 Task: Add a timeline in the project AgileBoost for the epic 'Data Science Process Improvement' from 2024/01/03 to 2024/12/16. Add a timeline in the project AgileBoost for the epic 'Data Visualization Process Improvement' from 2023/01/10 to 2025/07/03. Add a timeline in the project AgileBoost for the epic 'Data Analytics Process Improvement' from 2024/04/19 to 2025/11/04
Action: Mouse moved to (148, 204)
Screenshot: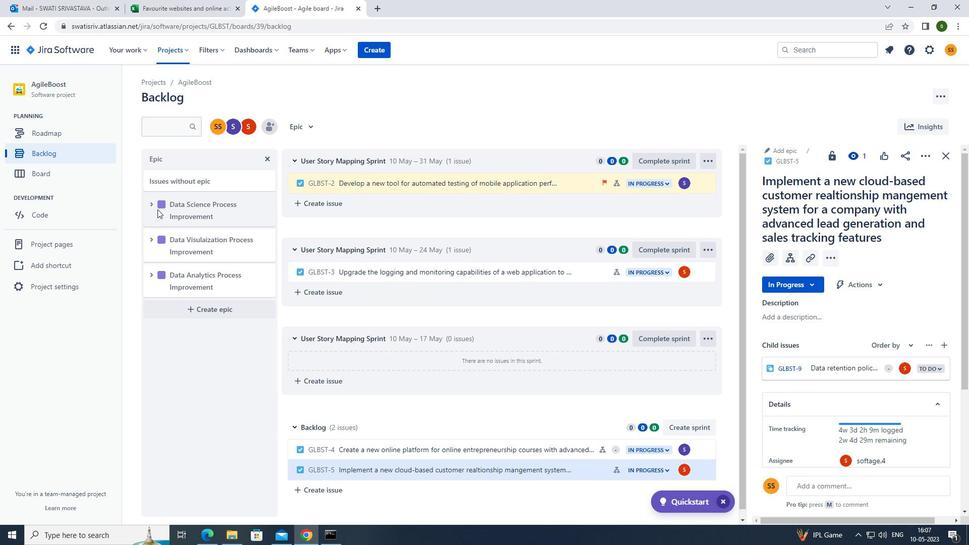 
Action: Mouse pressed left at (148, 204)
Screenshot: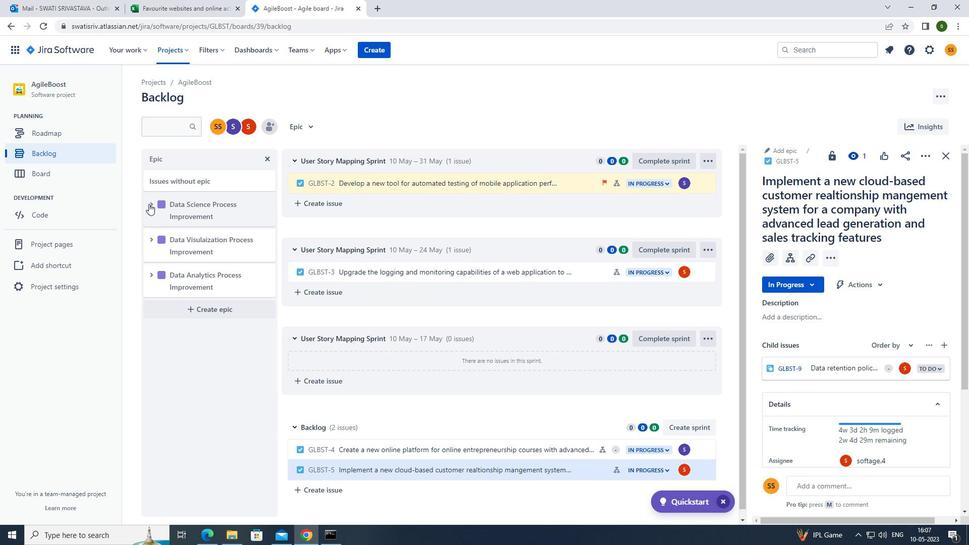 
Action: Mouse moved to (161, 257)
Screenshot: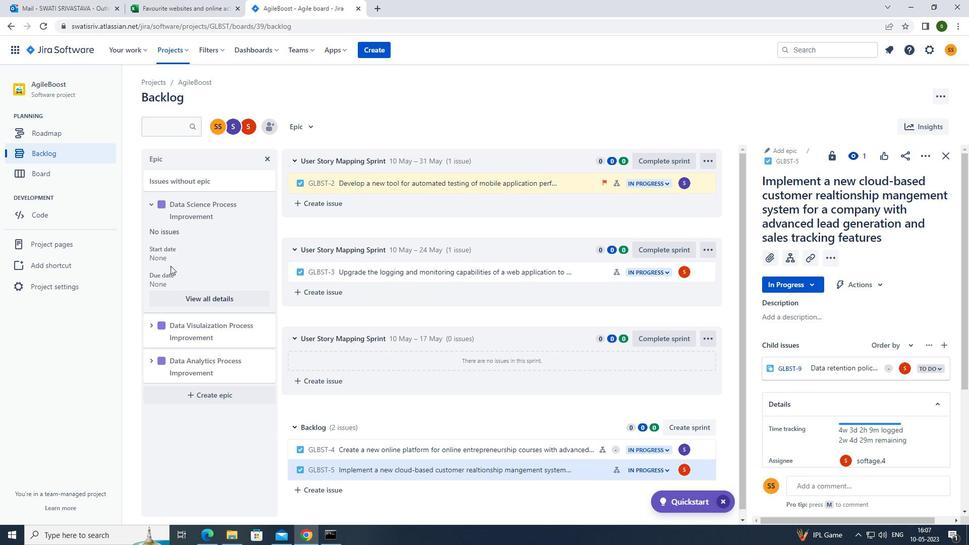 
Action: Mouse pressed left at (161, 257)
Screenshot: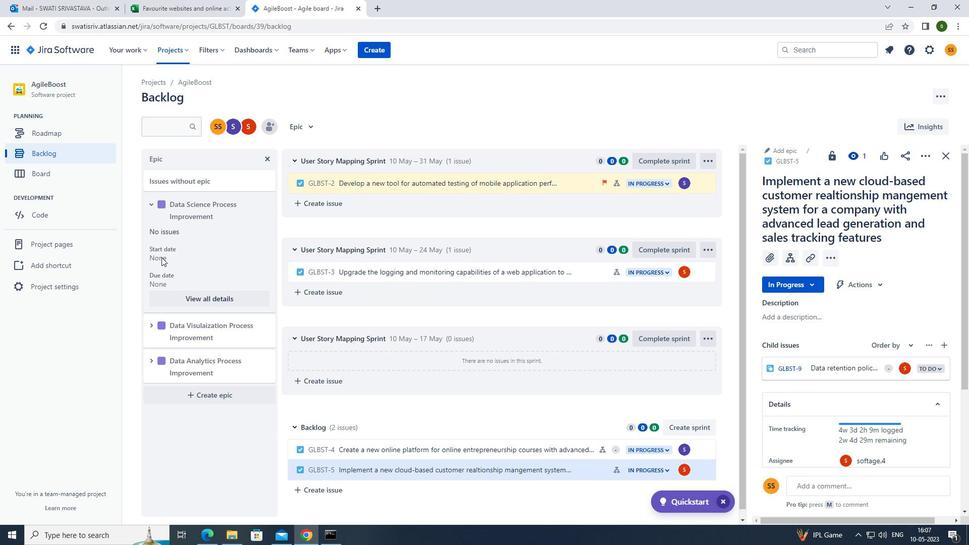 
Action: Mouse moved to (203, 298)
Screenshot: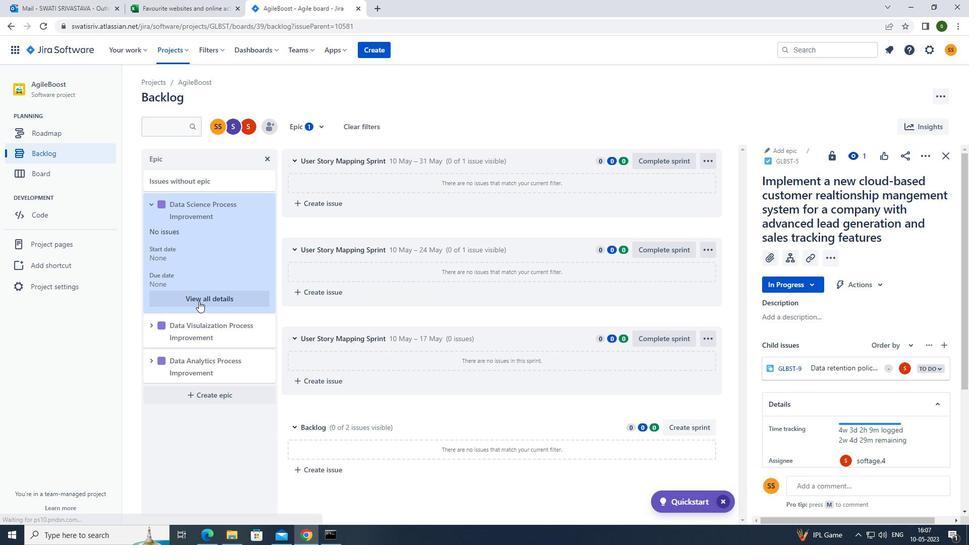 
Action: Mouse pressed left at (203, 298)
Screenshot: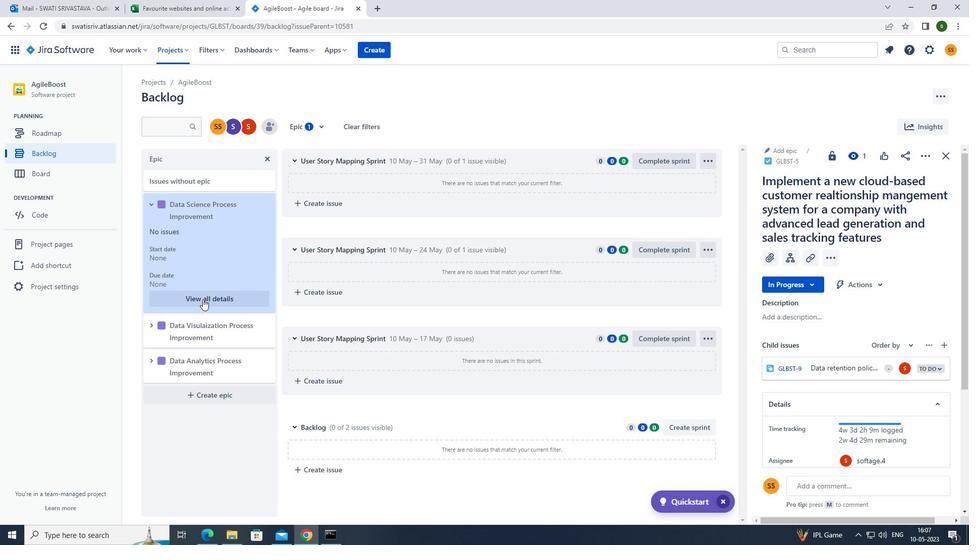 
Action: Mouse moved to (856, 385)
Screenshot: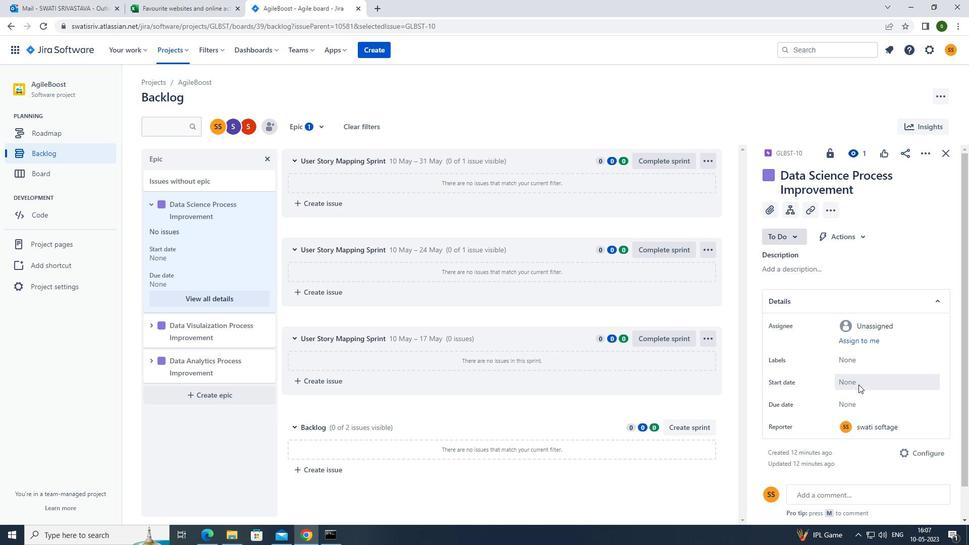 
Action: Mouse pressed left at (856, 385)
Screenshot: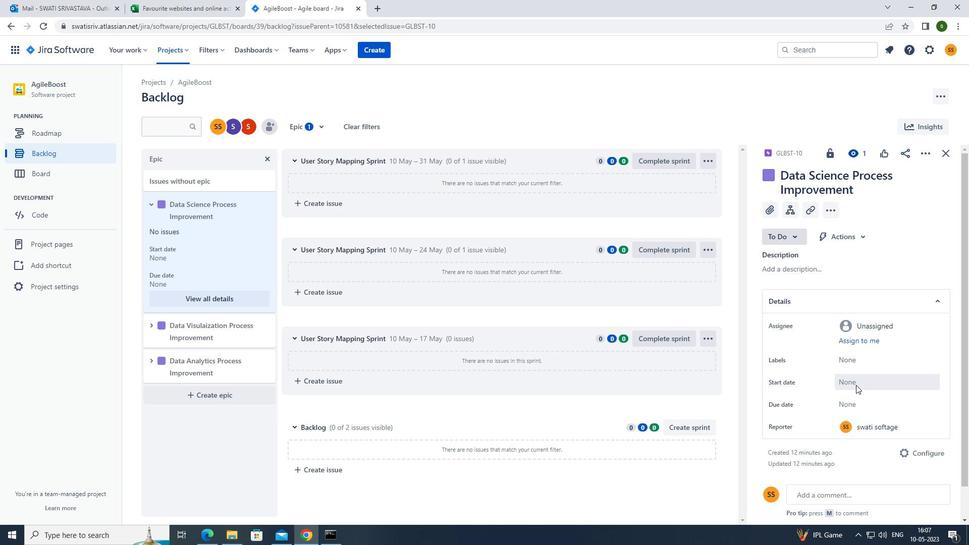 
Action: Mouse moved to (950, 235)
Screenshot: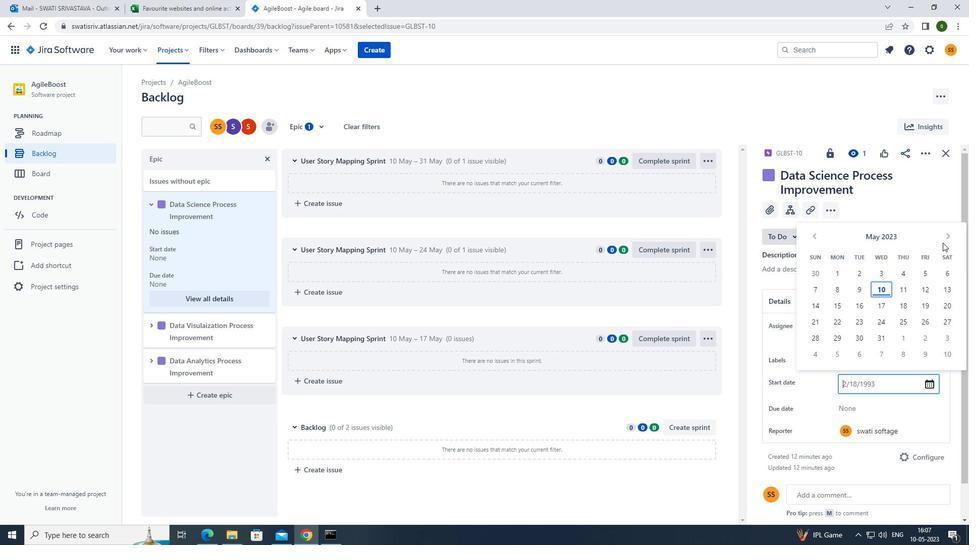 
Action: Mouse pressed left at (950, 235)
Screenshot: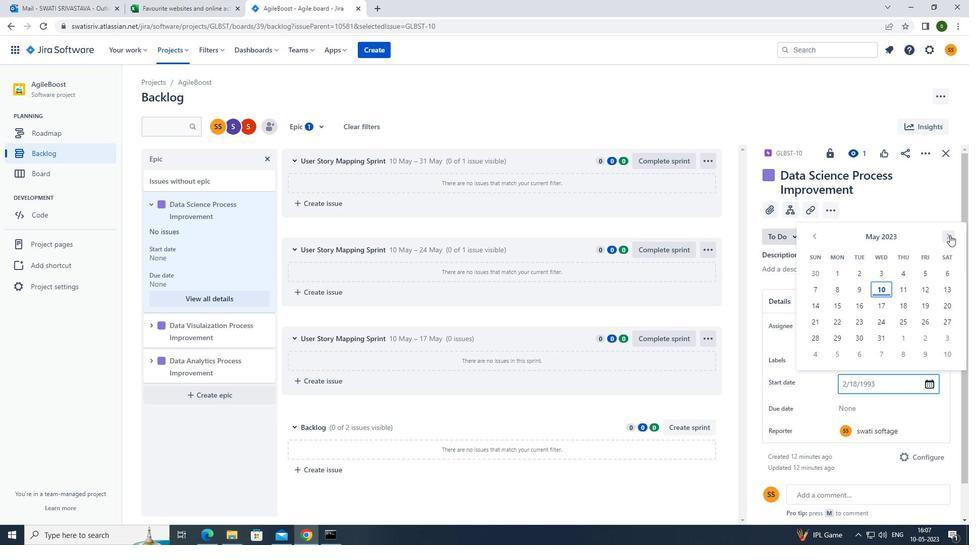 
Action: Mouse moved to (949, 235)
Screenshot: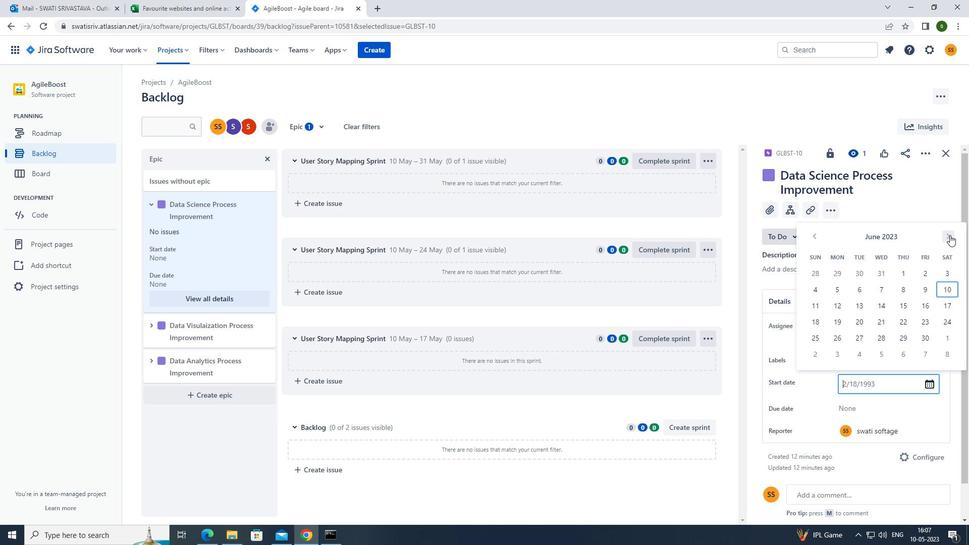 
Action: Mouse pressed left at (949, 235)
Screenshot: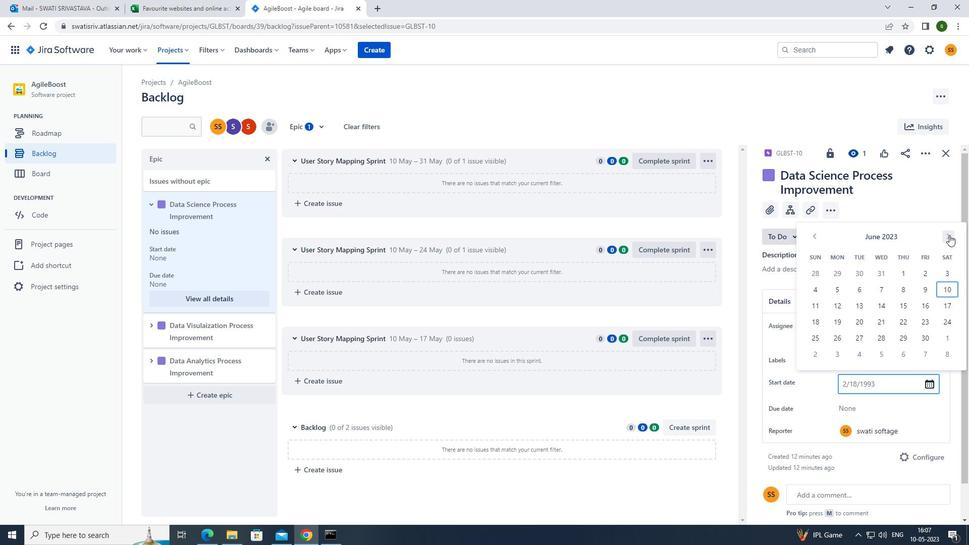
Action: Mouse pressed left at (949, 235)
Screenshot: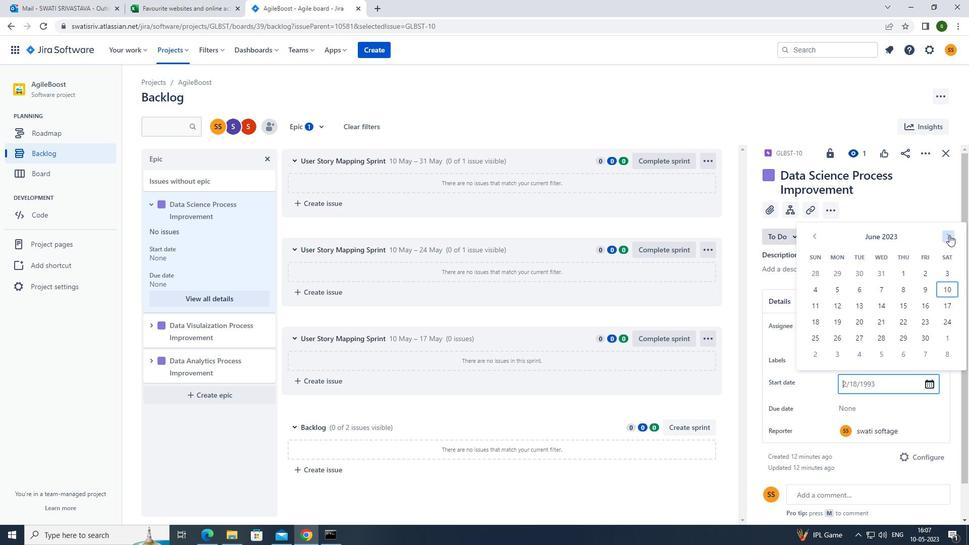 
Action: Mouse pressed left at (949, 235)
Screenshot: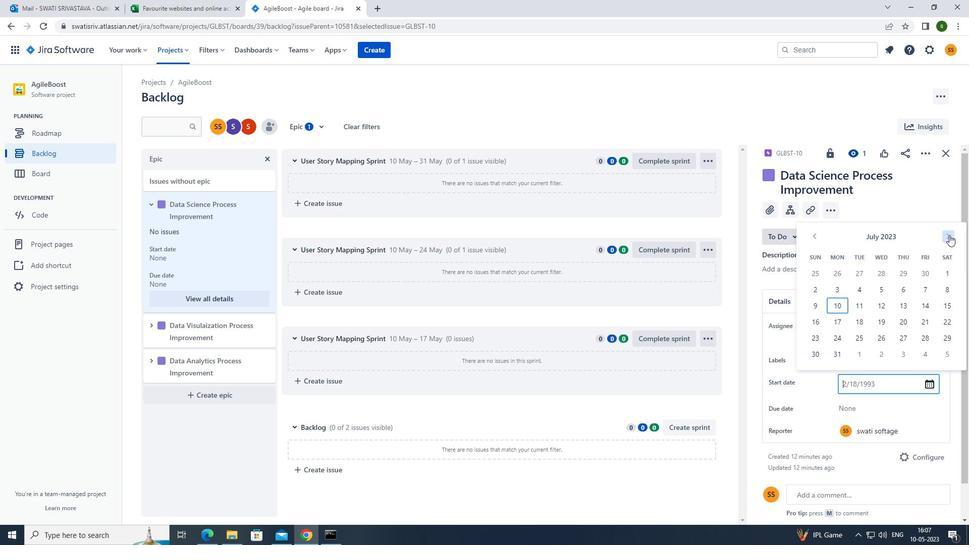 
Action: Mouse pressed left at (949, 235)
Screenshot: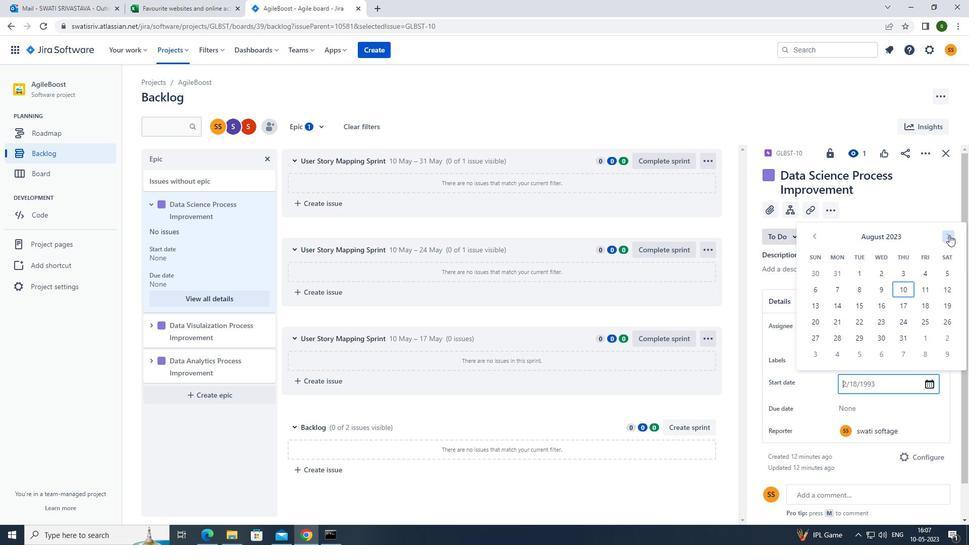 
Action: Mouse pressed left at (949, 235)
Screenshot: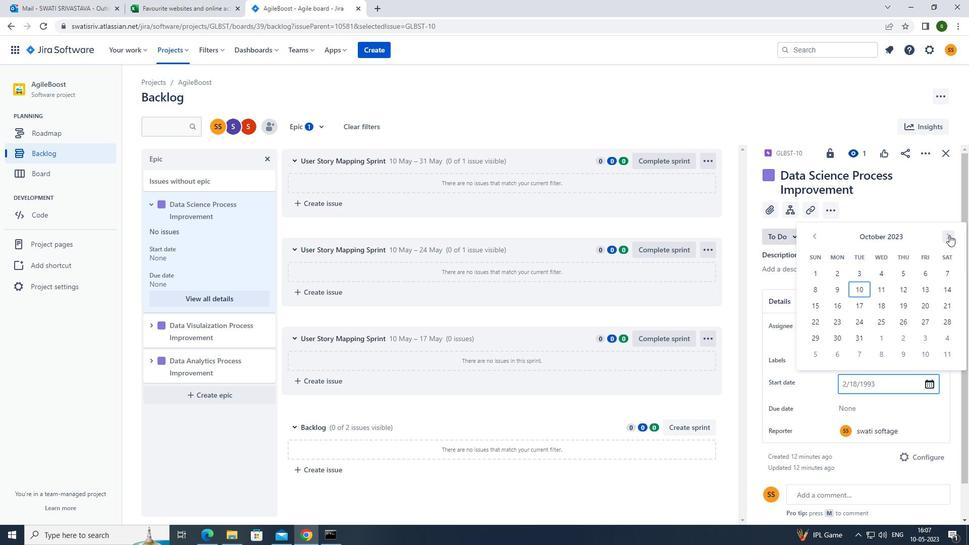 
Action: Mouse pressed left at (949, 235)
Screenshot: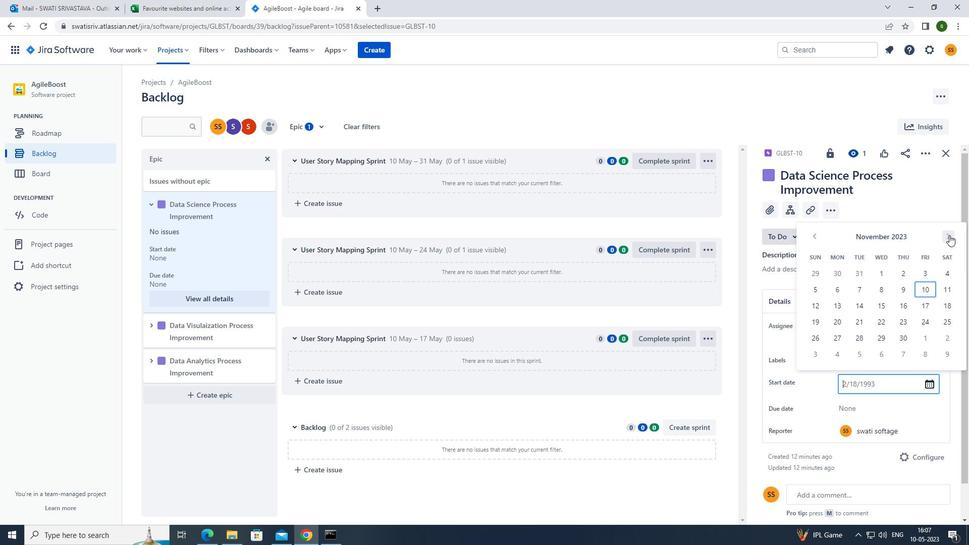 
Action: Mouse pressed left at (949, 235)
Screenshot: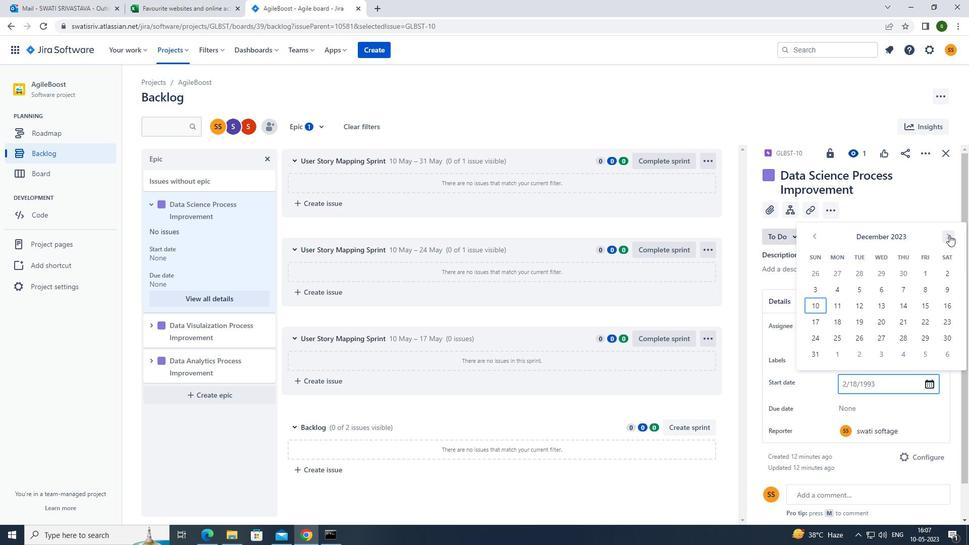
Action: Mouse moved to (883, 270)
Screenshot: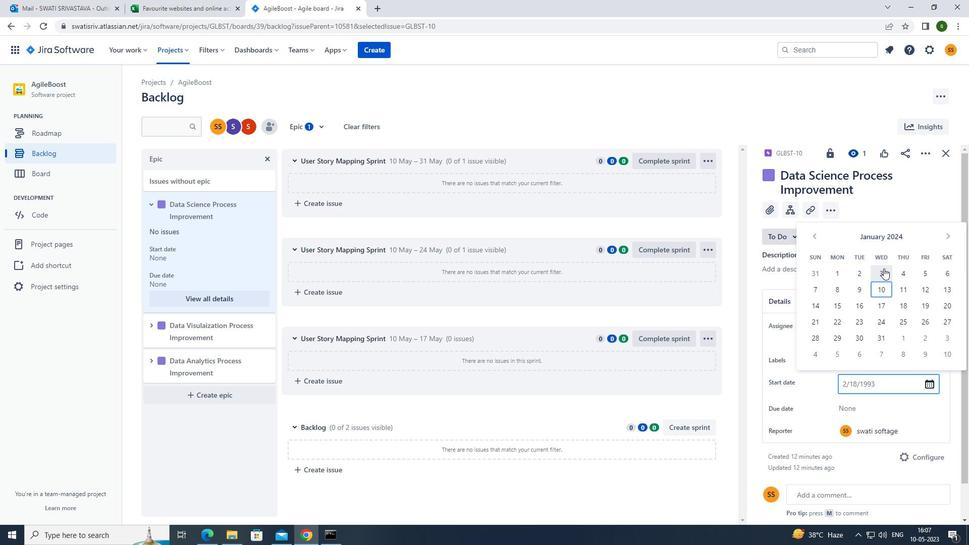 
Action: Mouse pressed left at (883, 270)
Screenshot: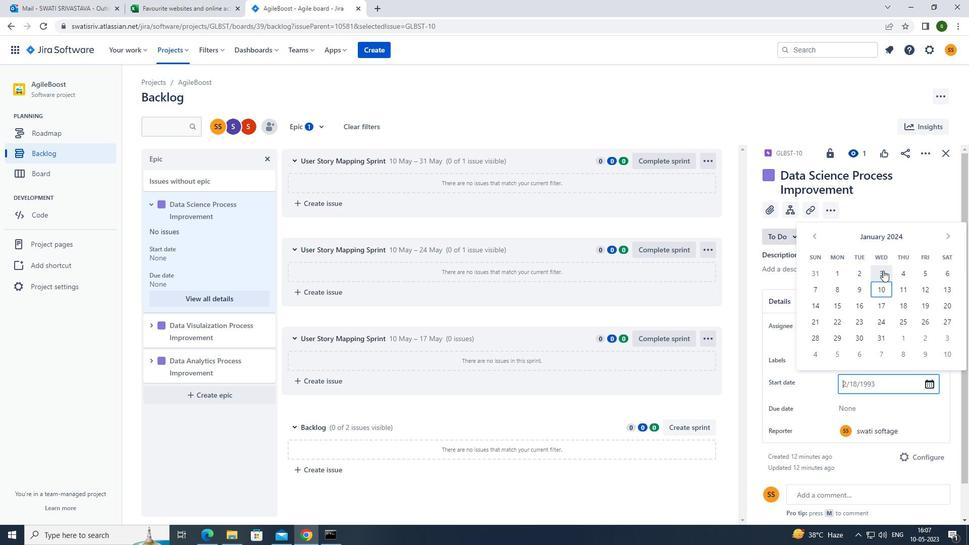 
Action: Mouse moved to (848, 408)
Screenshot: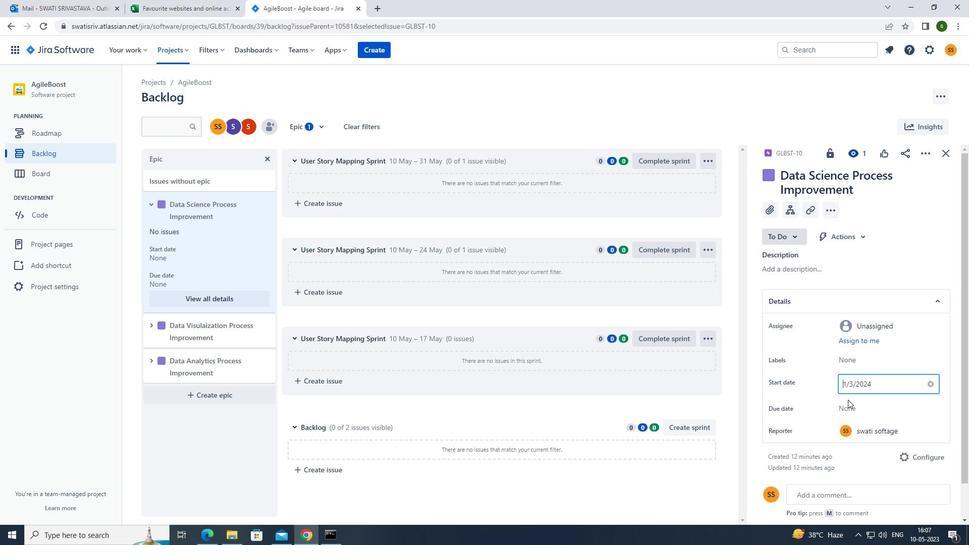 
Action: Mouse pressed left at (848, 408)
Screenshot: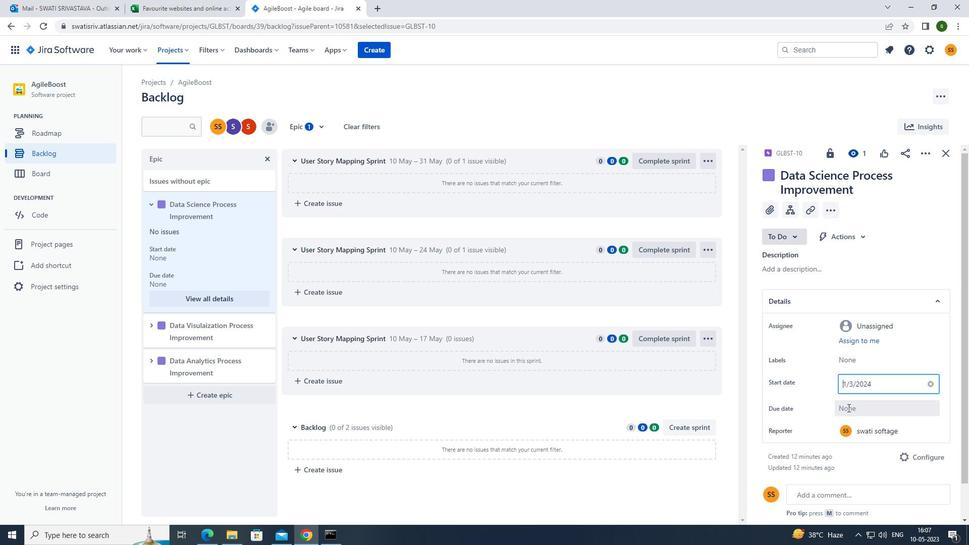 
Action: Mouse moved to (947, 264)
Screenshot: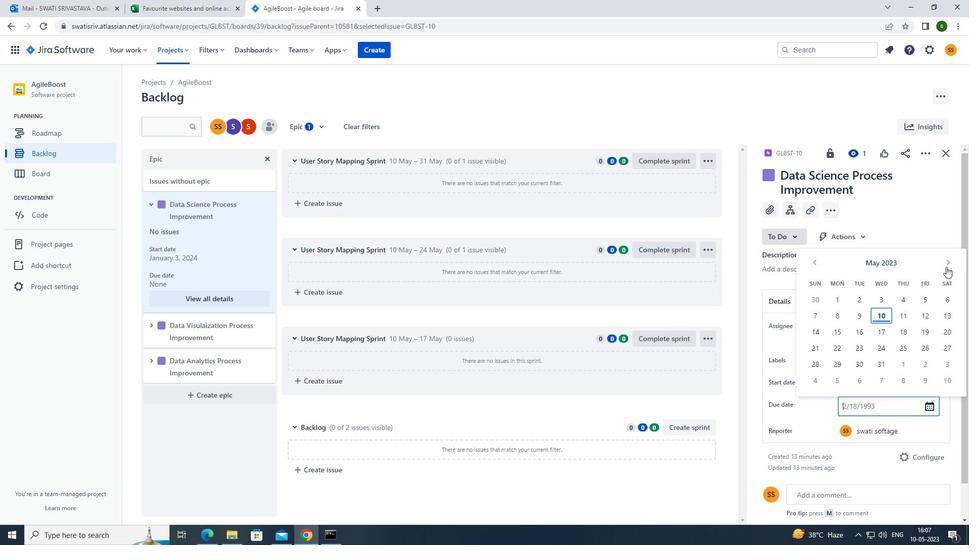 
Action: Mouse pressed left at (947, 264)
Screenshot: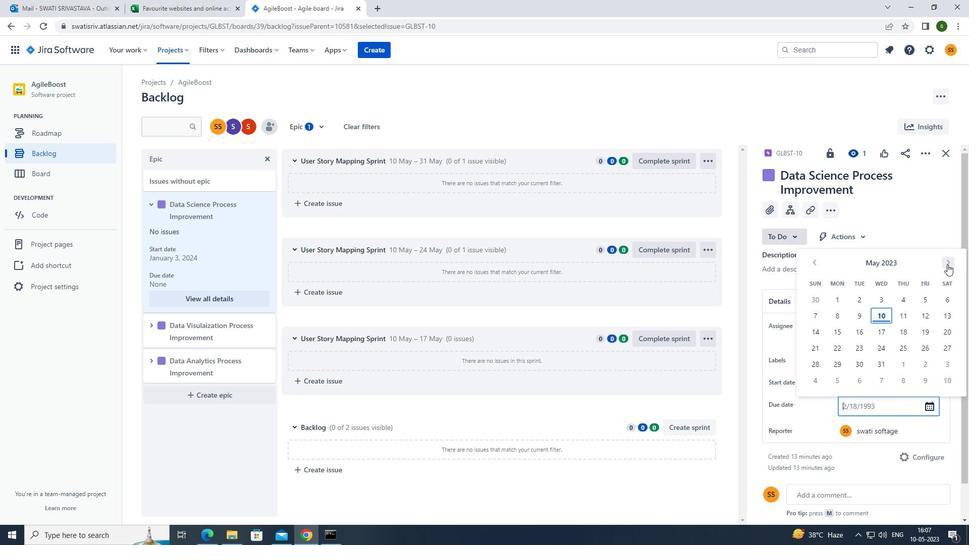 
Action: Mouse pressed left at (947, 264)
Screenshot: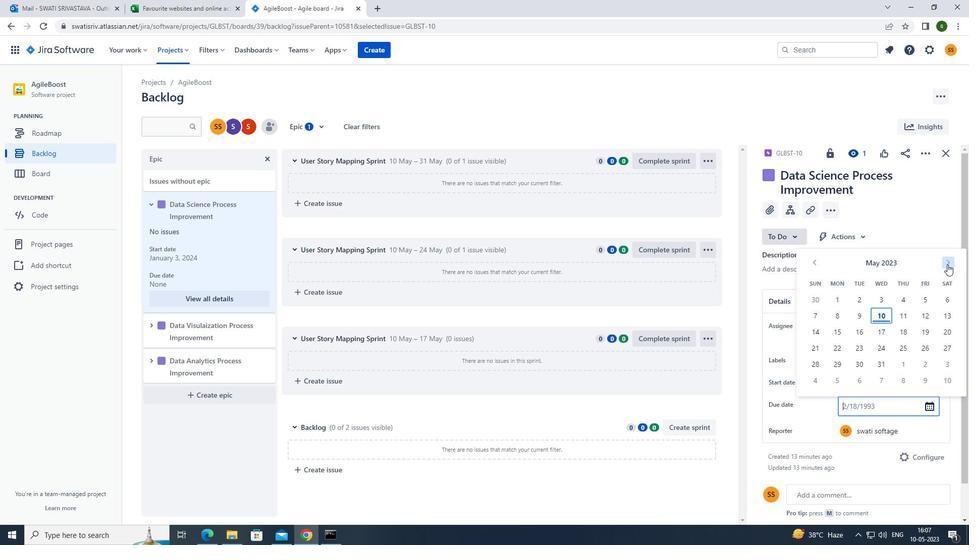 
Action: Mouse pressed left at (947, 264)
Screenshot: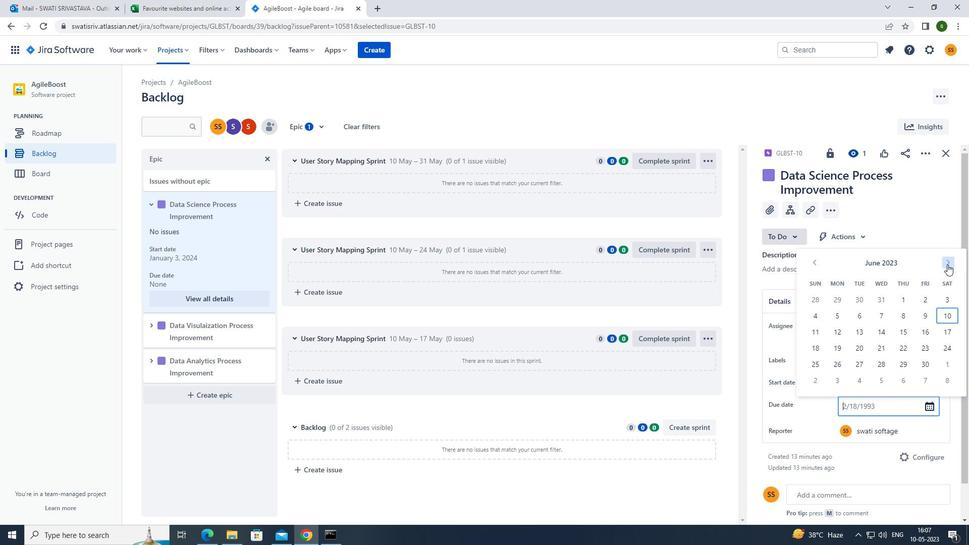 
Action: Mouse pressed left at (947, 264)
Screenshot: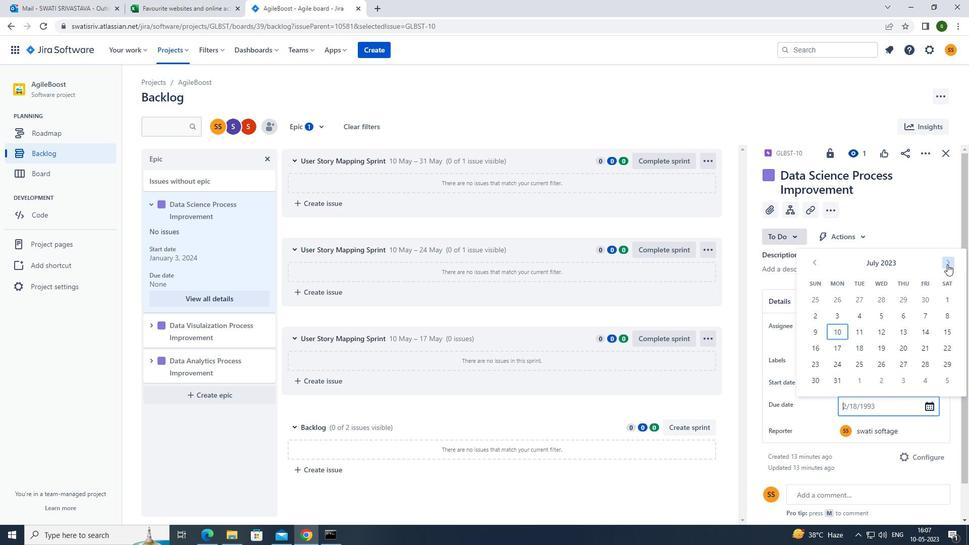 
Action: Mouse pressed left at (947, 264)
Screenshot: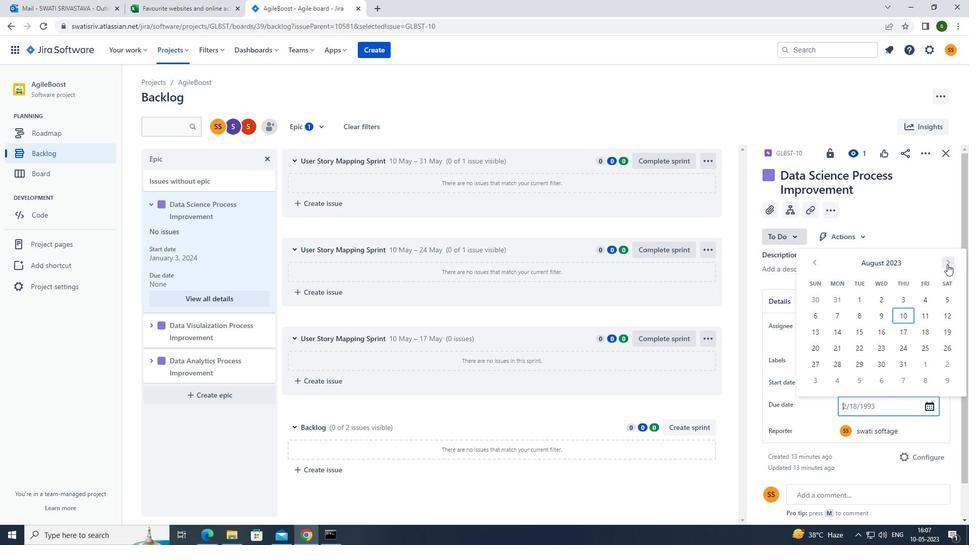 
Action: Mouse pressed left at (947, 264)
Screenshot: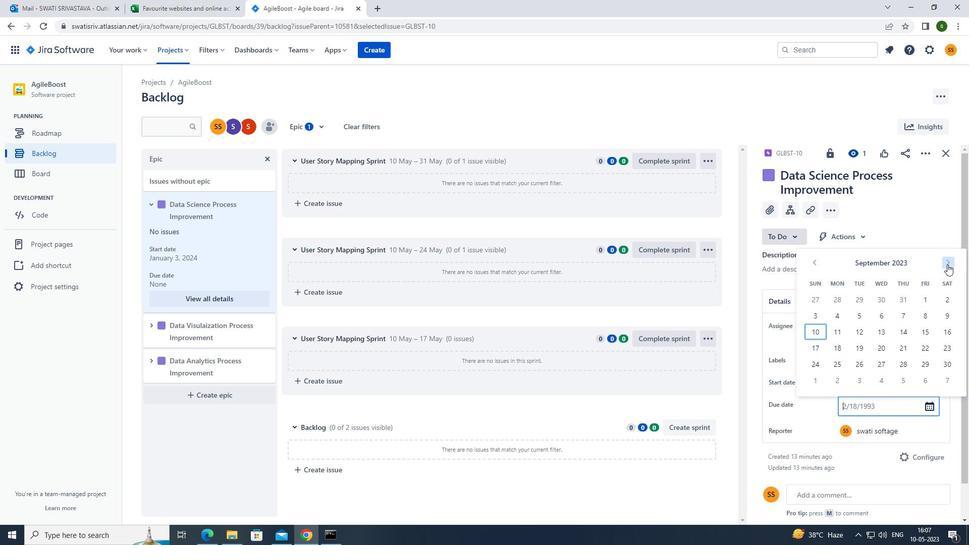 
Action: Mouse pressed left at (947, 264)
Screenshot: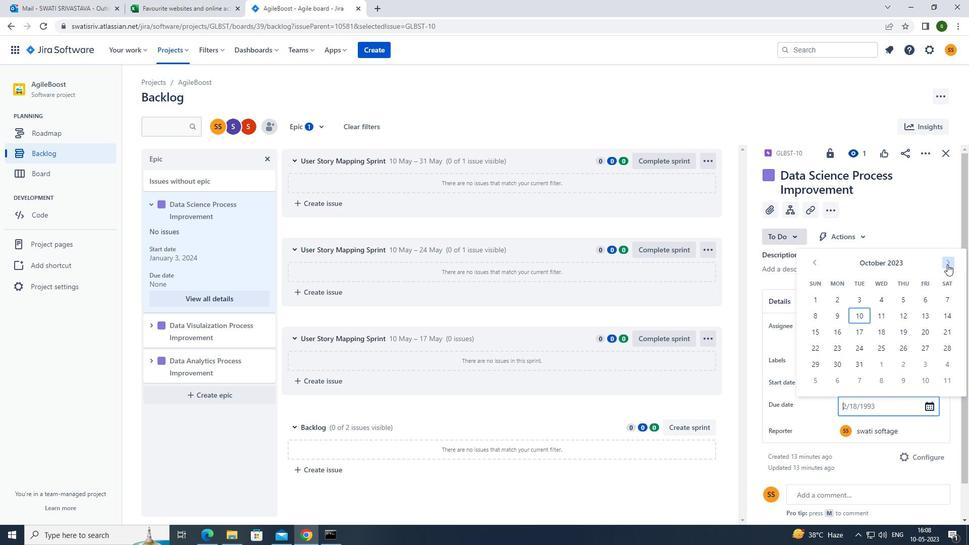 
Action: Mouse pressed left at (947, 264)
Screenshot: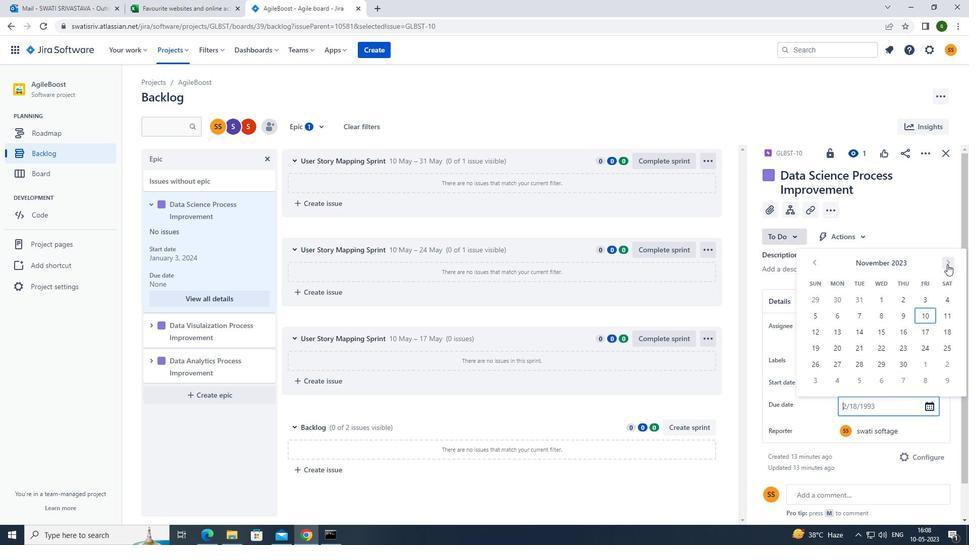 
Action: Mouse pressed left at (947, 264)
Screenshot: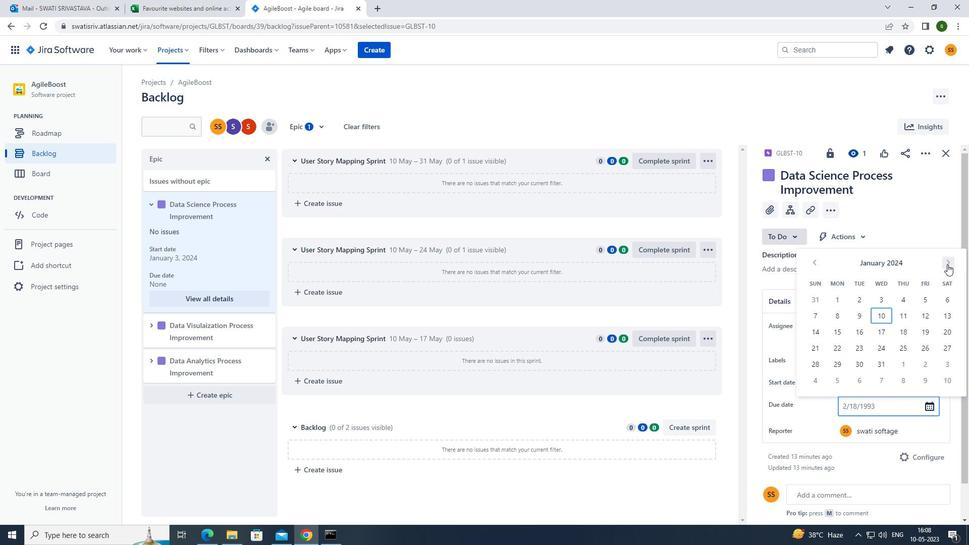 
Action: Mouse pressed left at (947, 264)
Screenshot: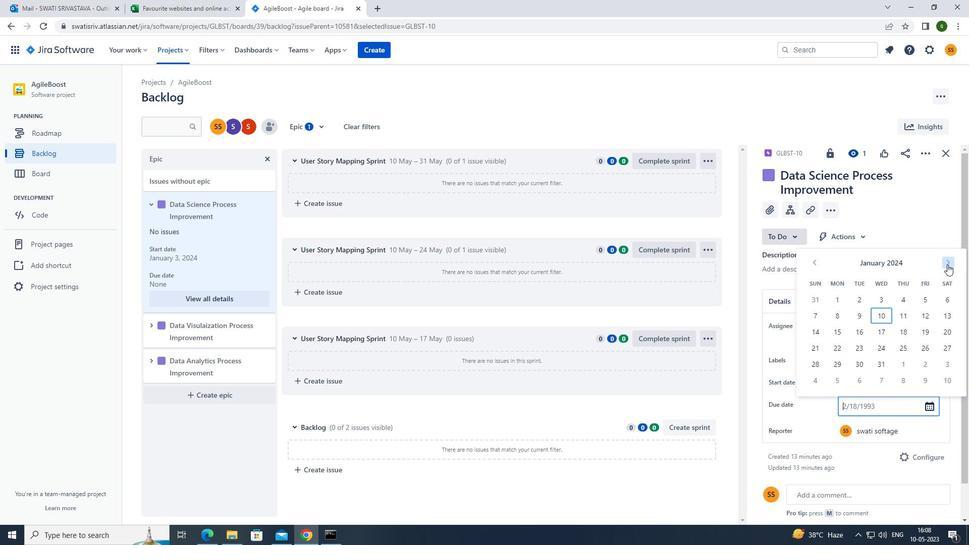 
Action: Mouse pressed left at (947, 264)
Screenshot: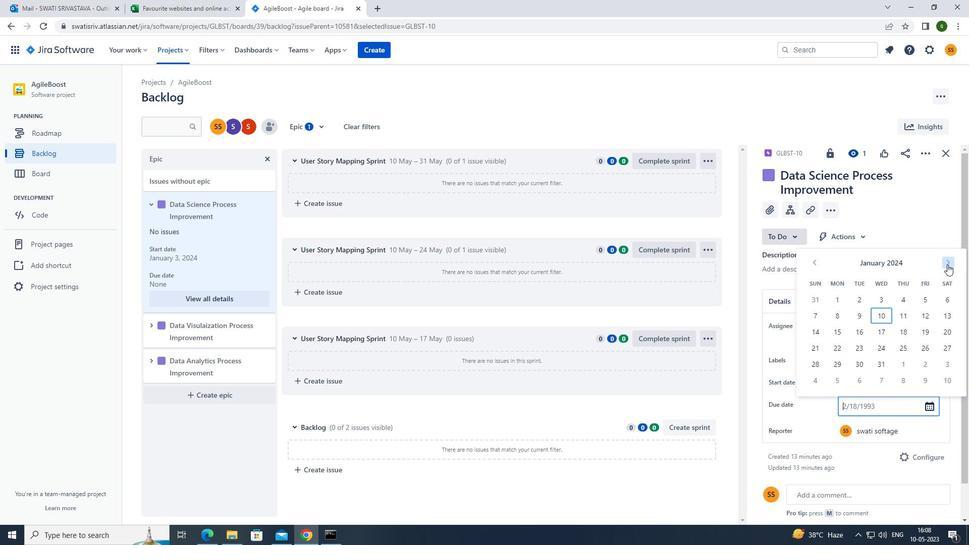 
Action: Mouse pressed left at (947, 264)
Screenshot: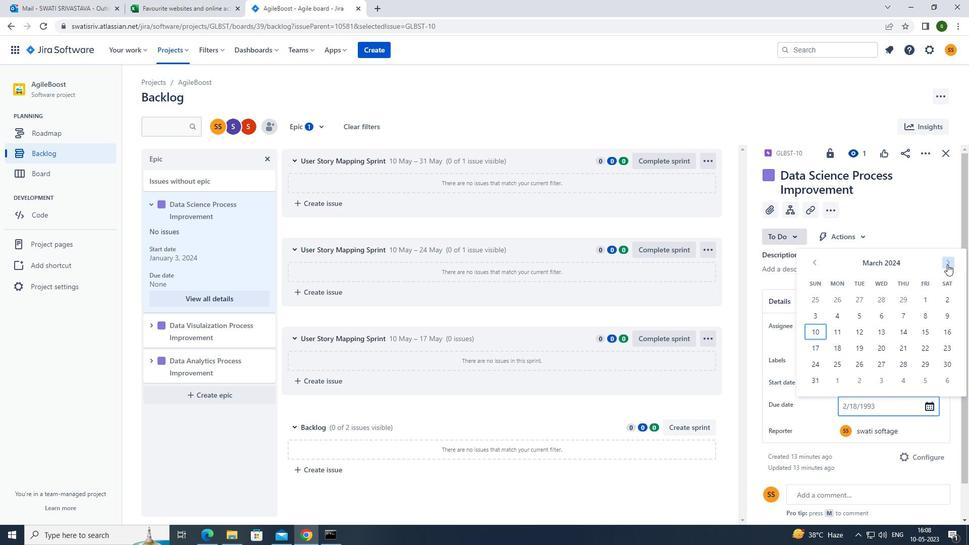
Action: Mouse pressed left at (947, 264)
Screenshot: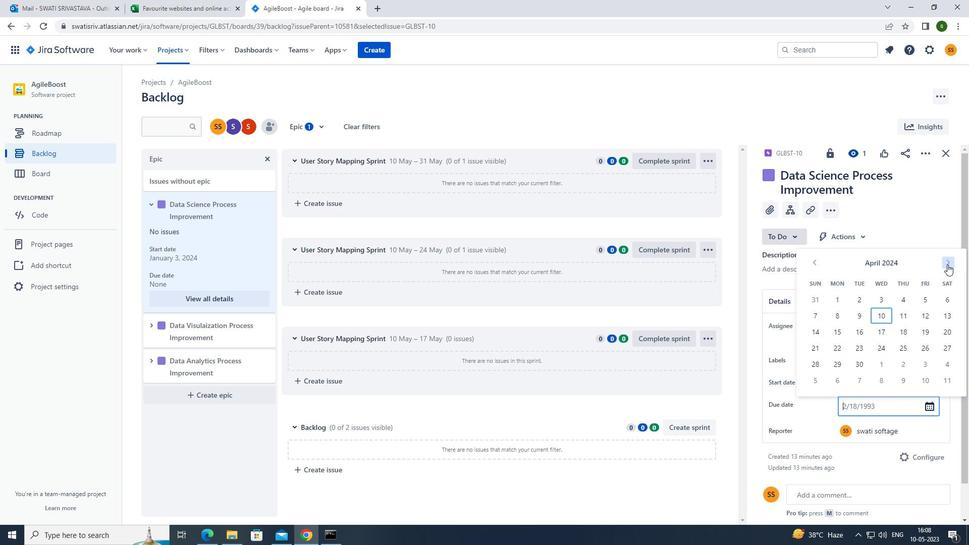 
Action: Mouse pressed left at (947, 264)
Screenshot: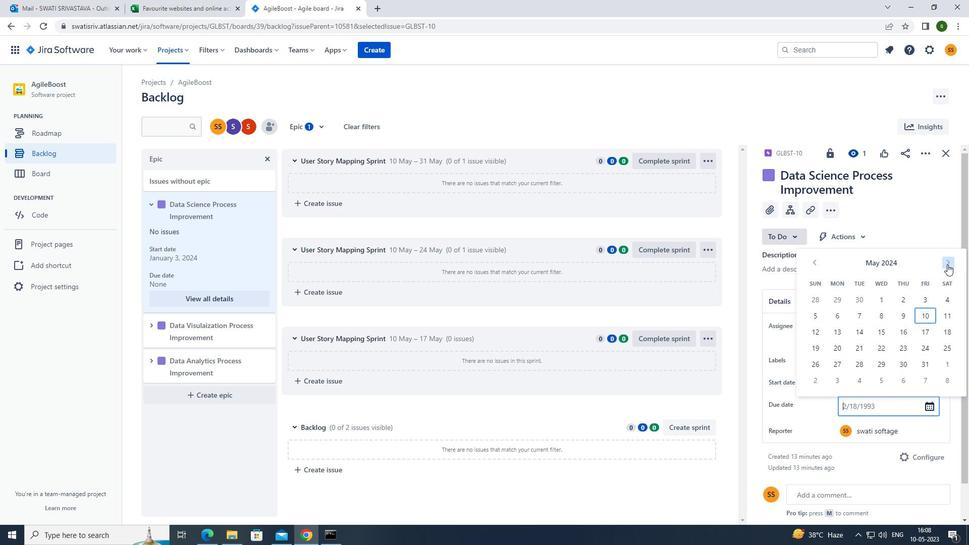 
Action: Mouse pressed left at (947, 264)
Screenshot: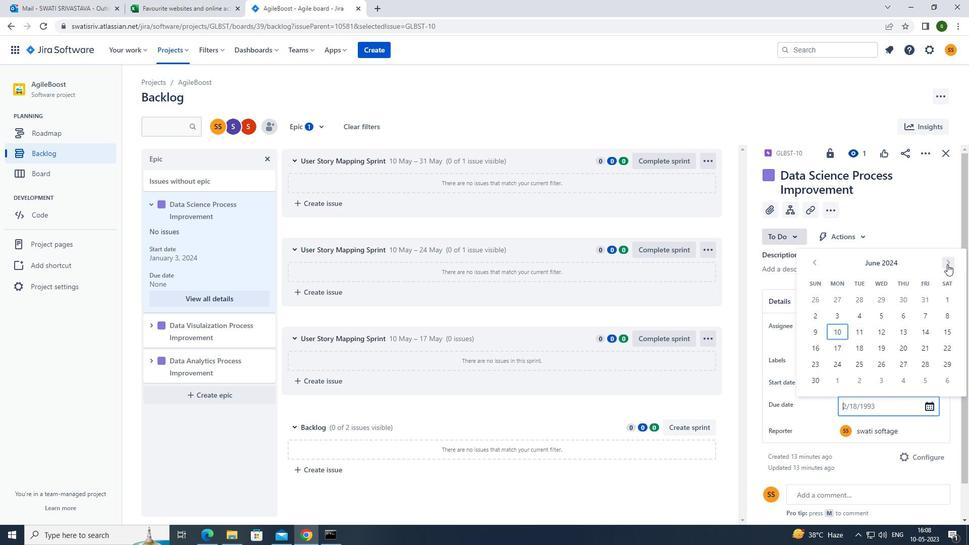 
Action: Mouse pressed left at (947, 264)
Screenshot: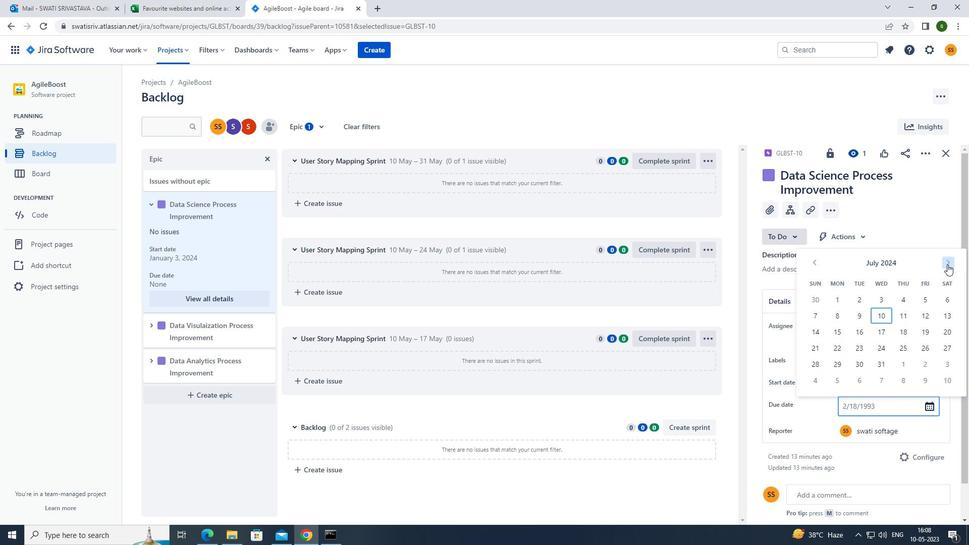 
Action: Mouse pressed left at (947, 264)
Screenshot: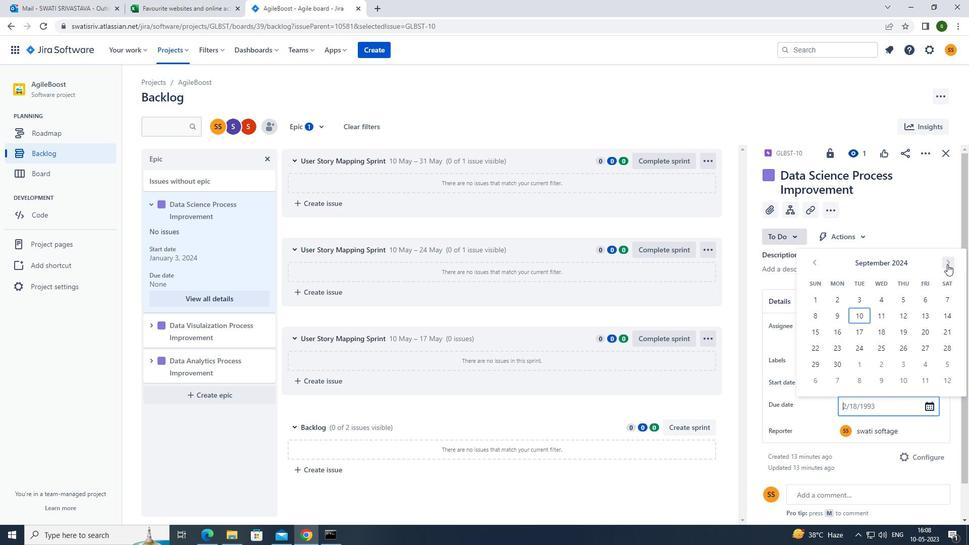 
Action: Mouse pressed left at (947, 264)
Screenshot: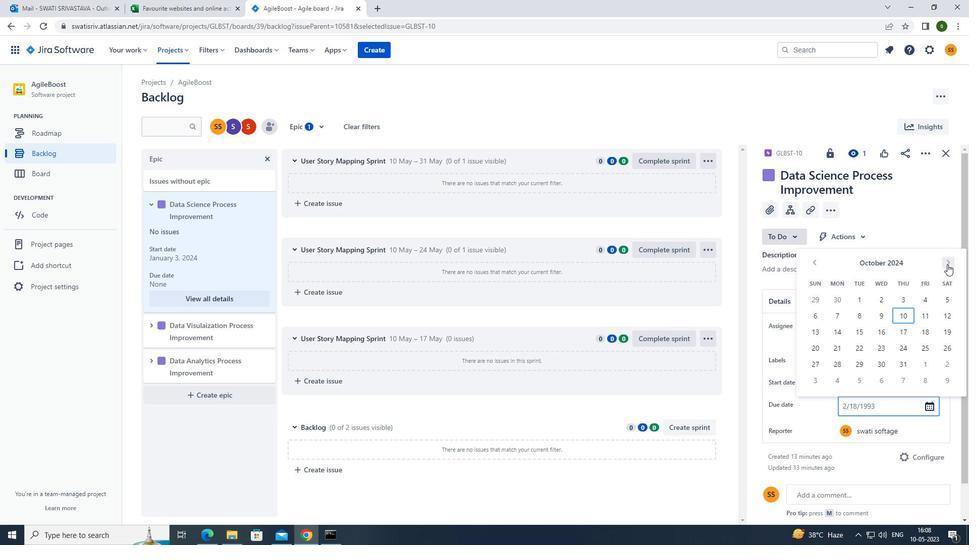 
Action: Mouse pressed left at (947, 264)
Screenshot: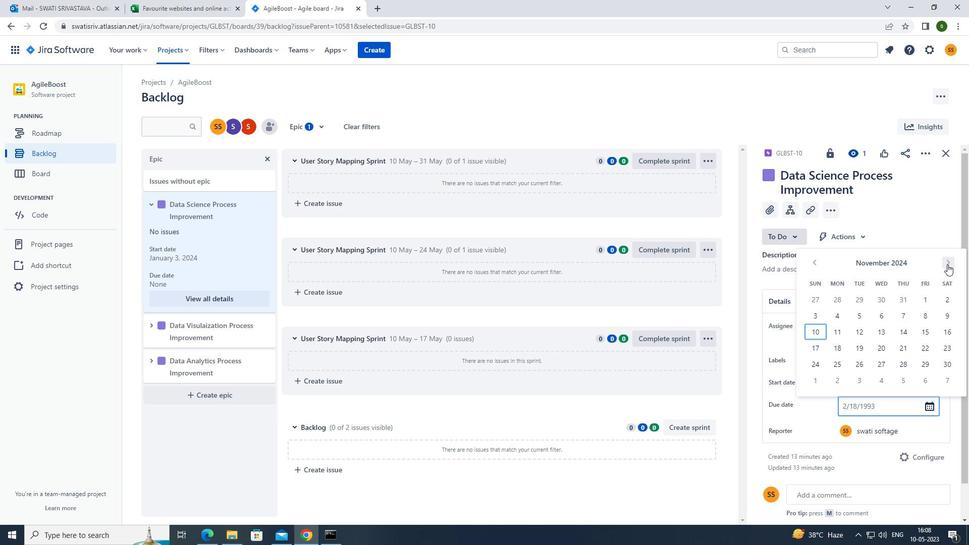 
Action: Mouse moved to (841, 335)
Screenshot: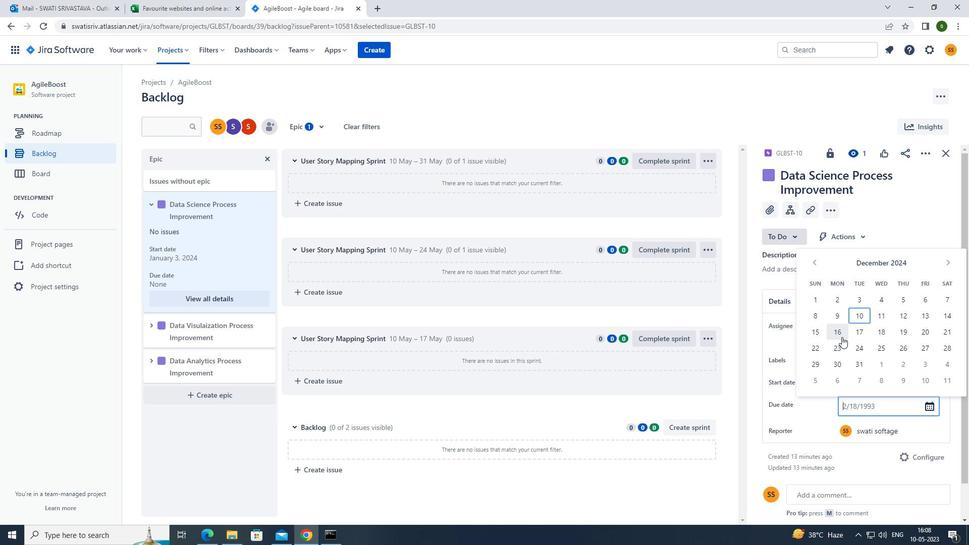 
Action: Mouse pressed left at (841, 335)
Screenshot: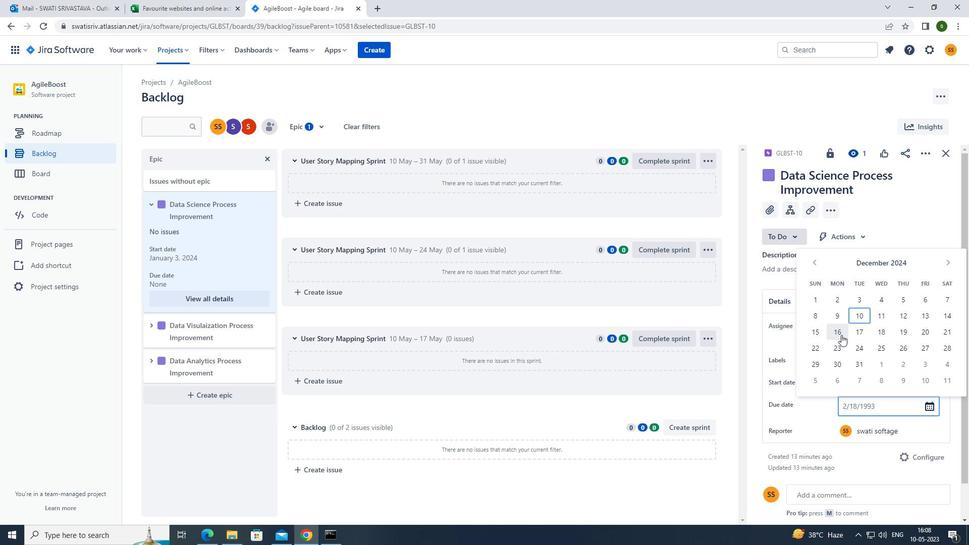
Action: Mouse moved to (148, 326)
Screenshot: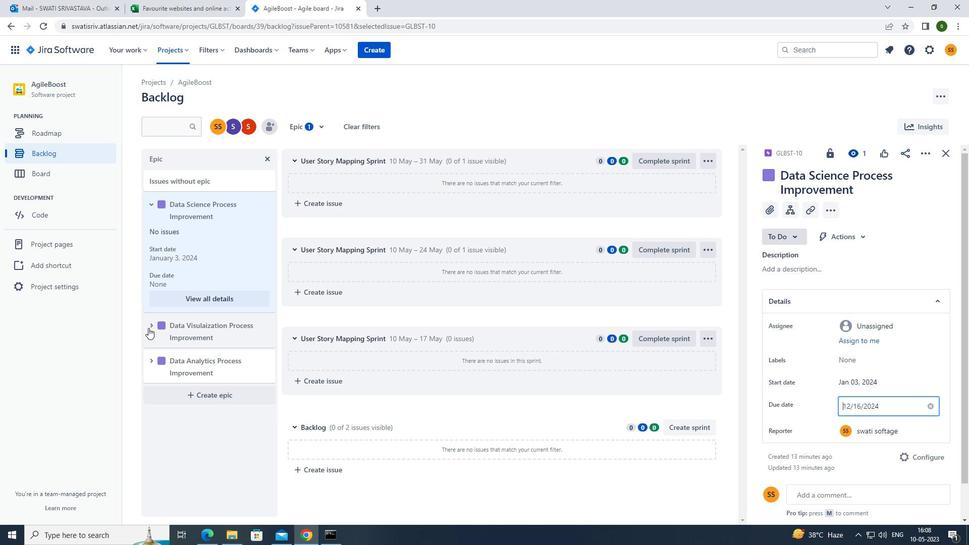 
Action: Mouse pressed left at (148, 326)
Screenshot: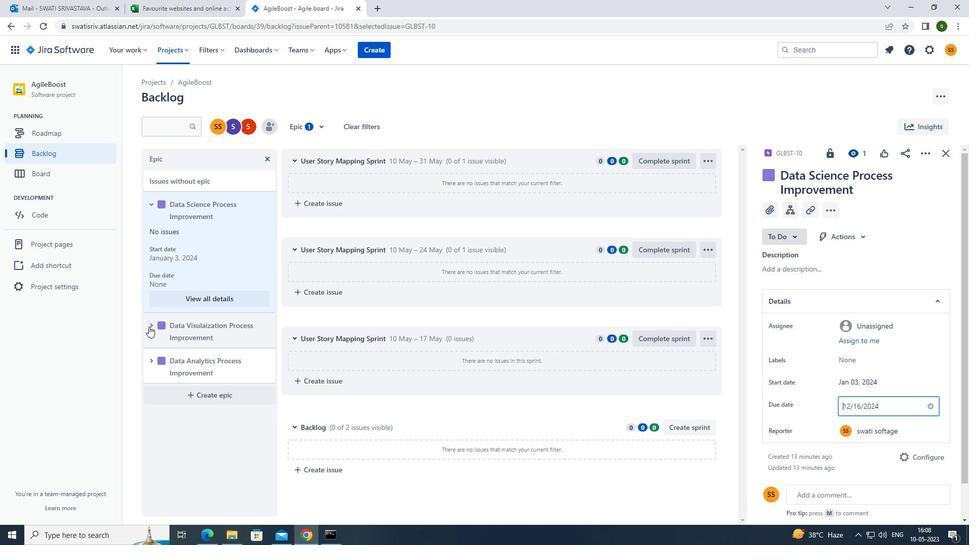 
Action: Mouse moved to (173, 378)
Screenshot: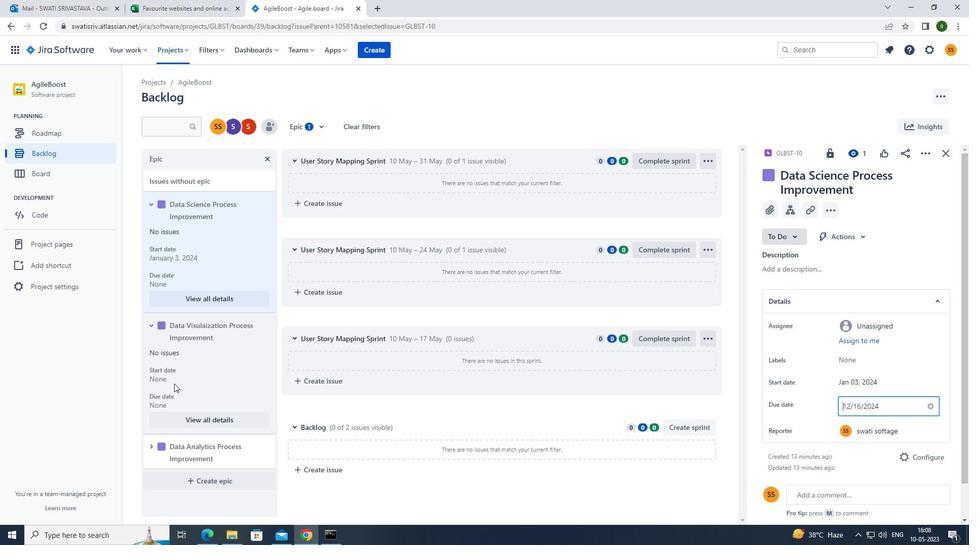 
Action: Mouse pressed left at (173, 378)
Screenshot: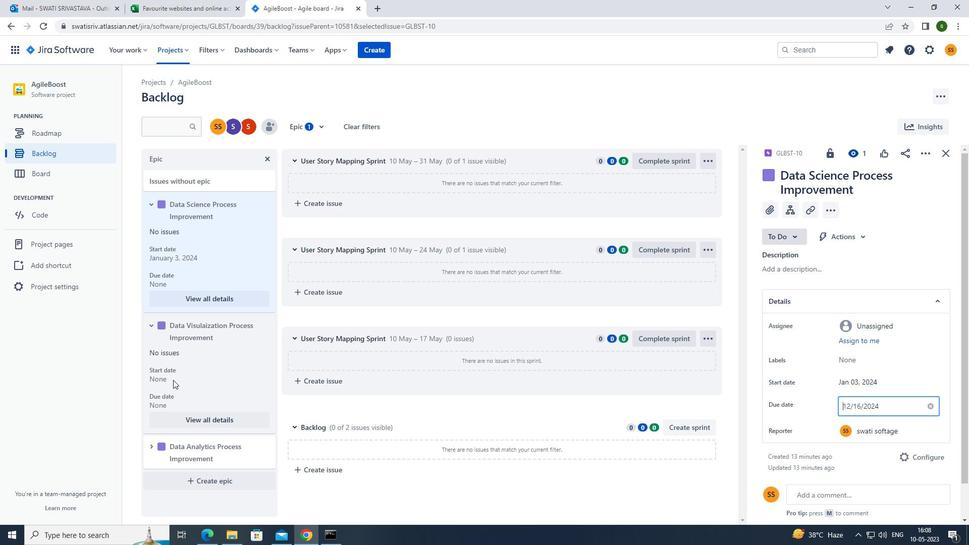 
Action: Mouse moved to (215, 419)
Screenshot: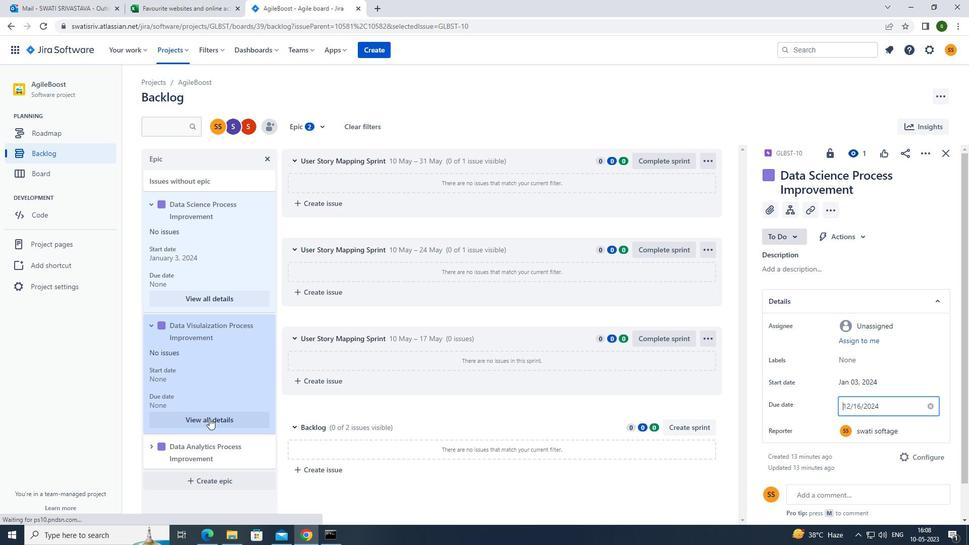 
Action: Mouse pressed left at (215, 419)
Screenshot: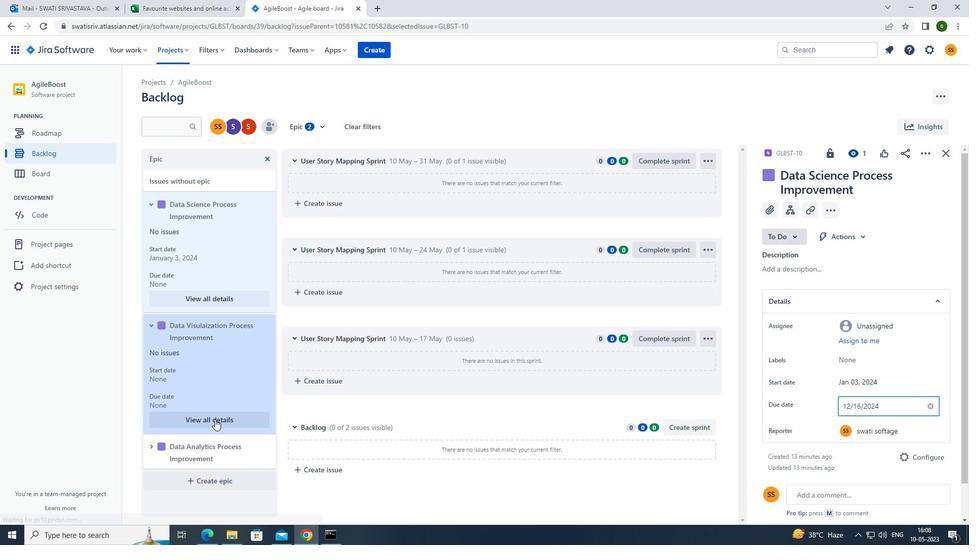
Action: Mouse moved to (857, 385)
Screenshot: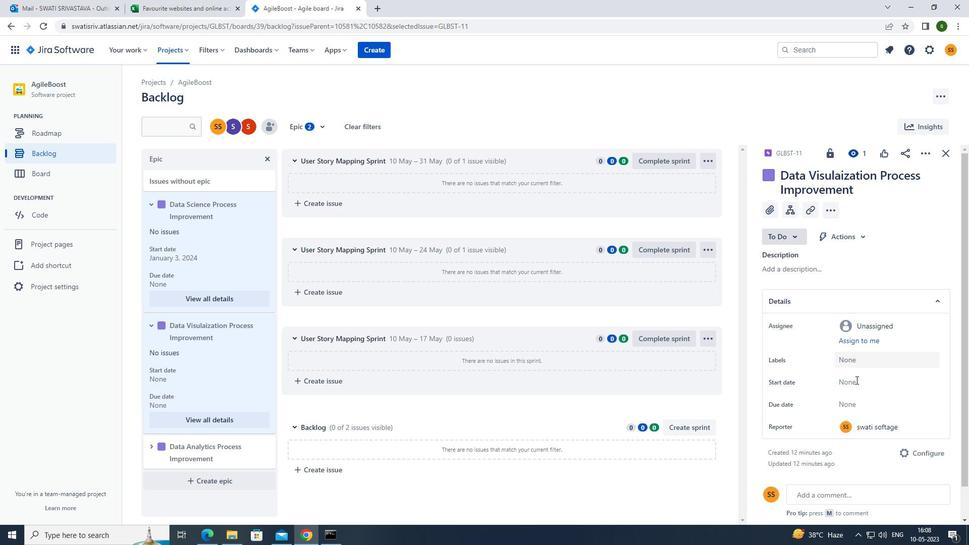 
Action: Mouse pressed left at (857, 385)
Screenshot: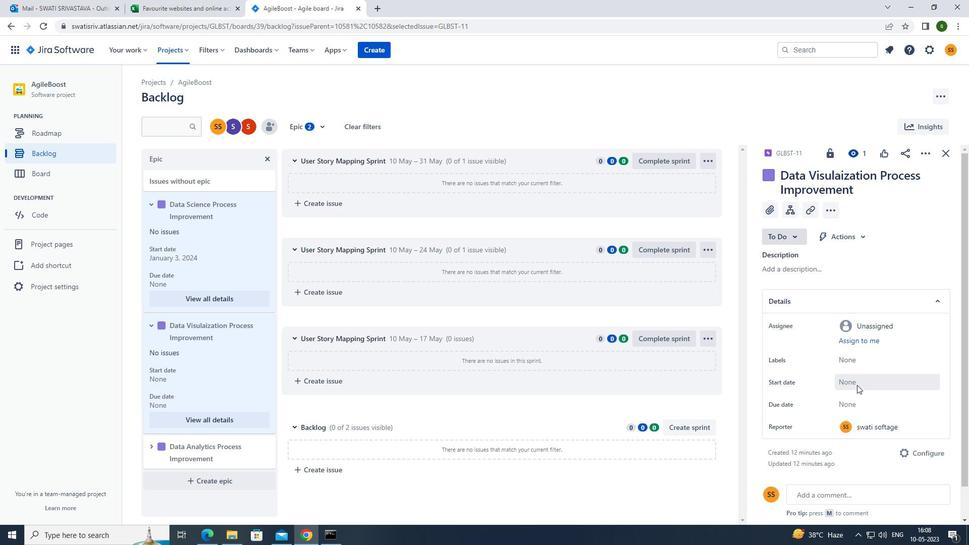 
Action: Mouse moved to (949, 235)
Screenshot: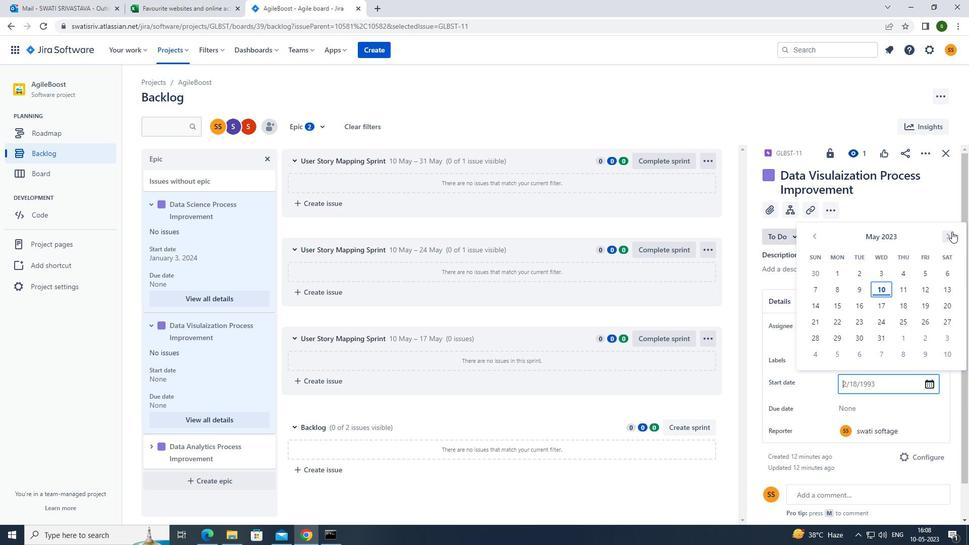 
Action: Mouse pressed left at (949, 235)
Screenshot: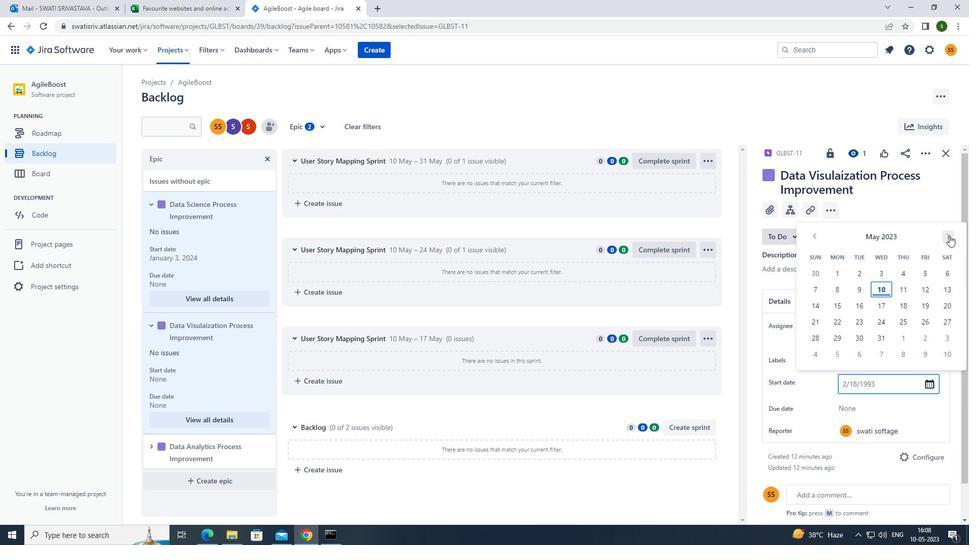 
Action: Mouse moved to (813, 235)
Screenshot: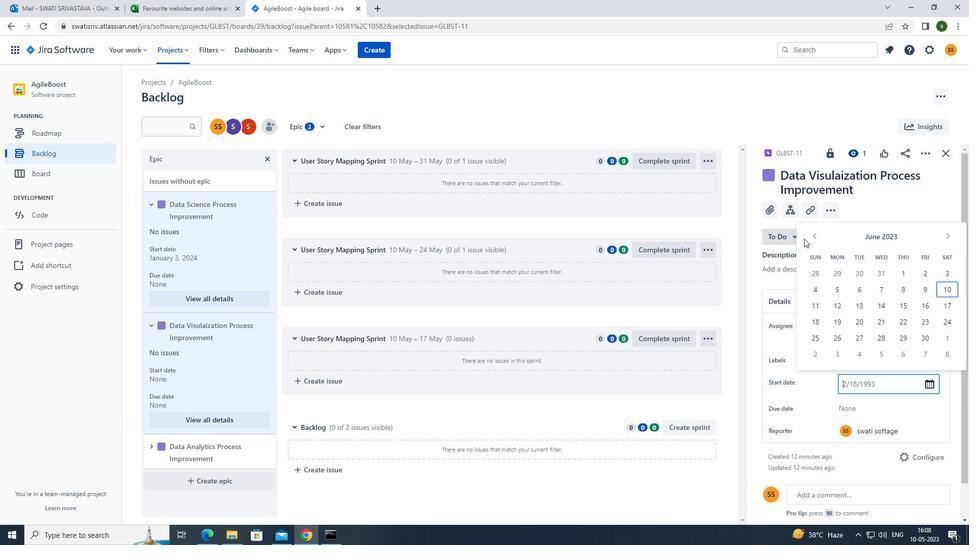 
Action: Mouse pressed left at (813, 235)
Screenshot: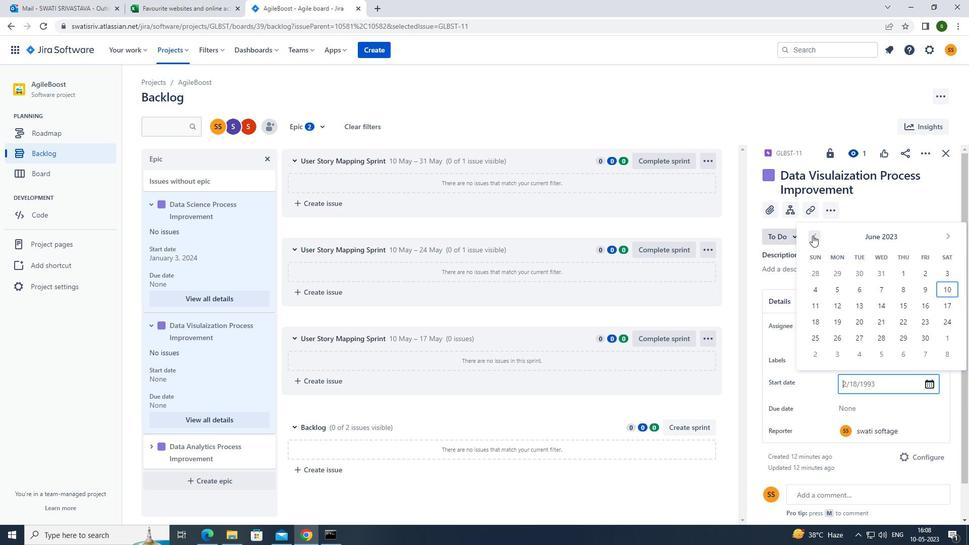 
Action: Mouse pressed left at (813, 235)
Screenshot: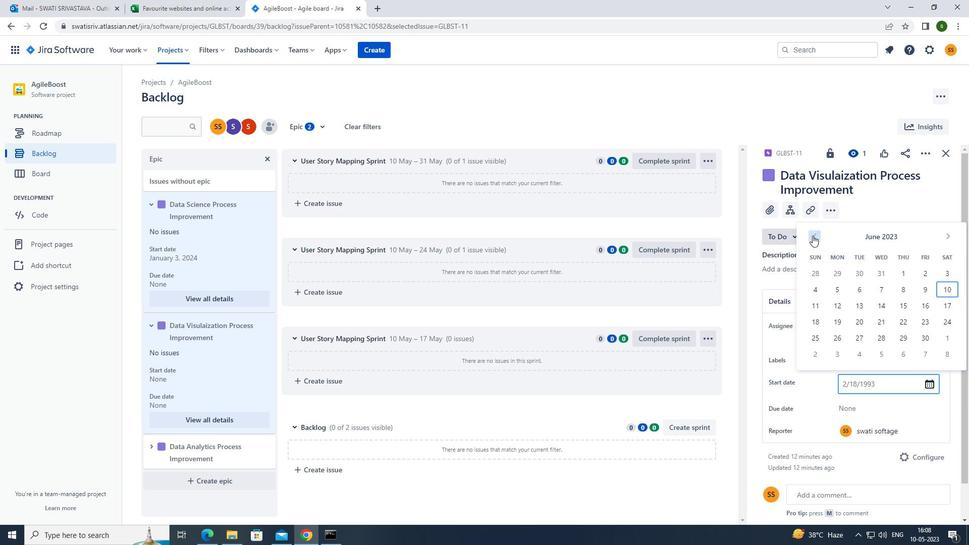 
Action: Mouse pressed left at (813, 235)
Screenshot: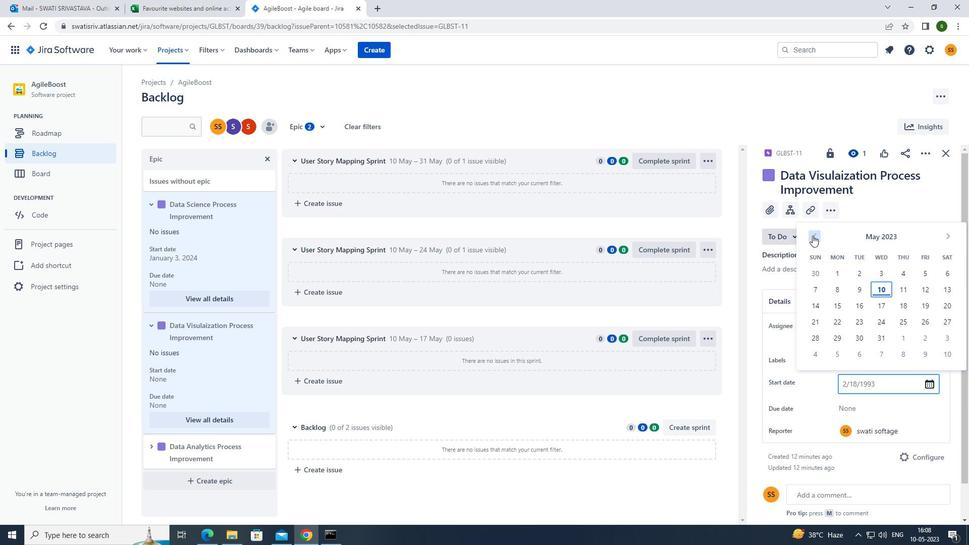 
Action: Mouse pressed left at (813, 235)
Screenshot: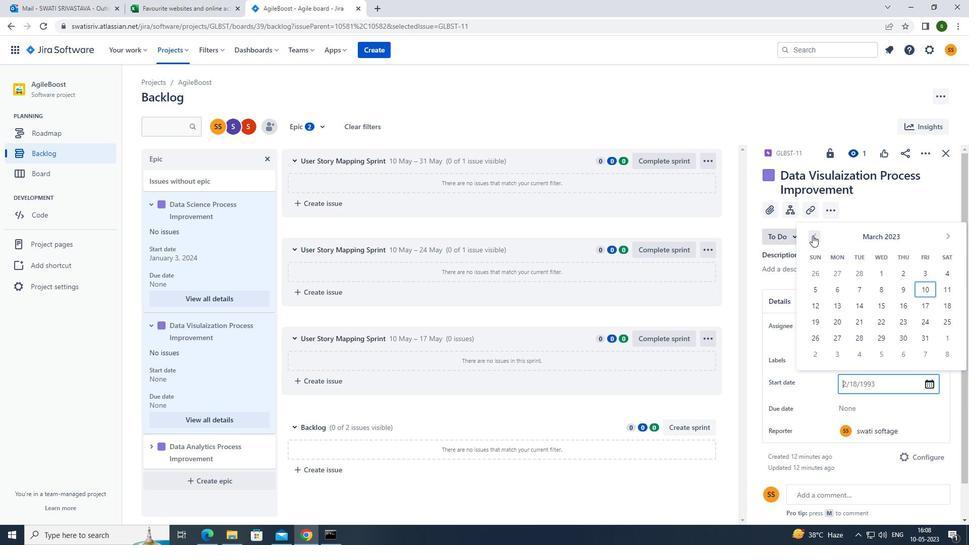 
Action: Mouse pressed left at (813, 235)
Screenshot: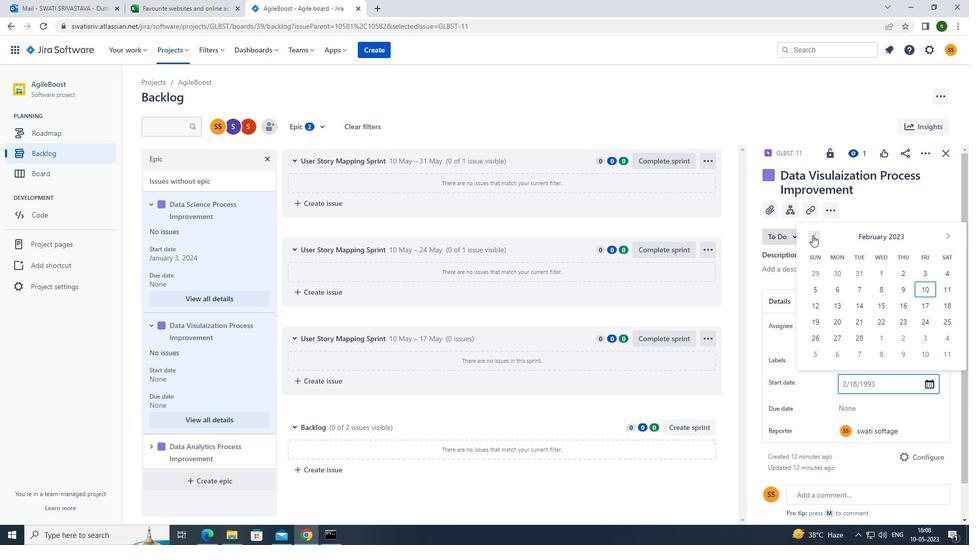 
Action: Mouse moved to (863, 285)
Screenshot: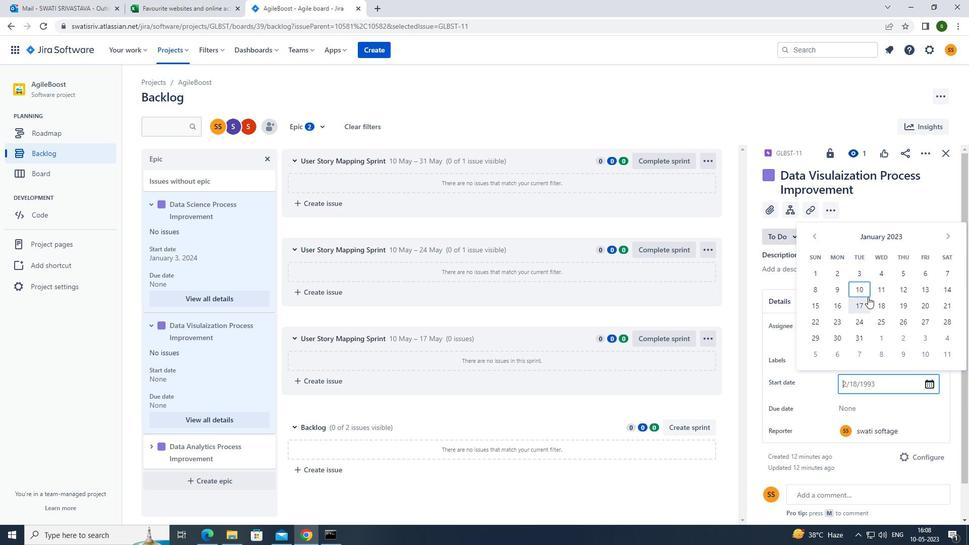 
Action: Mouse pressed left at (863, 285)
Screenshot: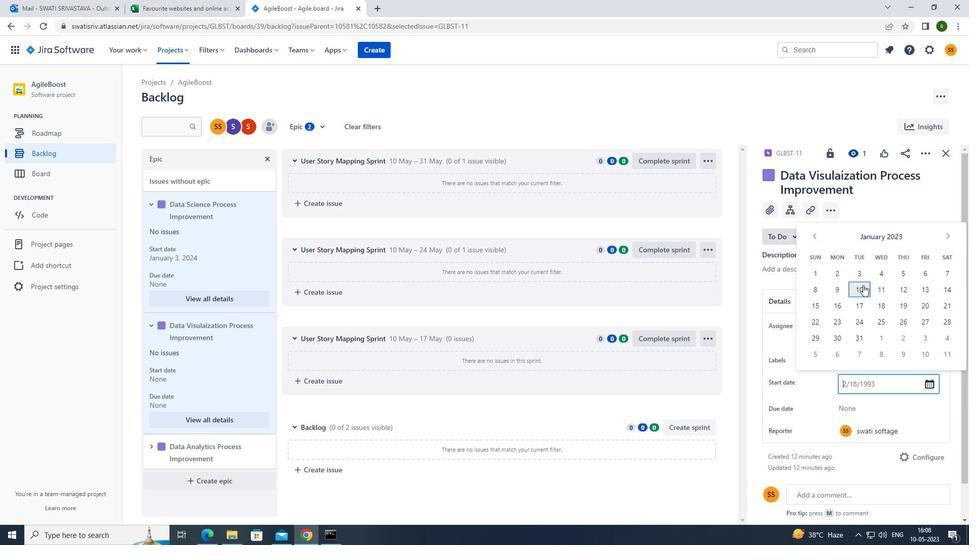 
Action: Mouse moved to (860, 410)
Screenshot: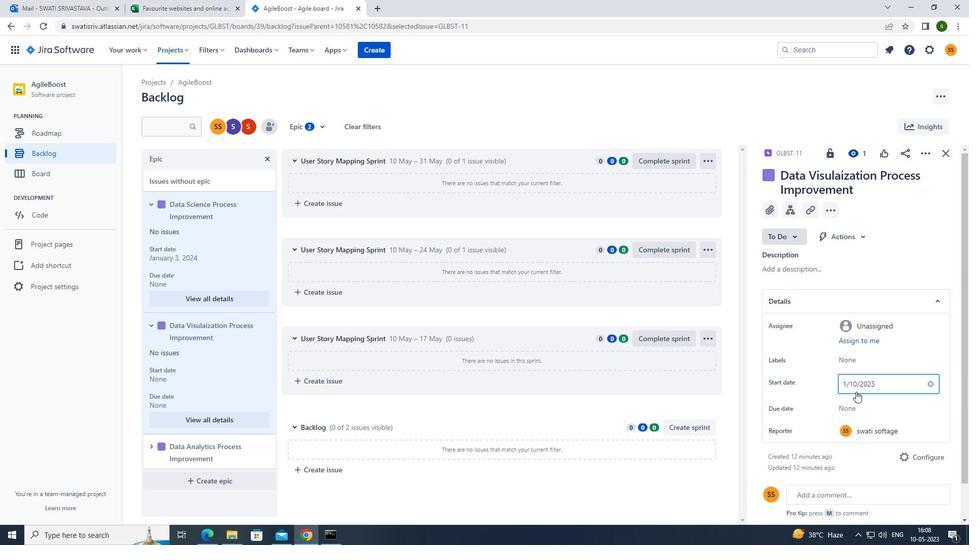 
Action: Mouse pressed left at (860, 410)
Screenshot: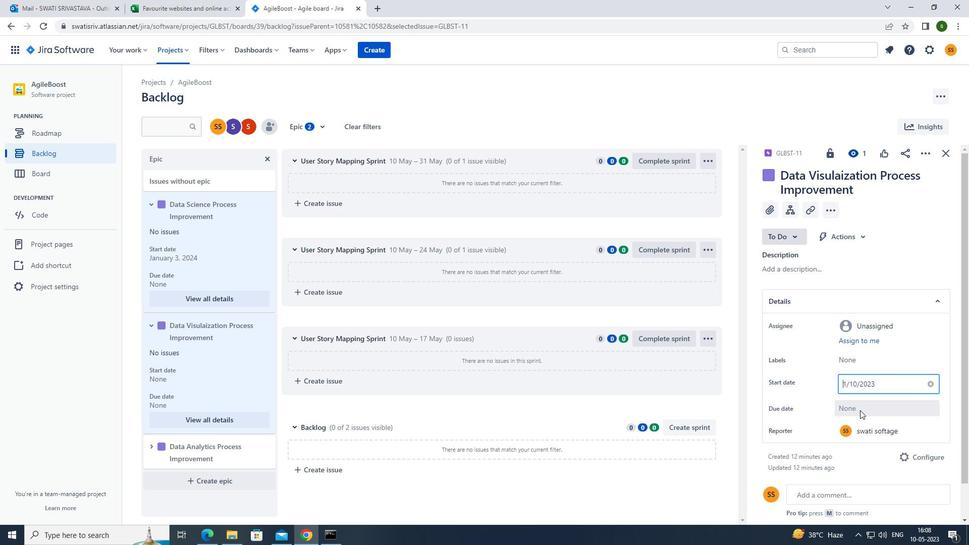 
Action: Mouse moved to (948, 261)
Screenshot: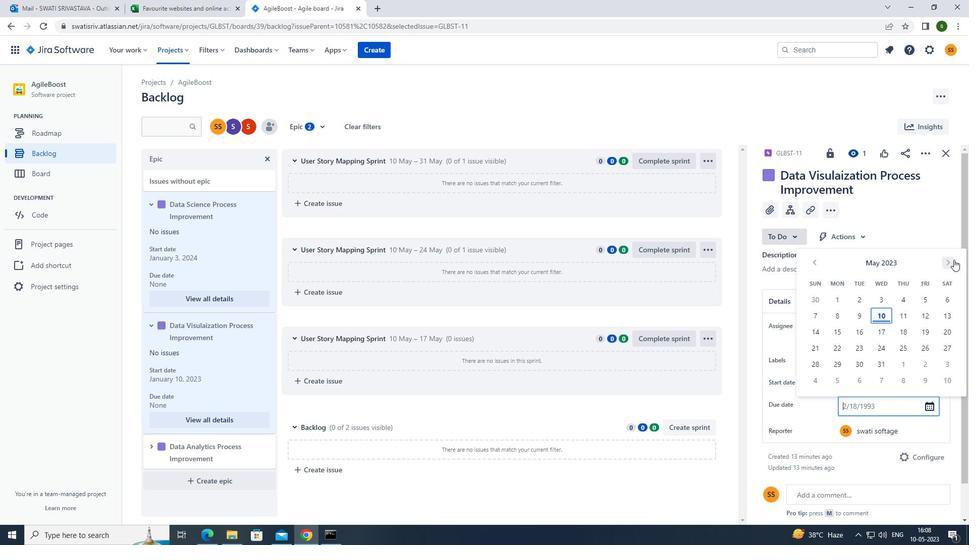 
Action: Mouse pressed left at (948, 261)
Screenshot: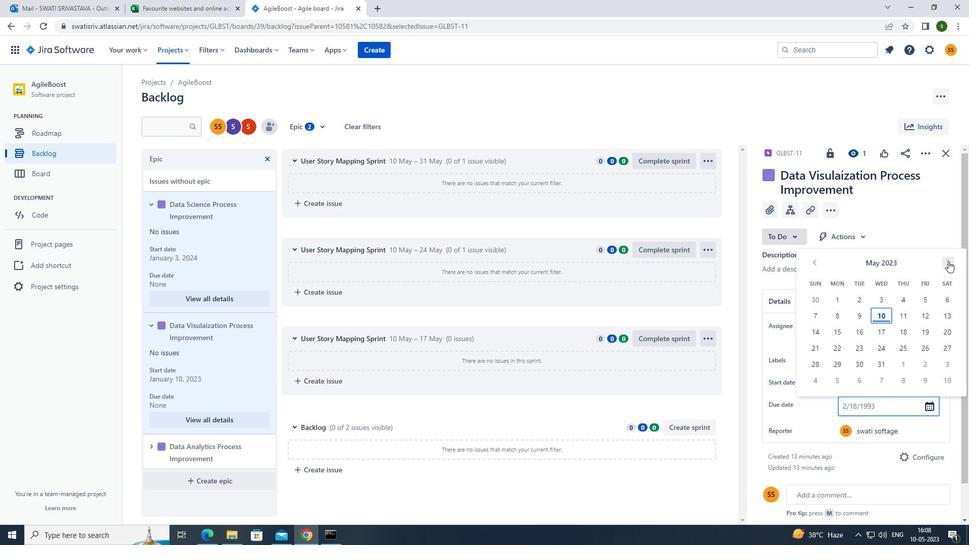
Action: Mouse pressed left at (948, 261)
Screenshot: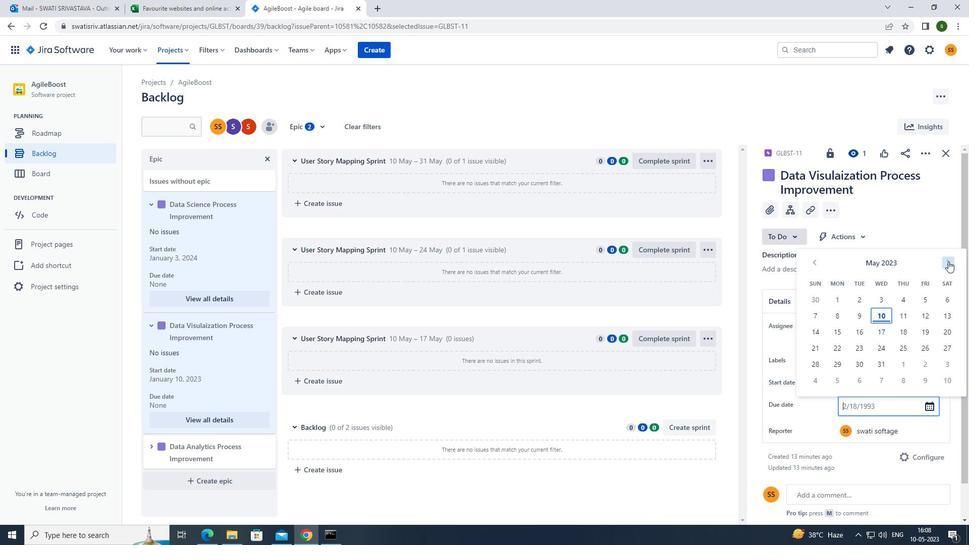 
Action: Mouse pressed left at (948, 261)
Screenshot: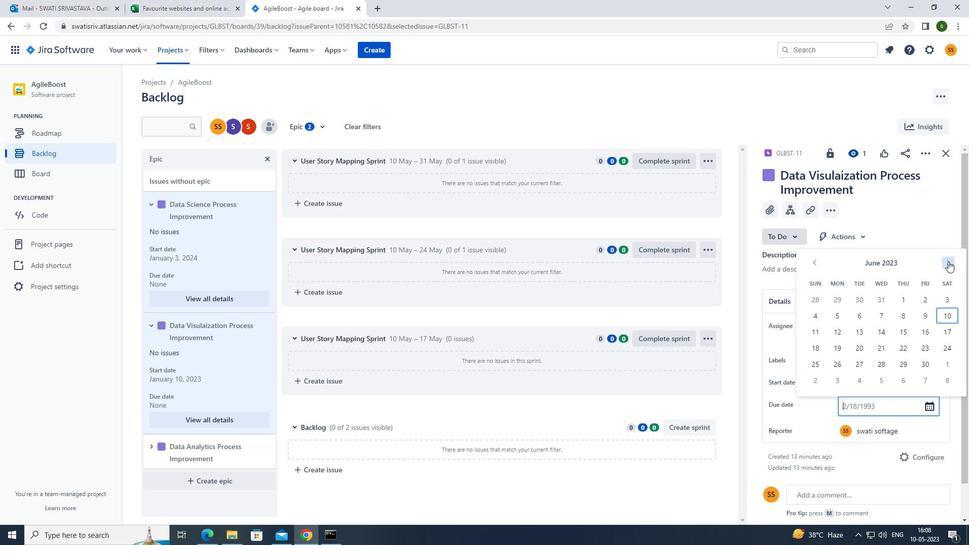 
Action: Mouse pressed left at (948, 261)
Screenshot: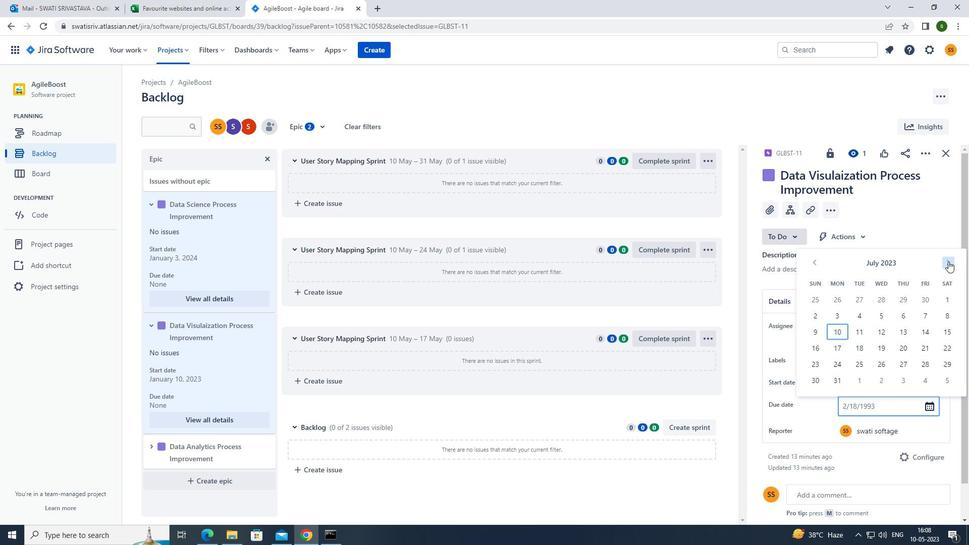 
Action: Mouse moved to (948, 262)
Screenshot: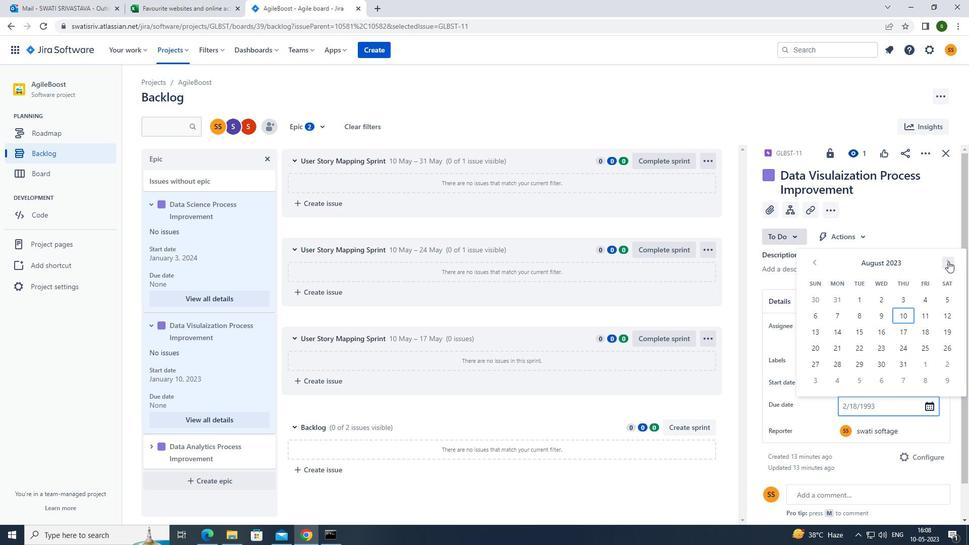
Action: Mouse pressed left at (948, 262)
Screenshot: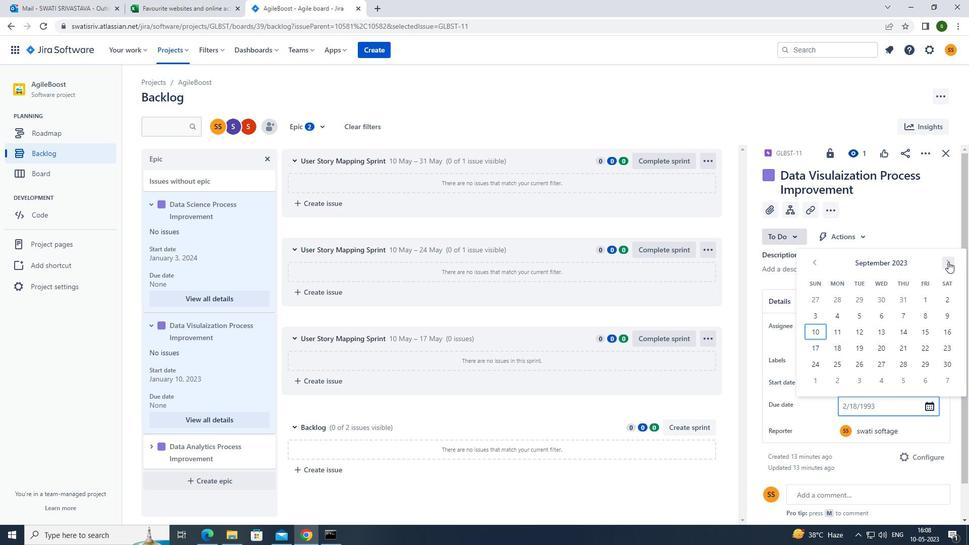 
Action: Mouse pressed left at (948, 262)
Screenshot: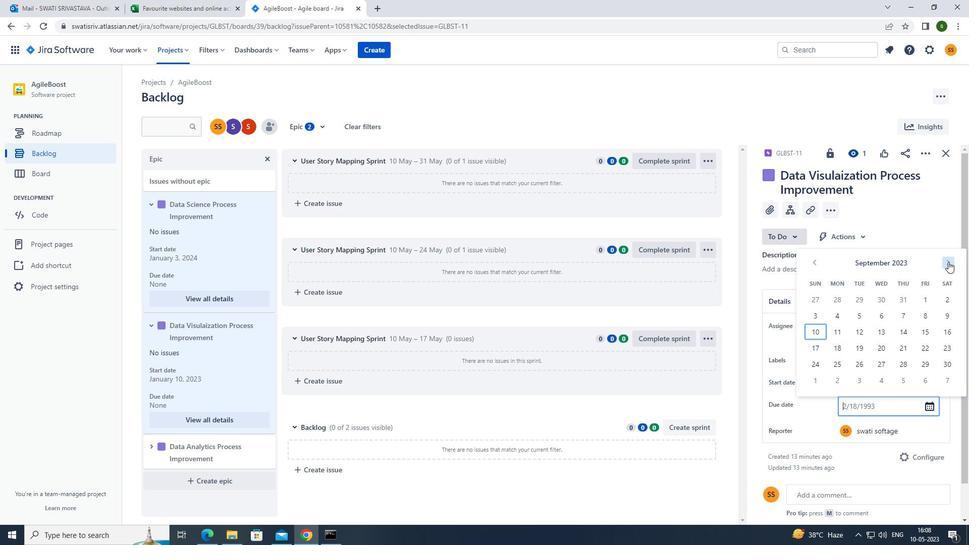 
Action: Mouse pressed left at (948, 262)
Screenshot: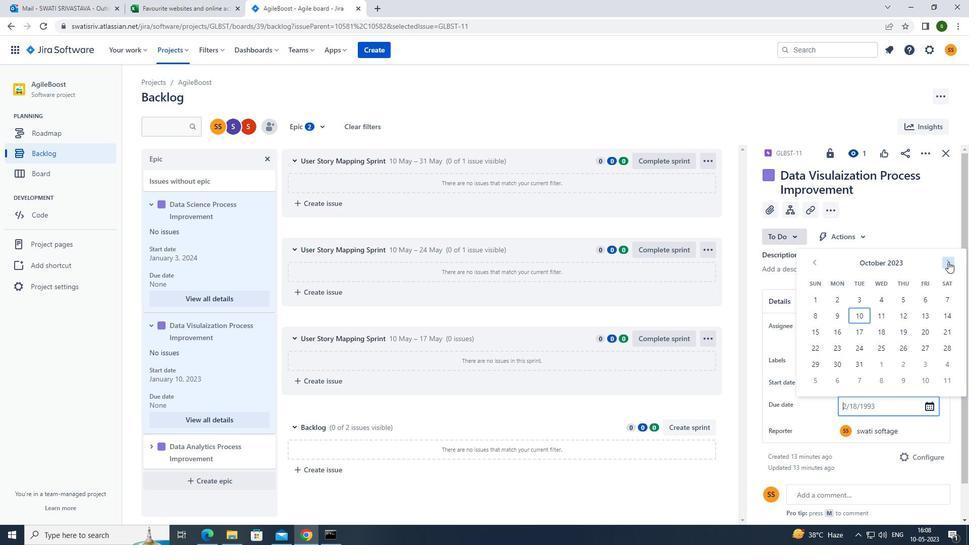 
Action: Mouse pressed left at (948, 262)
Screenshot: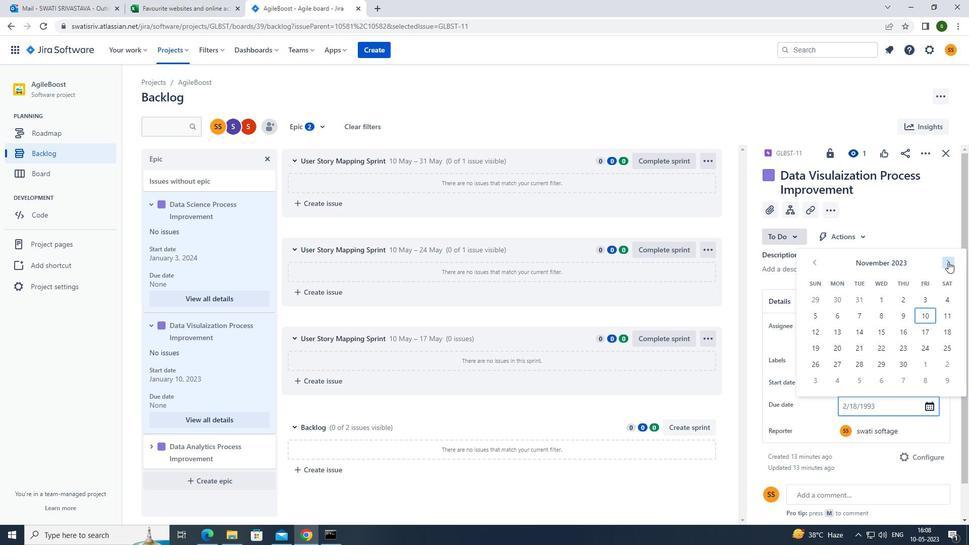 
Action: Mouse pressed left at (948, 262)
Screenshot: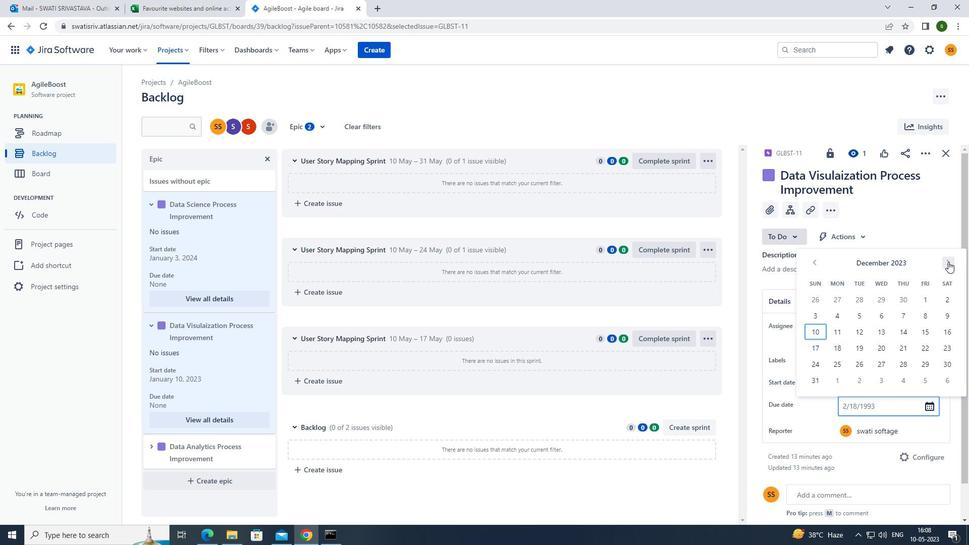 
Action: Mouse pressed left at (948, 262)
Screenshot: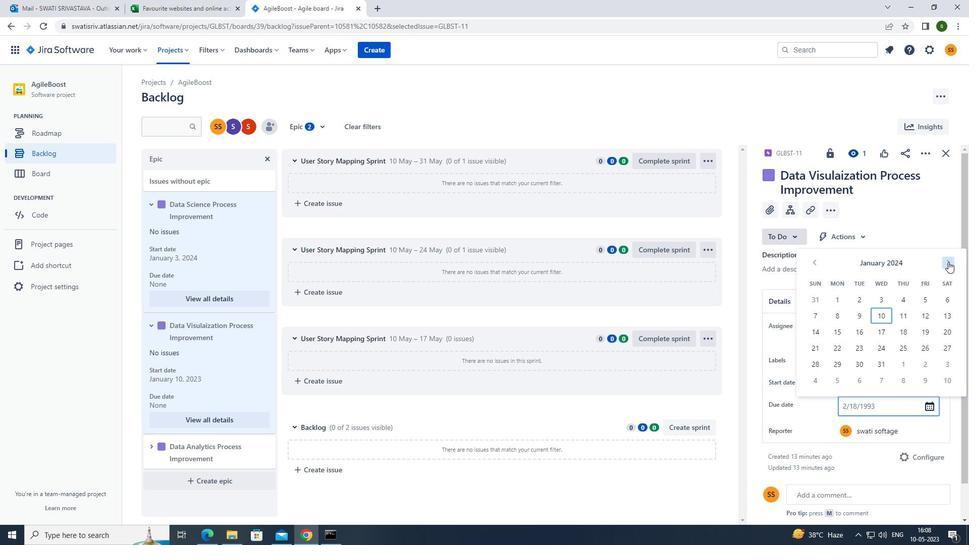 
Action: Mouse pressed left at (948, 262)
Screenshot: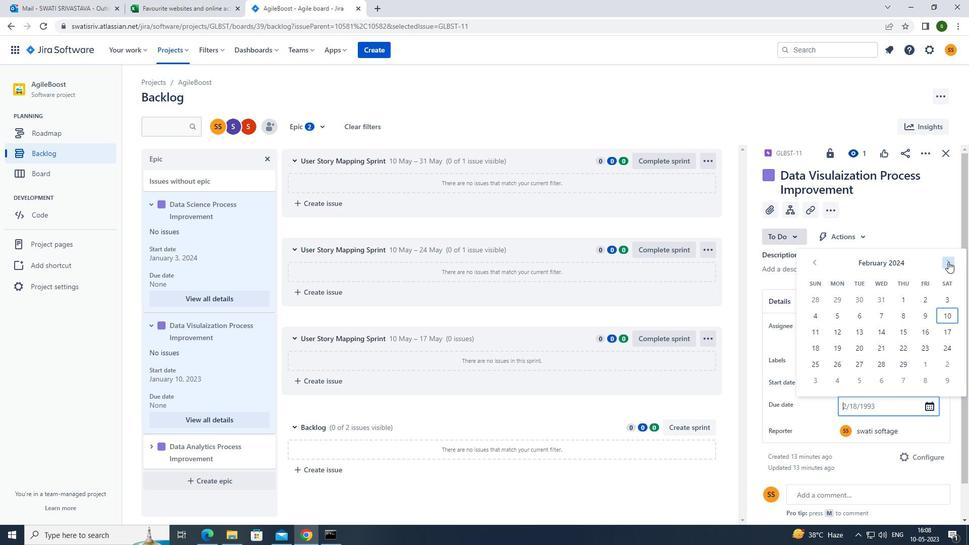 
Action: Mouse pressed left at (948, 262)
Screenshot: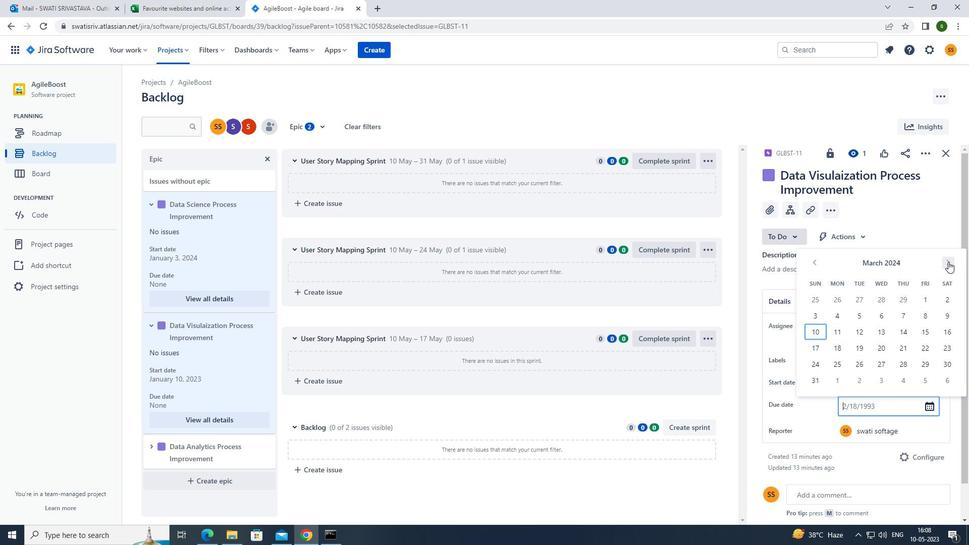 
Action: Mouse pressed left at (948, 262)
Screenshot: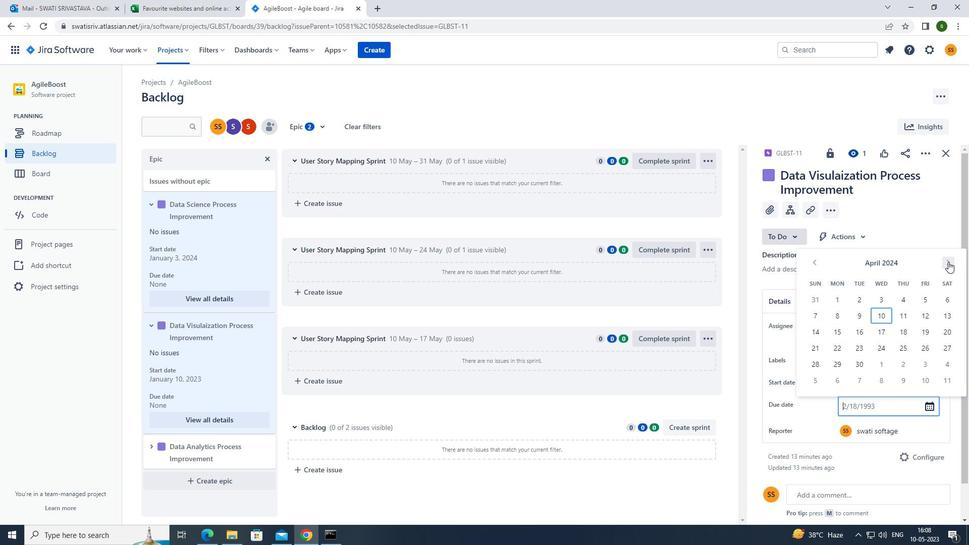 
Action: Mouse pressed left at (948, 262)
Screenshot: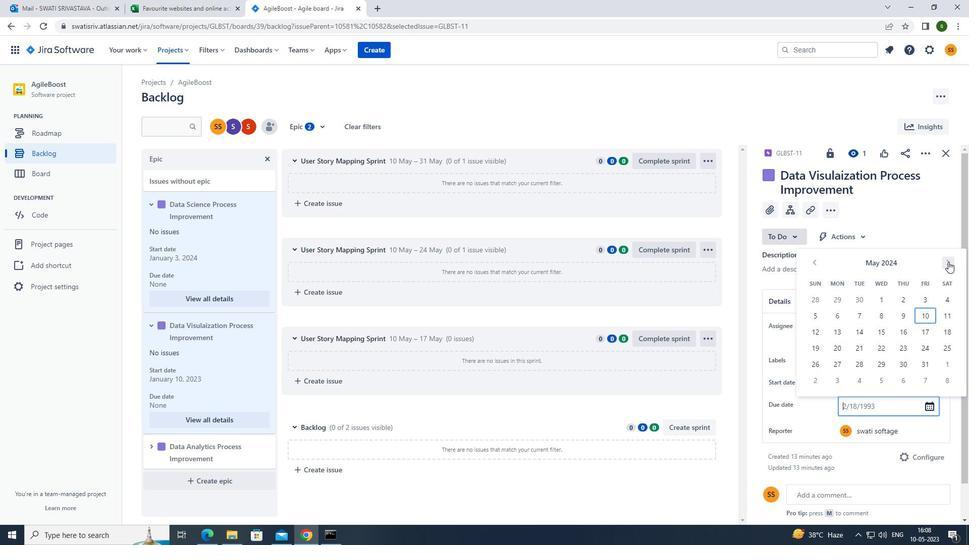 
Action: Mouse pressed left at (948, 262)
Screenshot: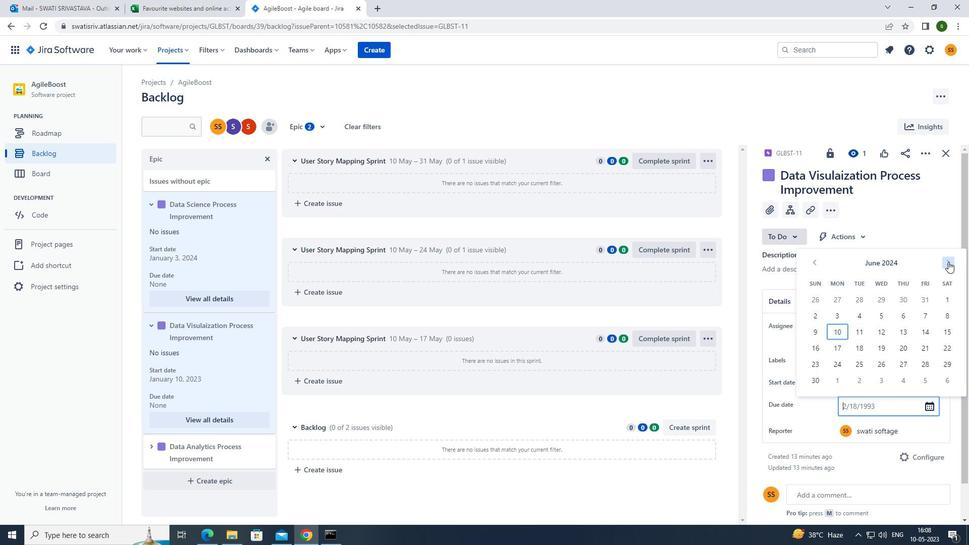 
Action: Mouse pressed left at (948, 262)
Screenshot: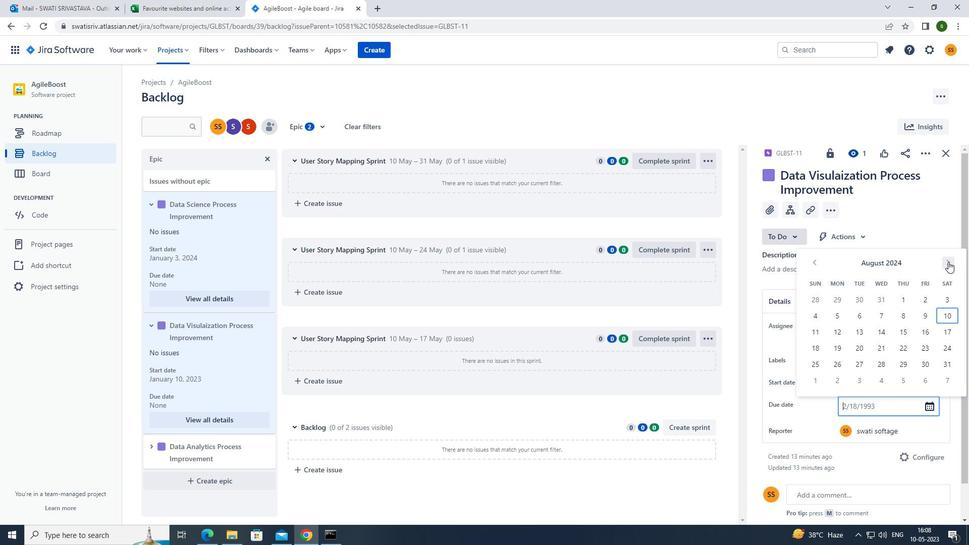 
Action: Mouse pressed left at (948, 262)
Screenshot: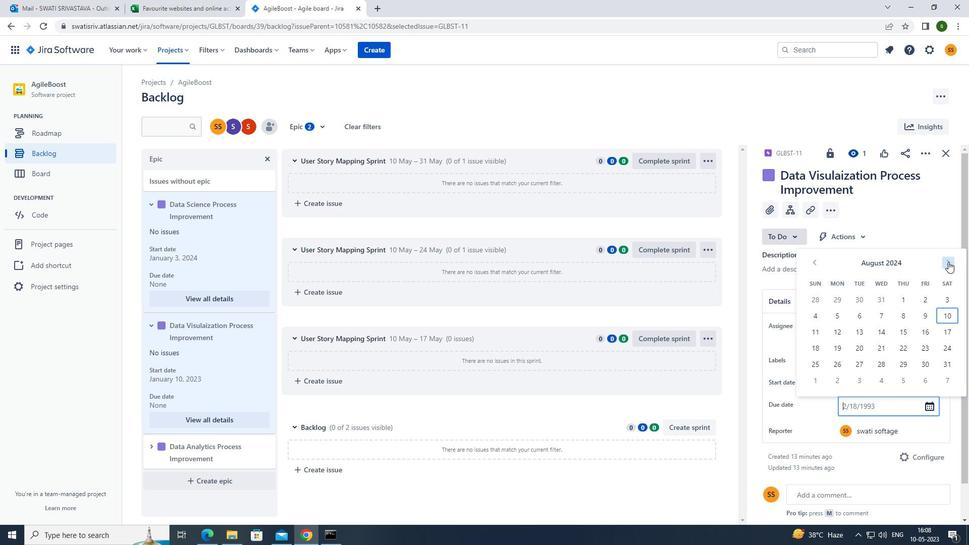 
Action: Mouse pressed left at (948, 262)
Screenshot: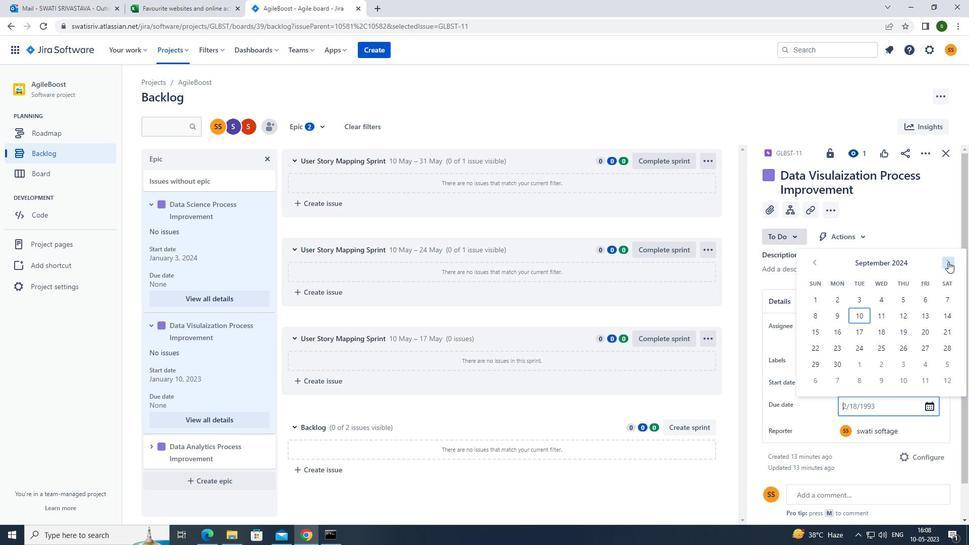 
Action: Mouse pressed left at (948, 262)
Screenshot: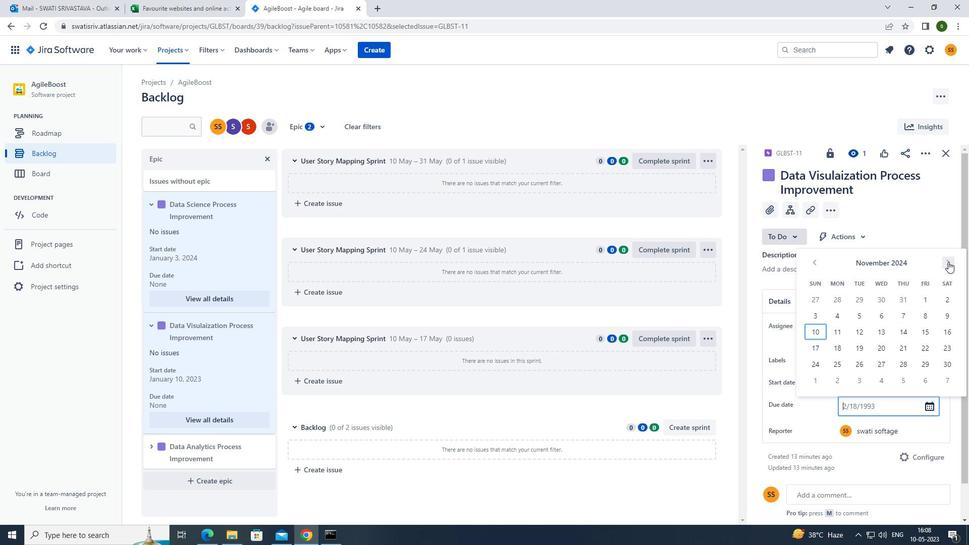 
Action: Mouse pressed left at (948, 262)
Screenshot: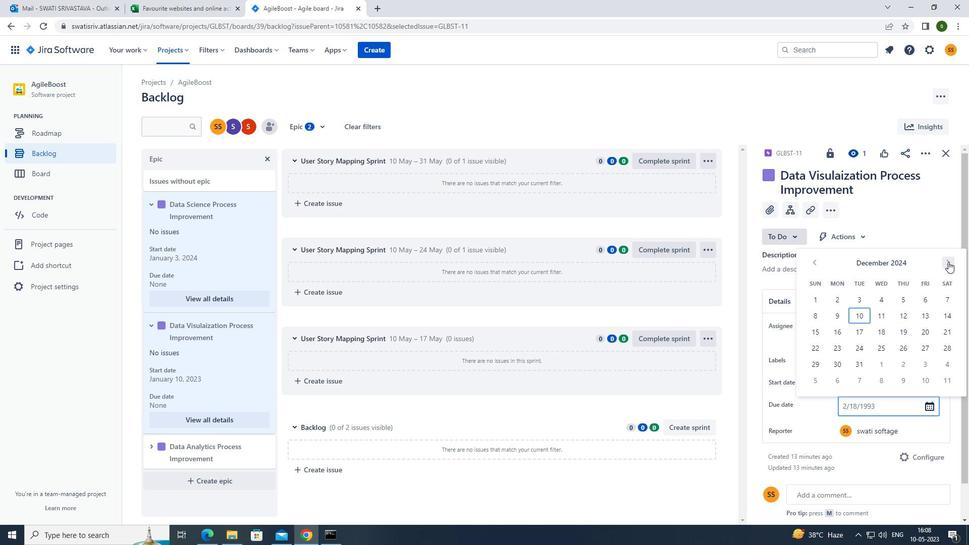 
Action: Mouse pressed left at (948, 262)
Screenshot: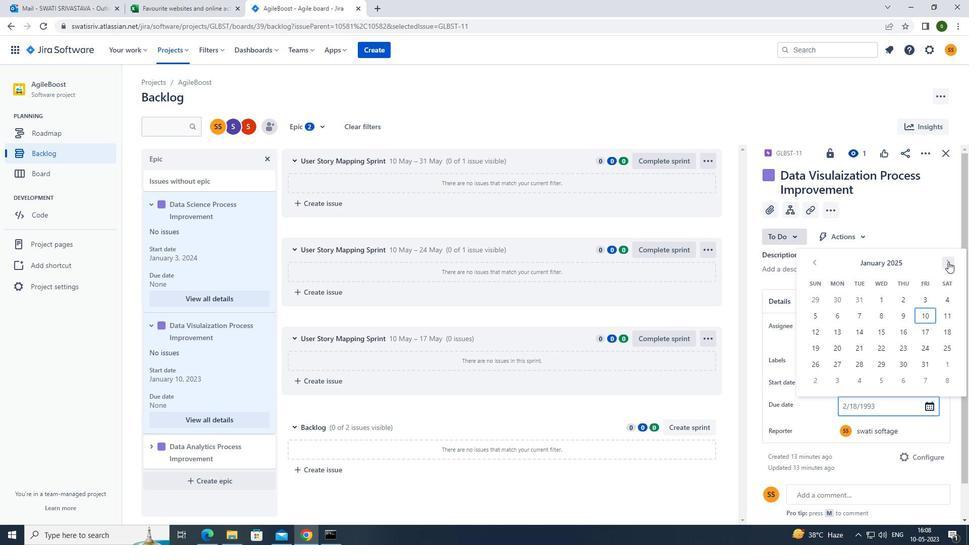 
Action: Mouse pressed left at (948, 262)
Screenshot: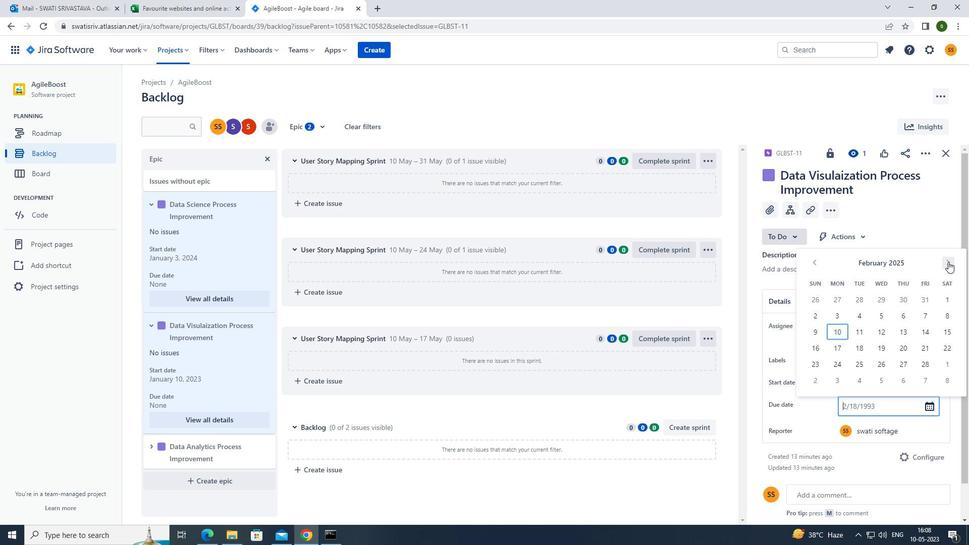 
Action: Mouse moved to (841, 317)
Screenshot: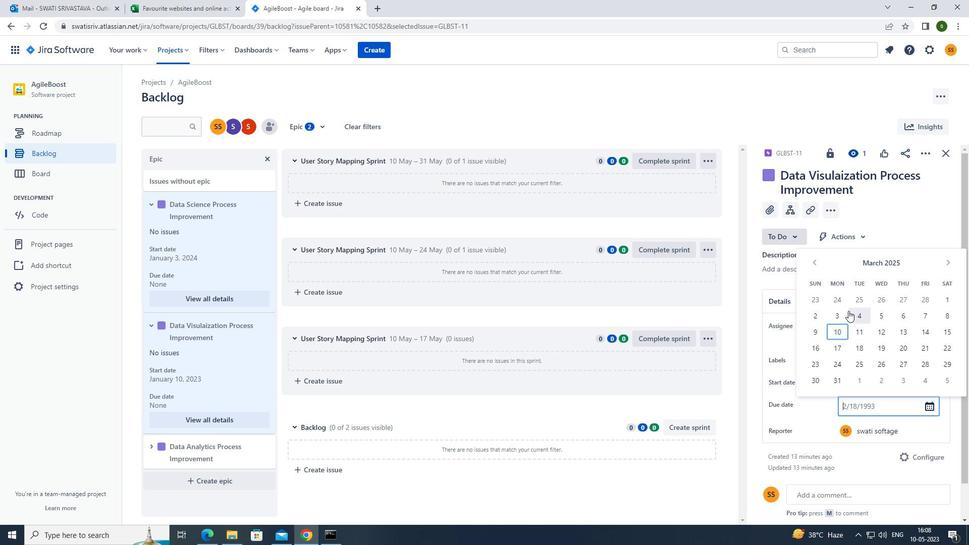 
Action: Mouse pressed left at (841, 317)
Screenshot: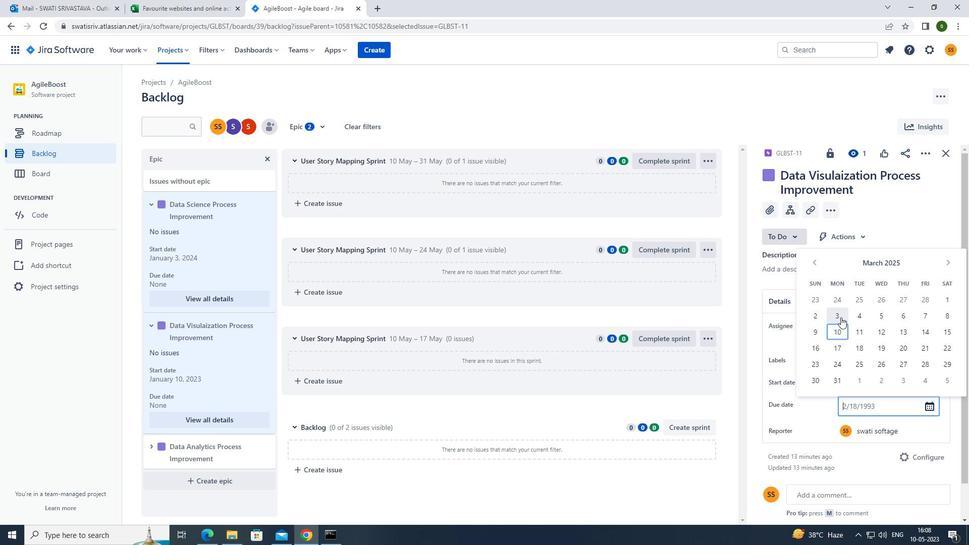 
Action: Mouse moved to (155, 446)
Screenshot: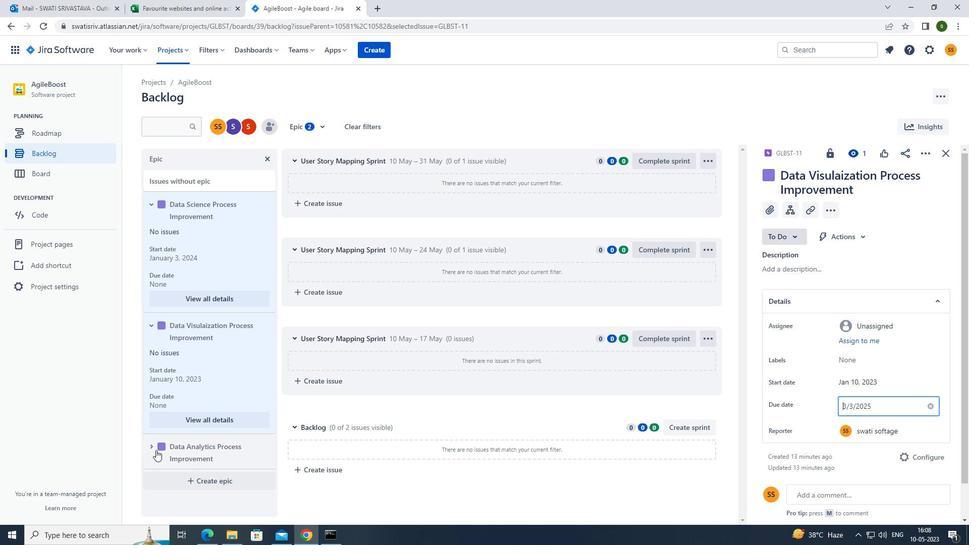 
Action: Mouse pressed left at (155, 446)
Screenshot: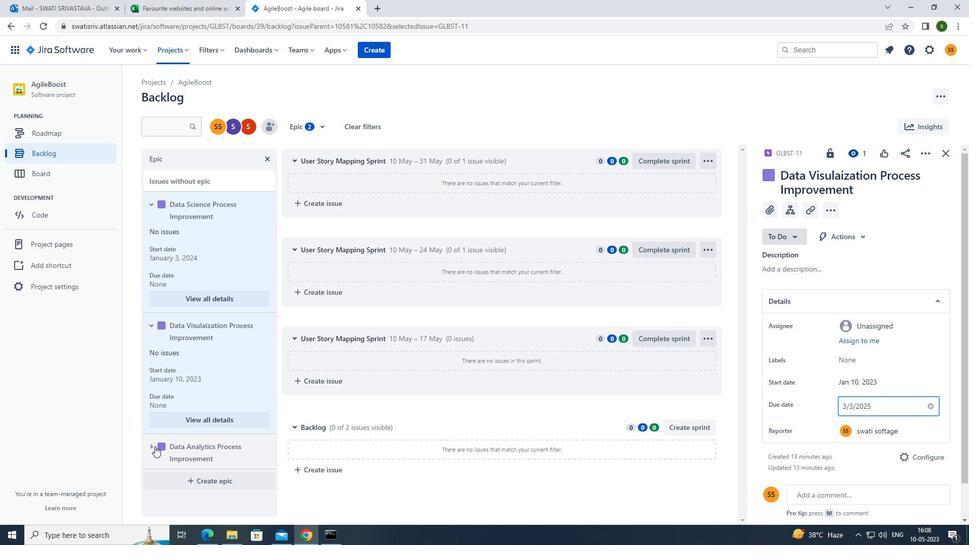 
Action: Mouse moved to (215, 443)
Screenshot: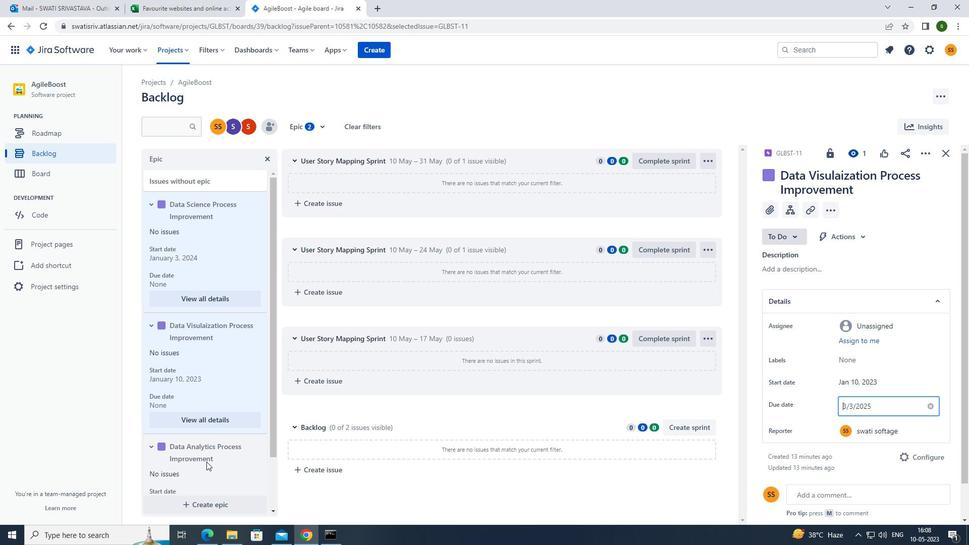 
Action: Mouse scrolled (215, 442) with delta (0, 0)
Screenshot: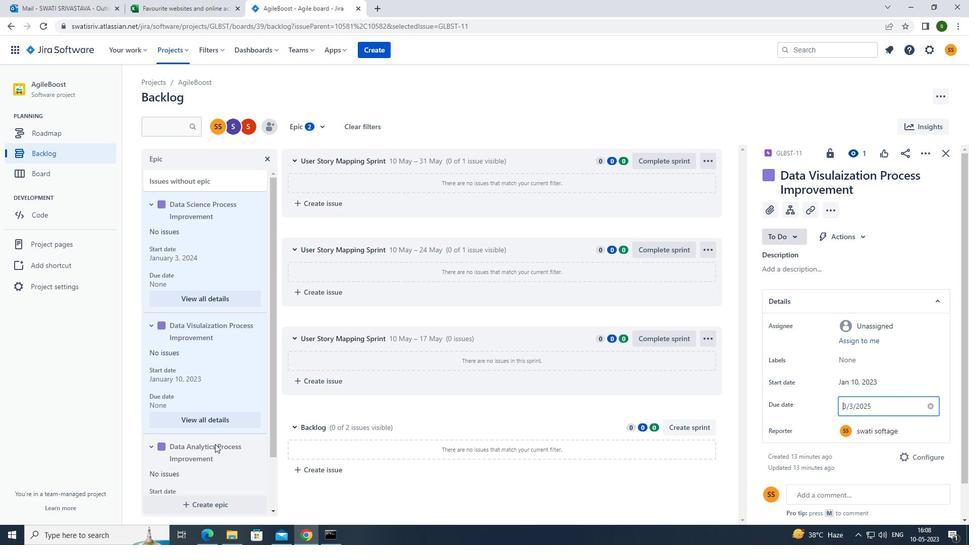 
Action: Mouse scrolled (215, 442) with delta (0, 0)
Screenshot: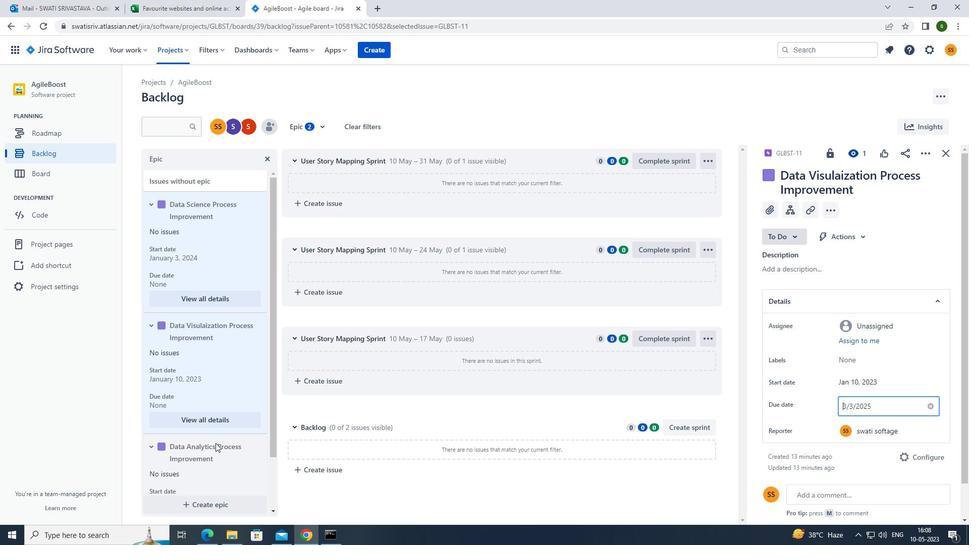 
Action: Mouse scrolled (215, 442) with delta (0, 0)
Screenshot: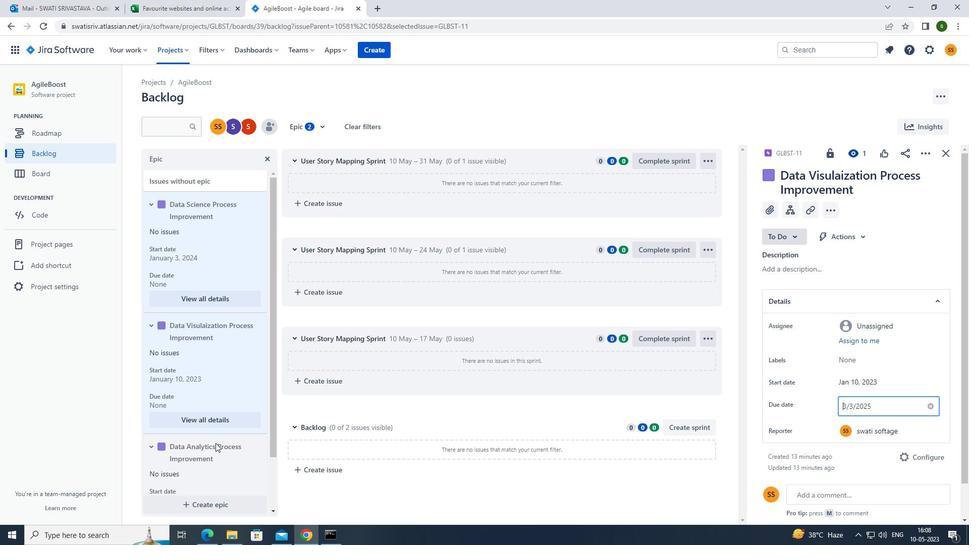 
Action: Mouse moved to (211, 478)
Screenshot: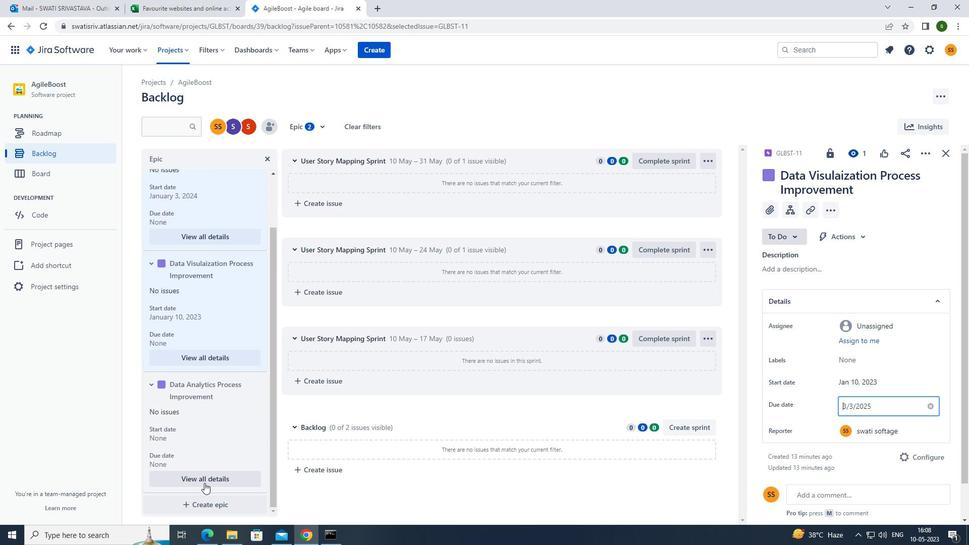 
Action: Mouse pressed left at (211, 478)
Screenshot: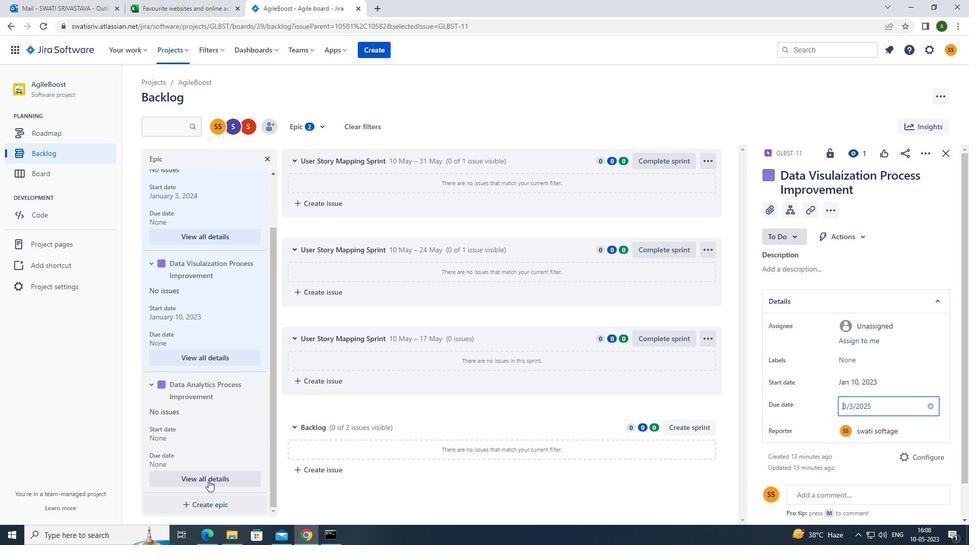 
Action: Mouse moved to (864, 383)
Screenshot: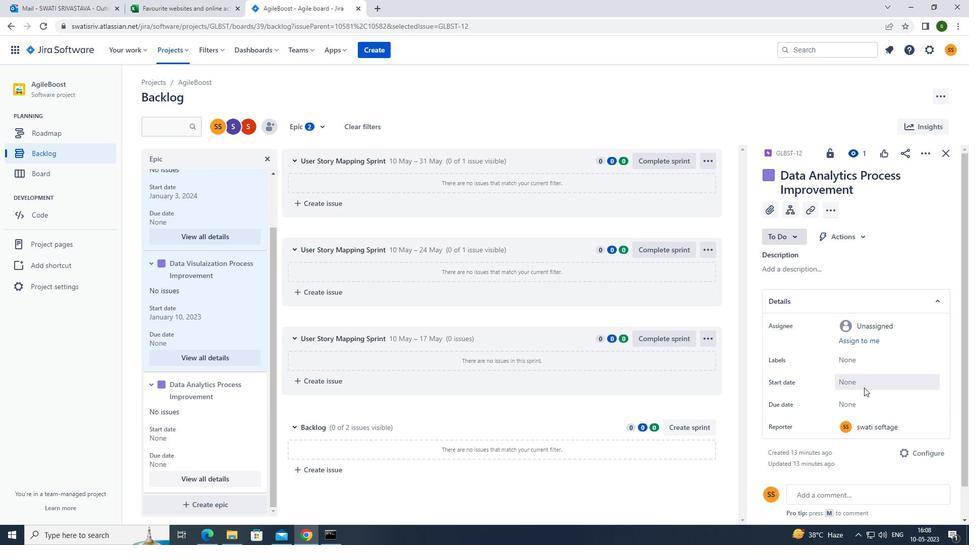 
Action: Mouse pressed left at (864, 383)
Screenshot: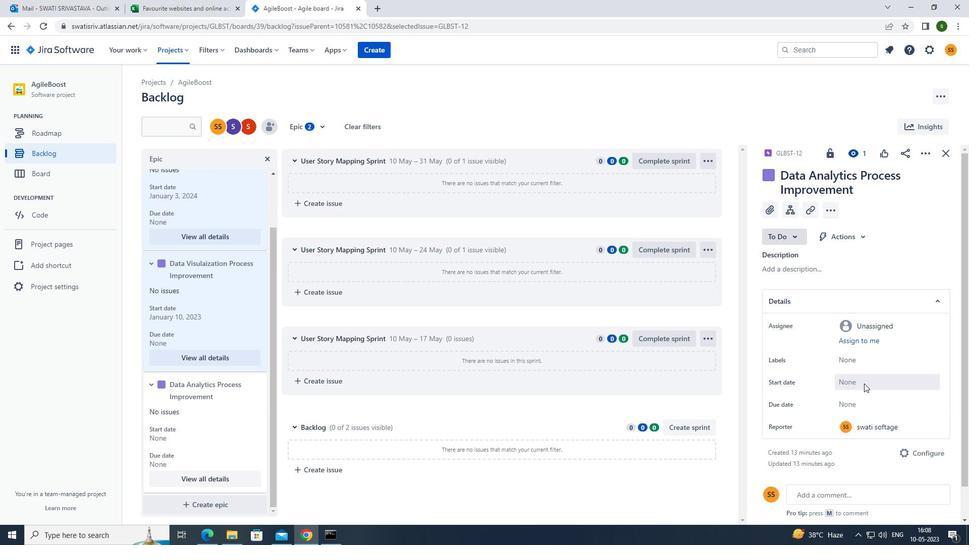 
Action: Mouse moved to (948, 239)
Screenshot: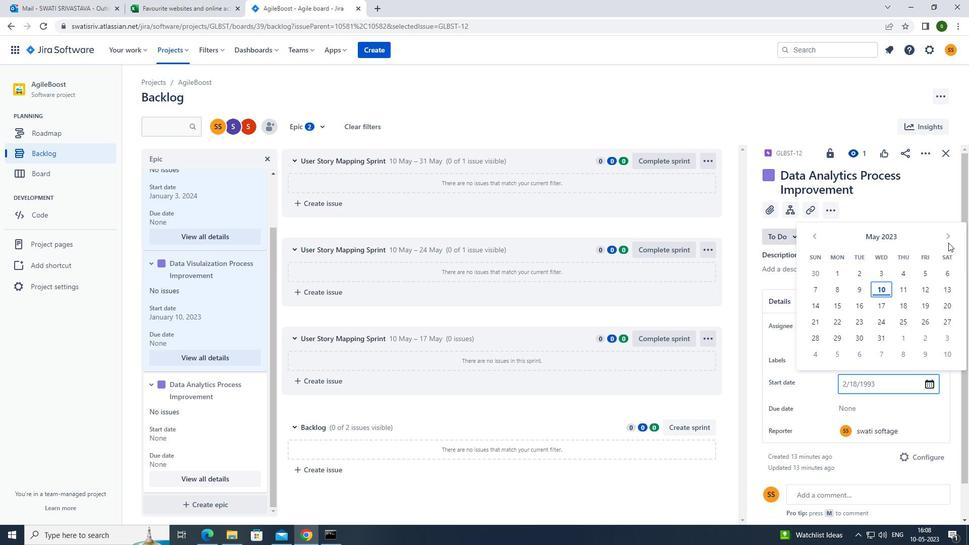 
Action: Mouse pressed left at (948, 239)
Screenshot: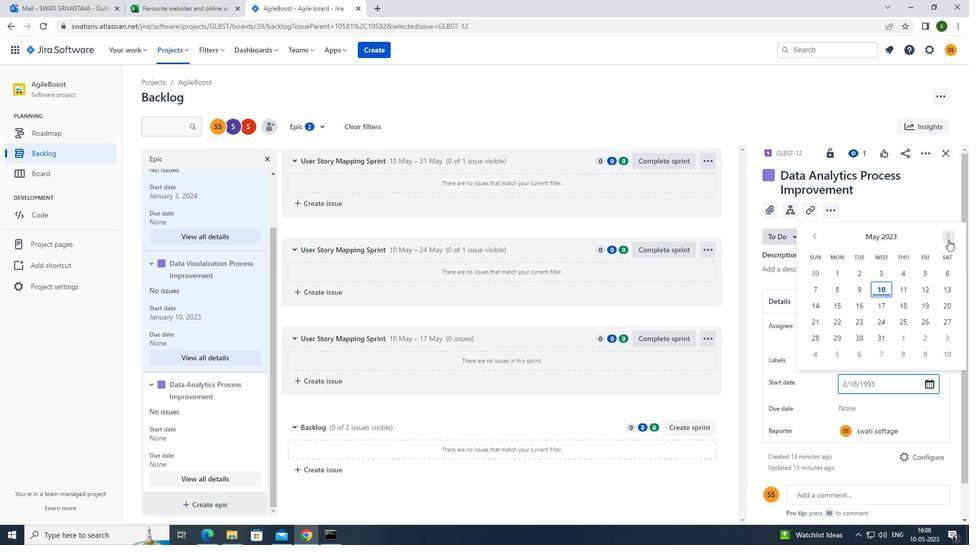 
Action: Mouse pressed left at (948, 239)
Screenshot: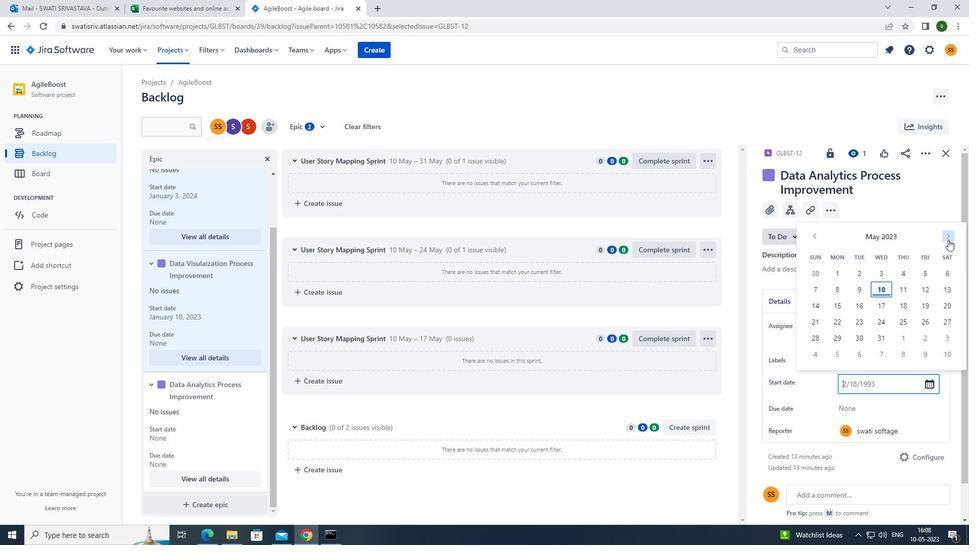 
Action: Mouse pressed left at (948, 239)
Screenshot: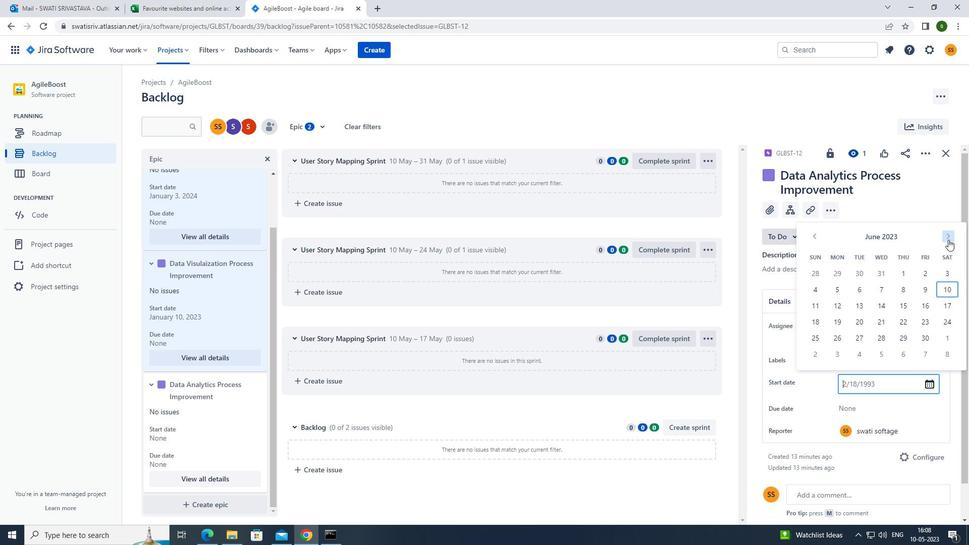 
Action: Mouse pressed left at (948, 239)
Screenshot: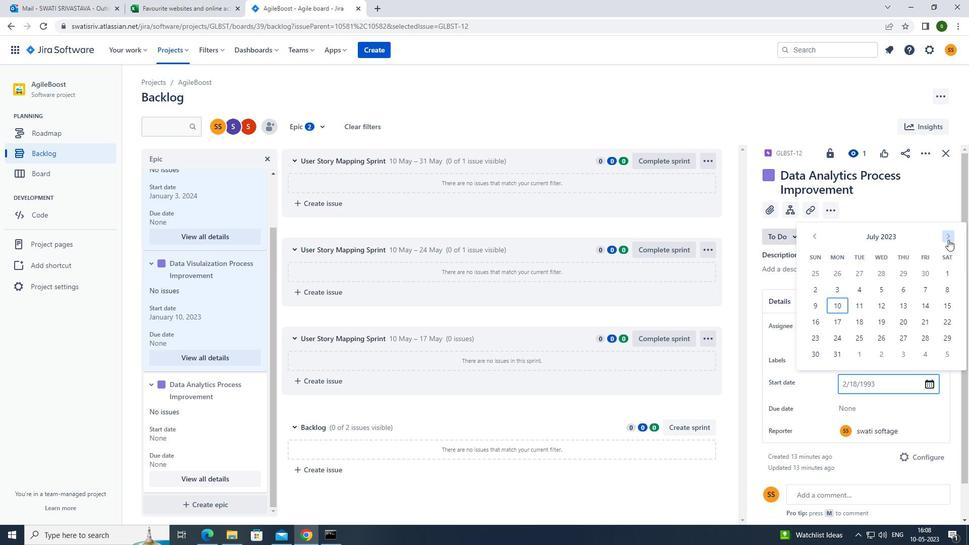 
Action: Mouse moved to (948, 239)
Screenshot: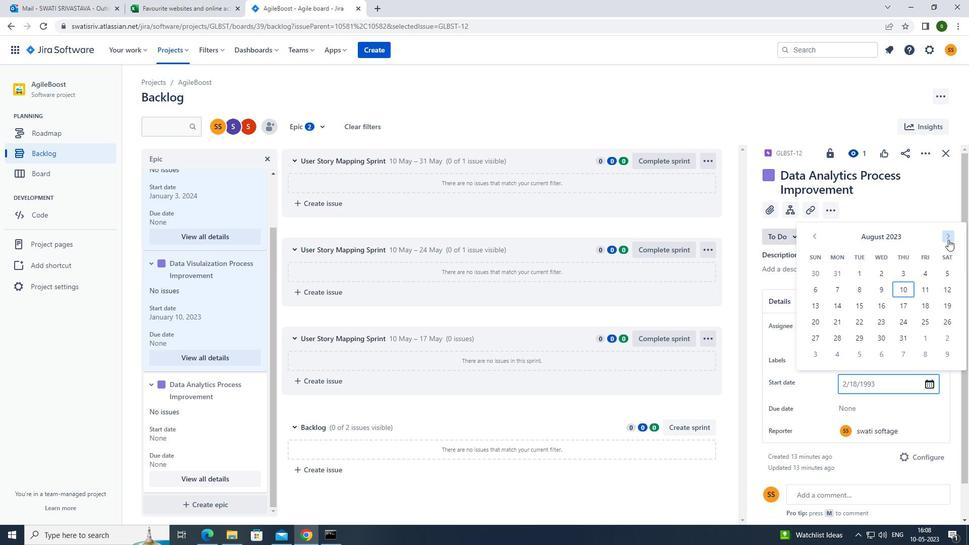 
Action: Mouse pressed left at (948, 239)
Screenshot: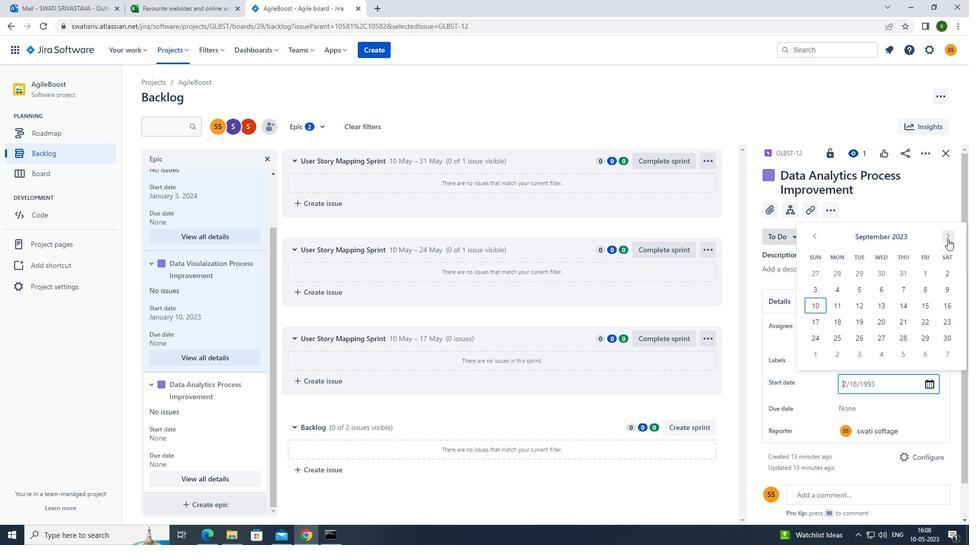 
Action: Mouse pressed left at (948, 239)
Screenshot: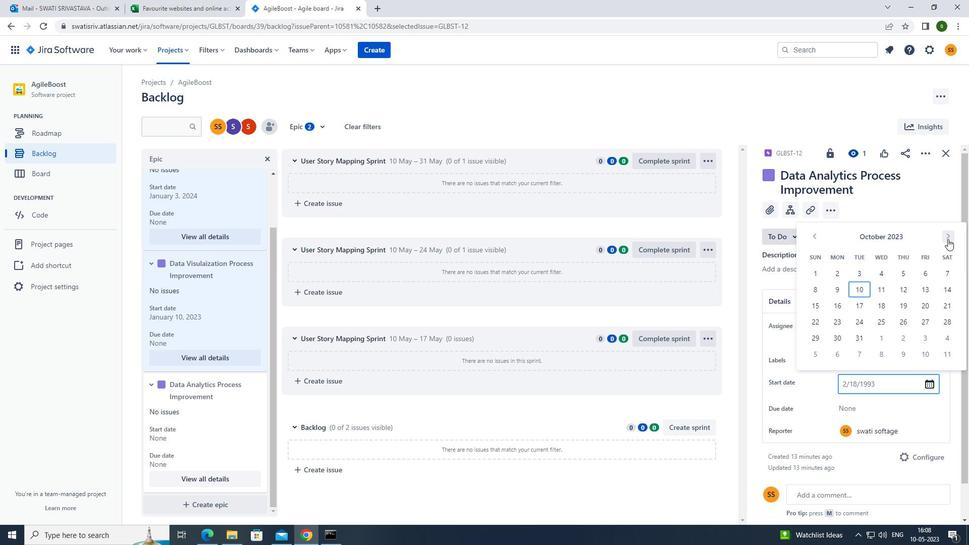 
Action: Mouse pressed left at (948, 239)
Screenshot: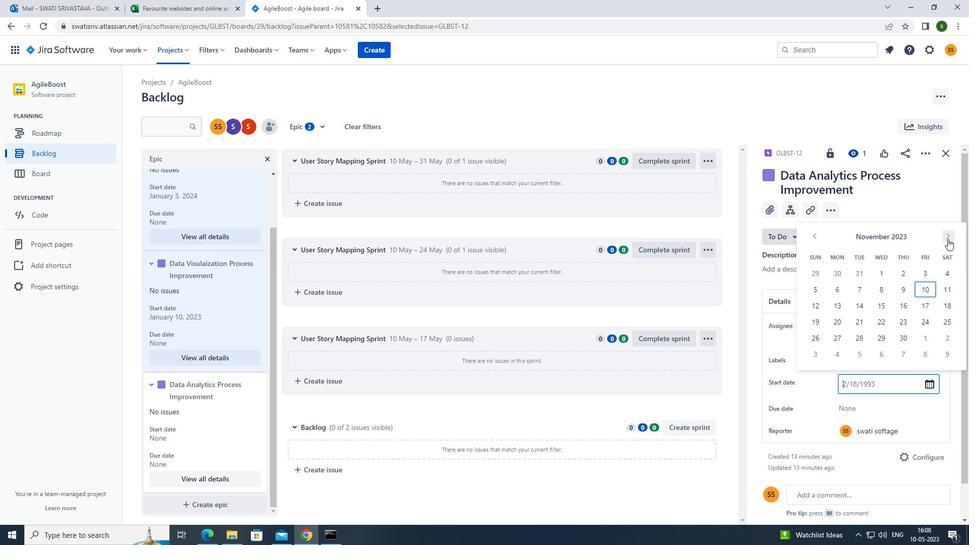 
Action: Mouse pressed left at (948, 239)
Screenshot: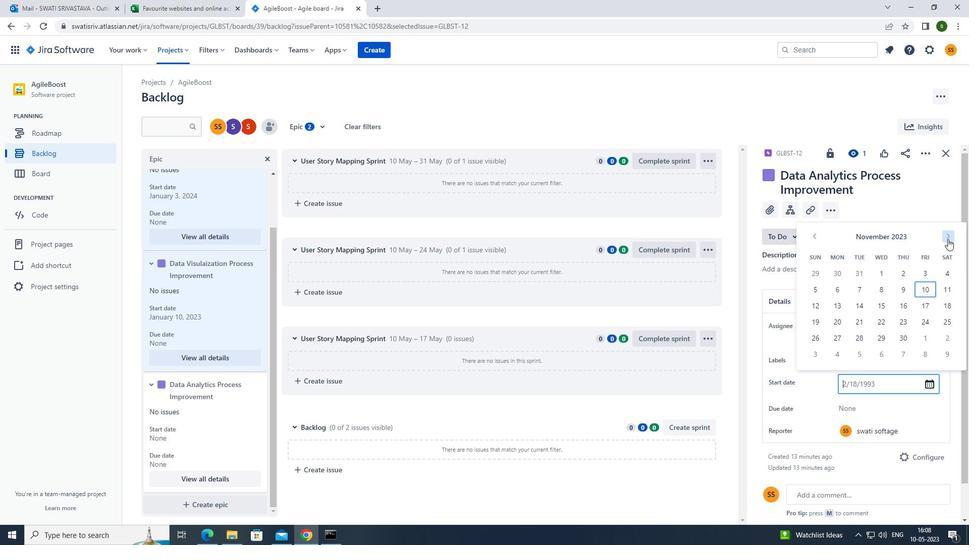 
Action: Mouse pressed left at (948, 239)
Screenshot: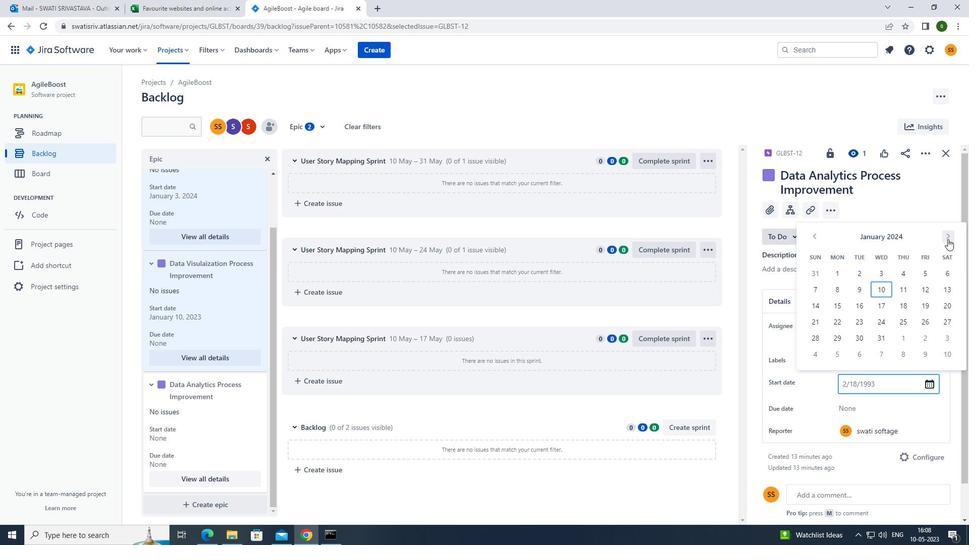 
Action: Mouse pressed left at (948, 239)
Screenshot: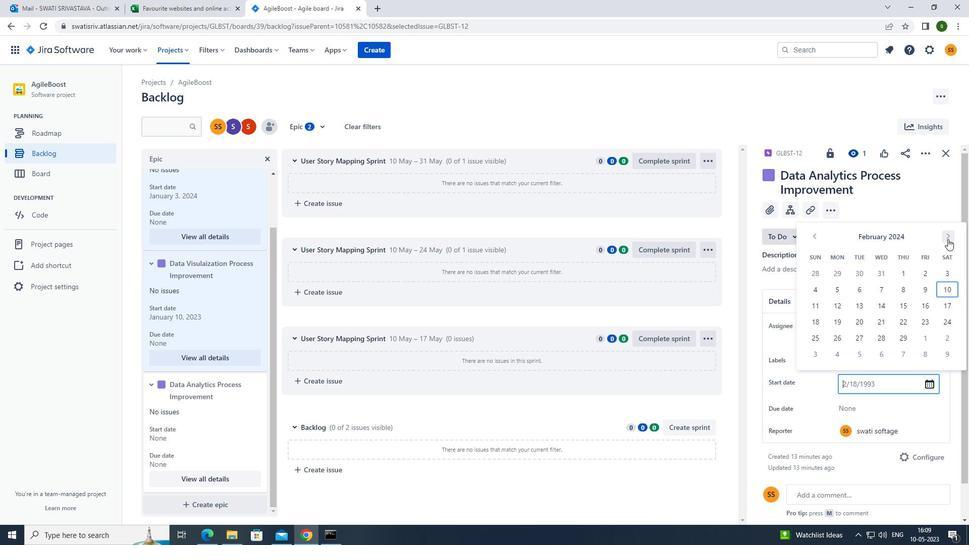 
Action: Mouse pressed left at (948, 239)
Screenshot: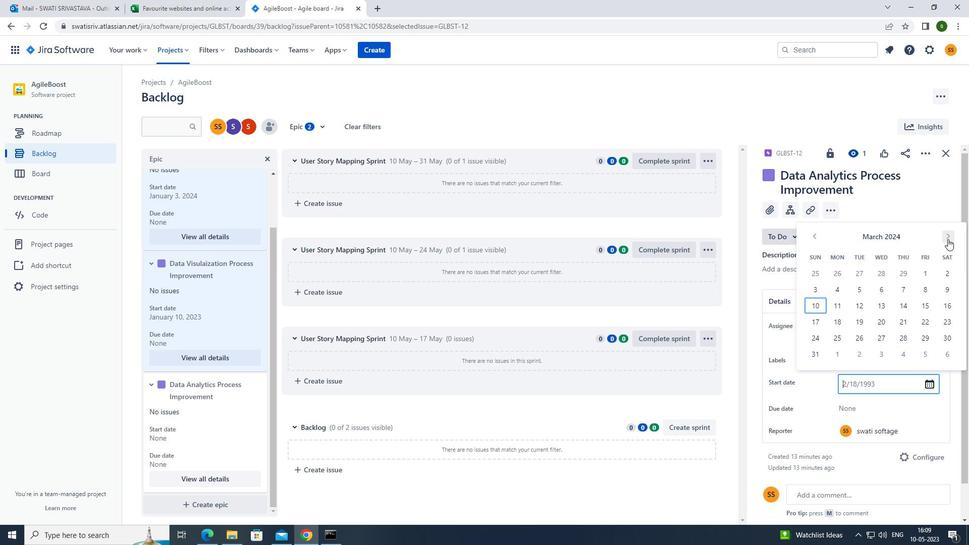 
Action: Mouse moved to (922, 306)
Screenshot: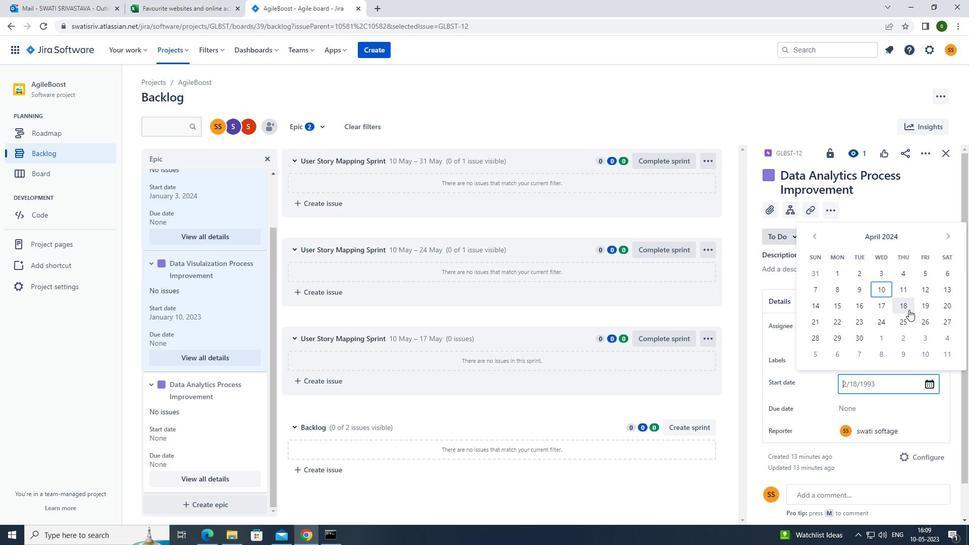 
Action: Mouse pressed left at (922, 306)
Screenshot: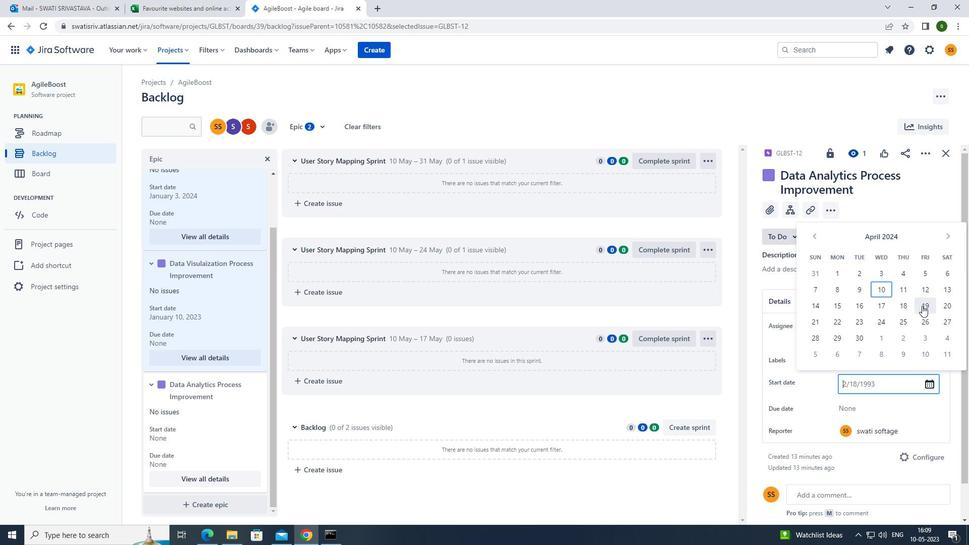
Action: Mouse moved to (867, 400)
Screenshot: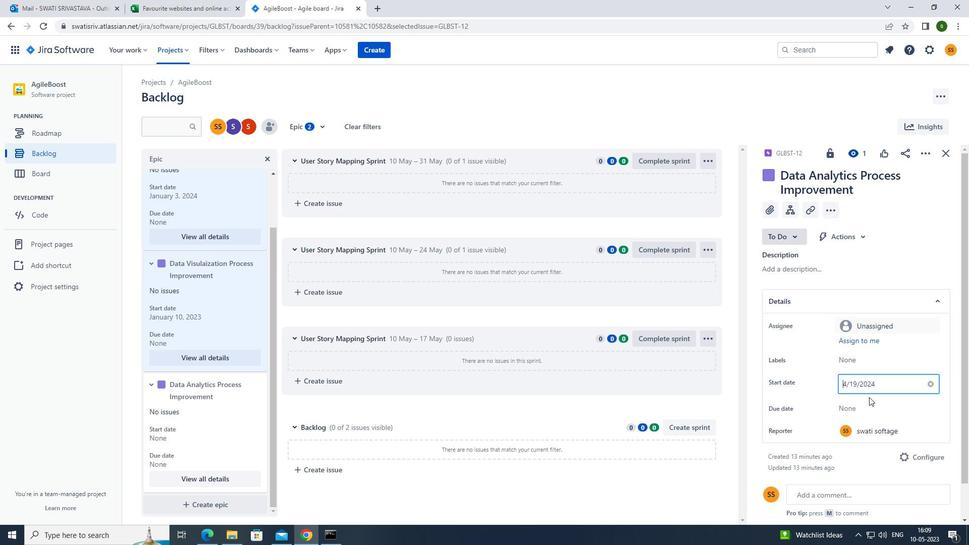 
Action: Mouse pressed left at (867, 400)
Screenshot: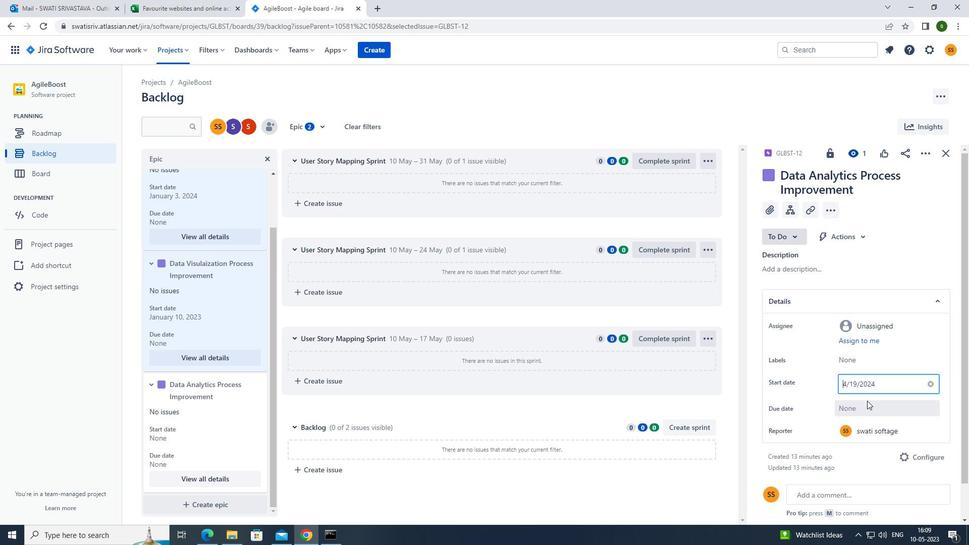 
Action: Mouse moved to (954, 262)
Screenshot: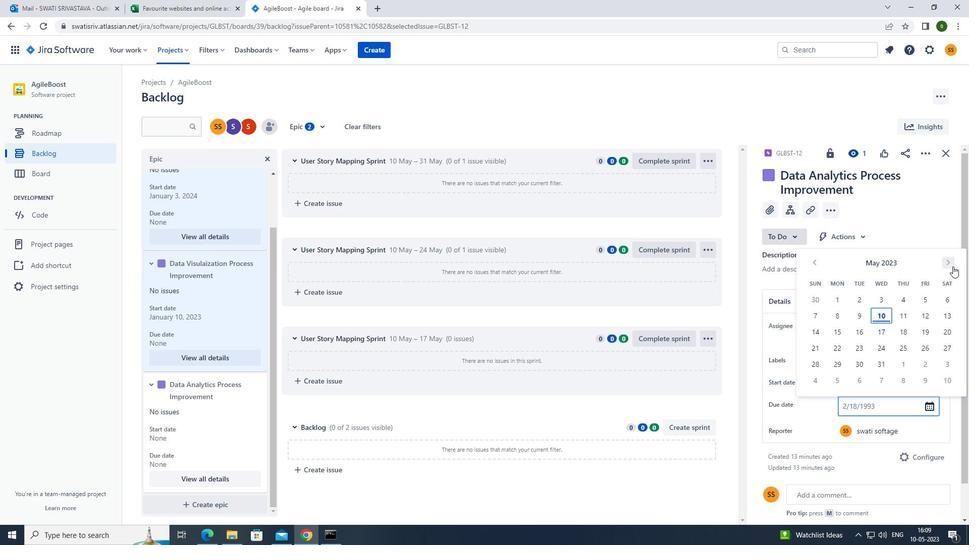 
Action: Mouse pressed left at (954, 262)
Screenshot: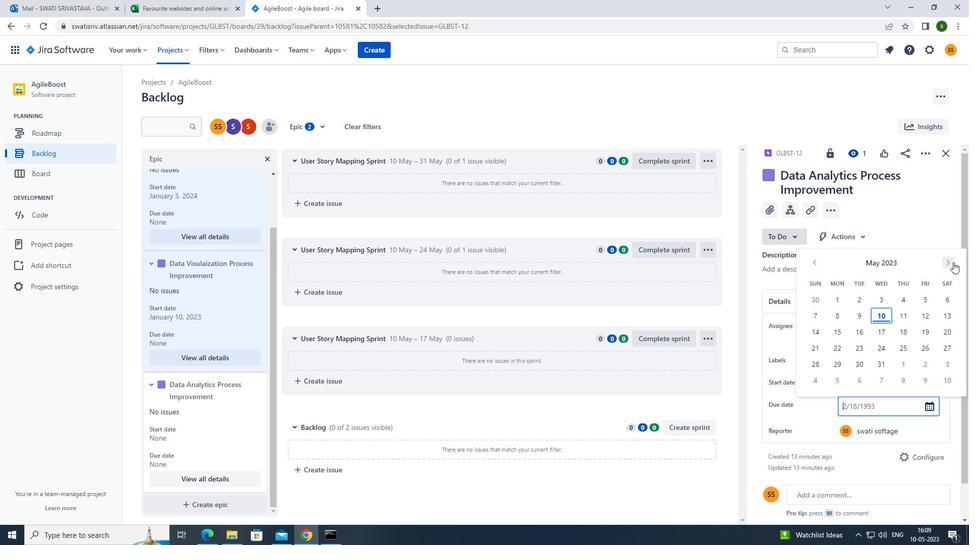 
Action: Mouse pressed left at (954, 262)
Screenshot: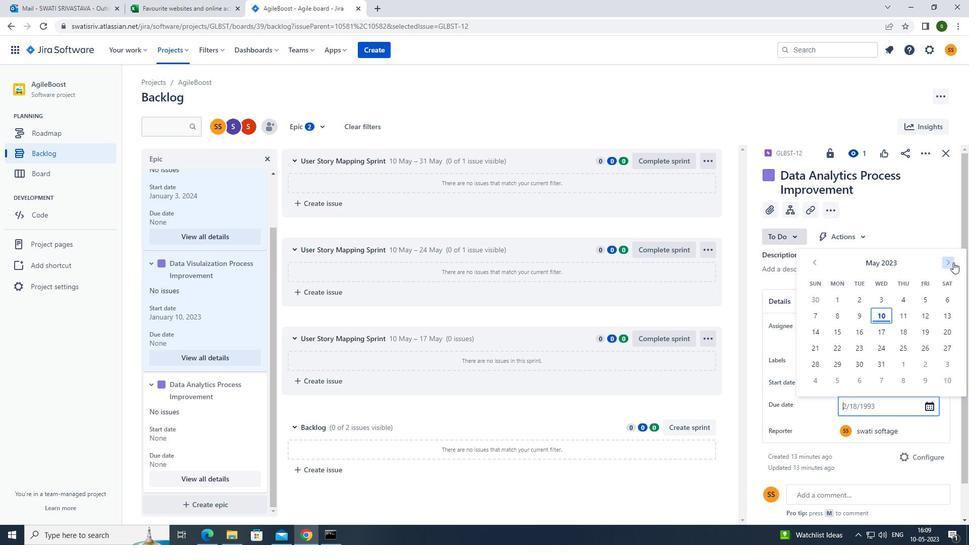 
Action: Mouse pressed left at (954, 262)
Screenshot: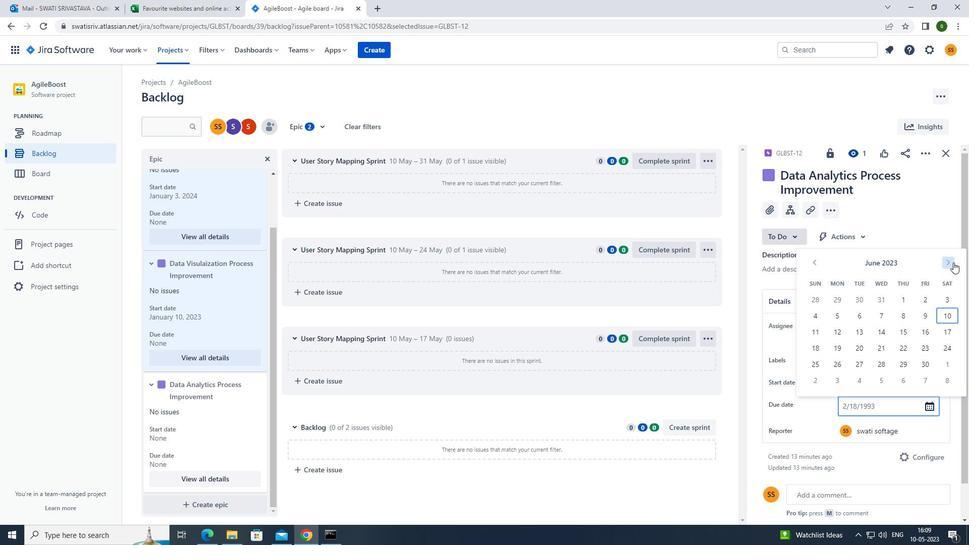
Action: Mouse pressed left at (954, 262)
Screenshot: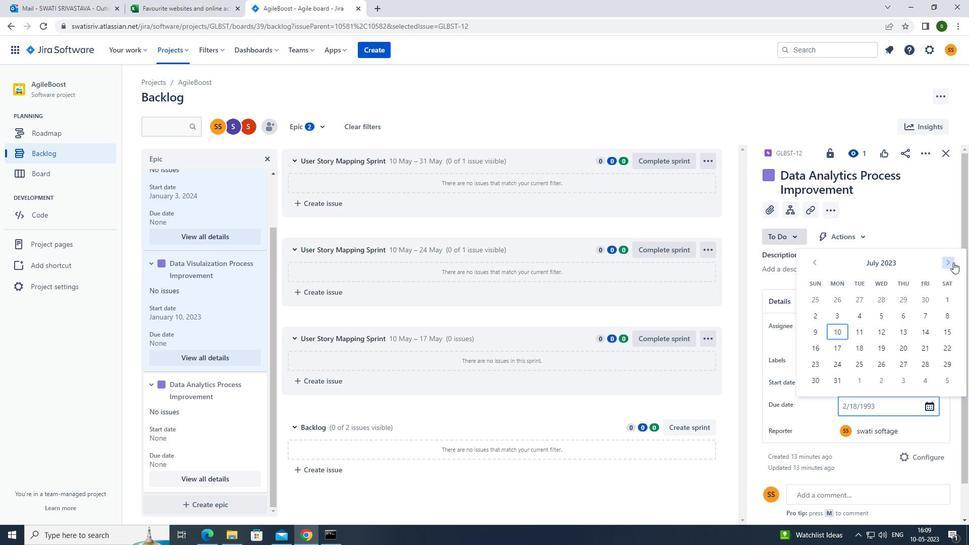 
Action: Mouse pressed left at (954, 262)
Screenshot: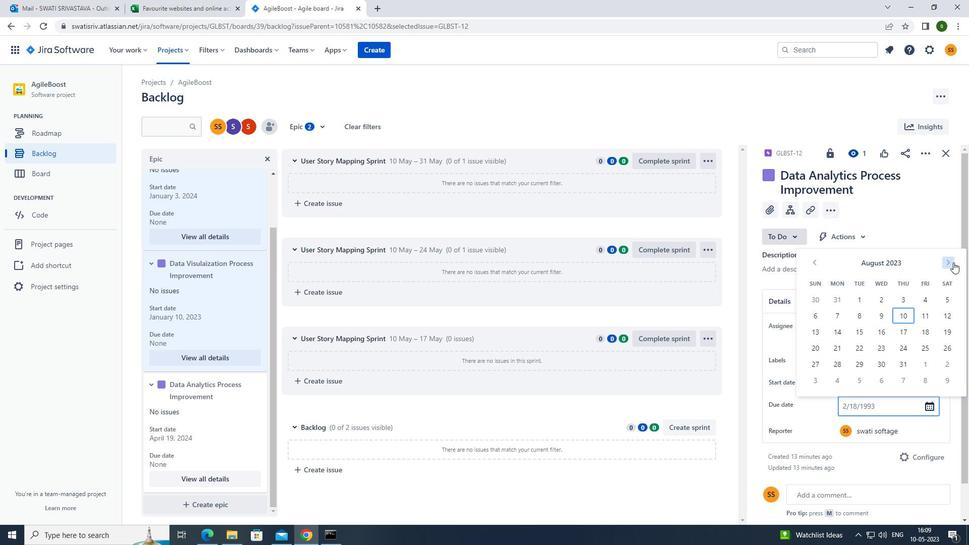 
Action: Mouse pressed left at (954, 262)
Screenshot: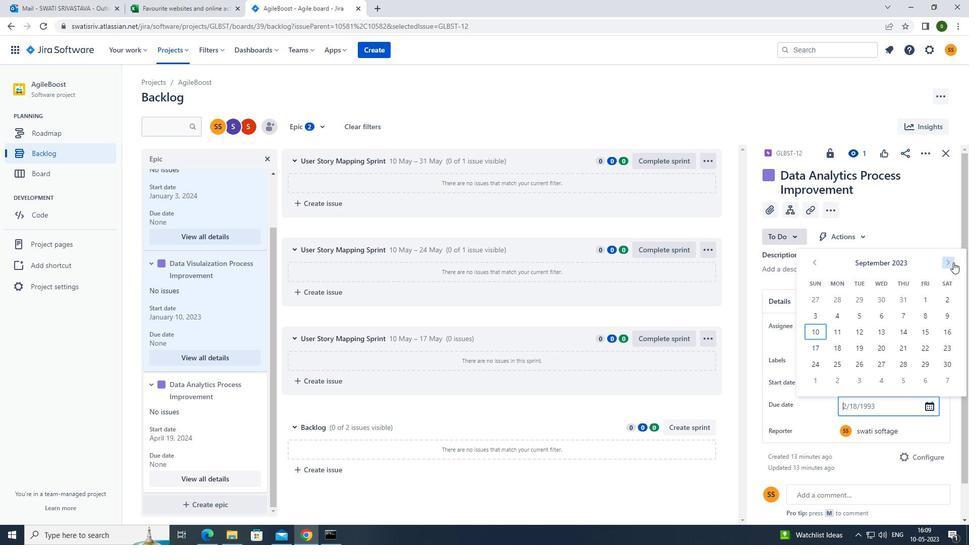 
Action: Mouse pressed left at (954, 262)
Screenshot: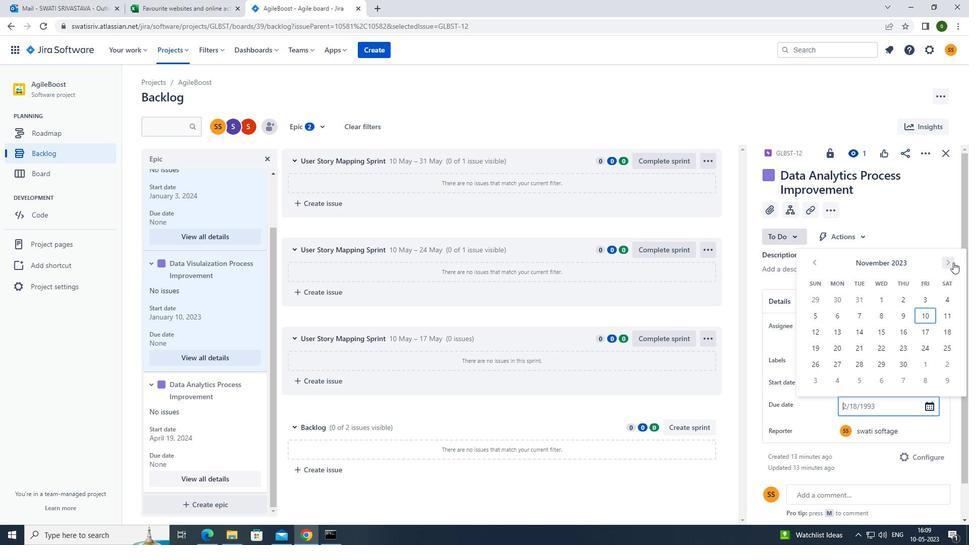 
Action: Mouse pressed left at (954, 262)
Screenshot: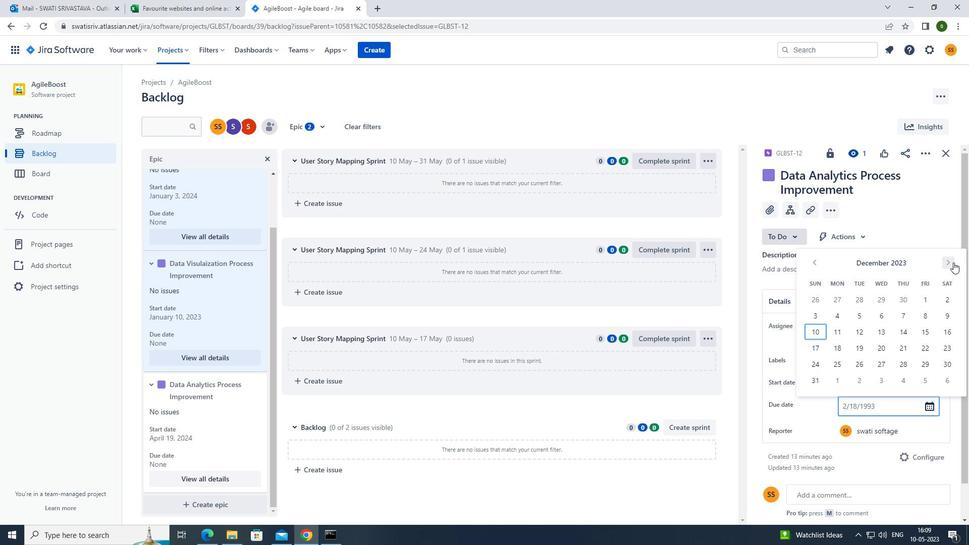 
Action: Mouse pressed left at (954, 262)
Screenshot: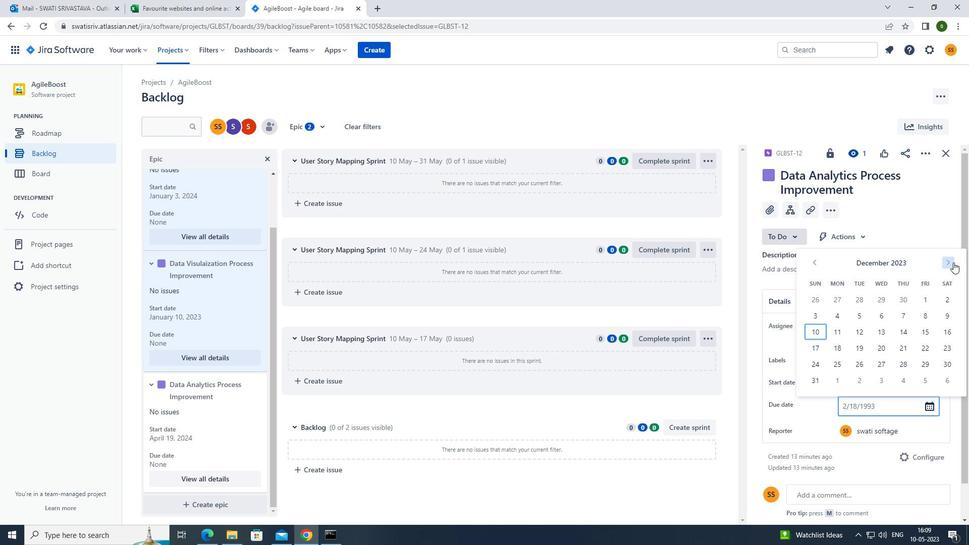 
Action: Mouse pressed left at (954, 262)
Screenshot: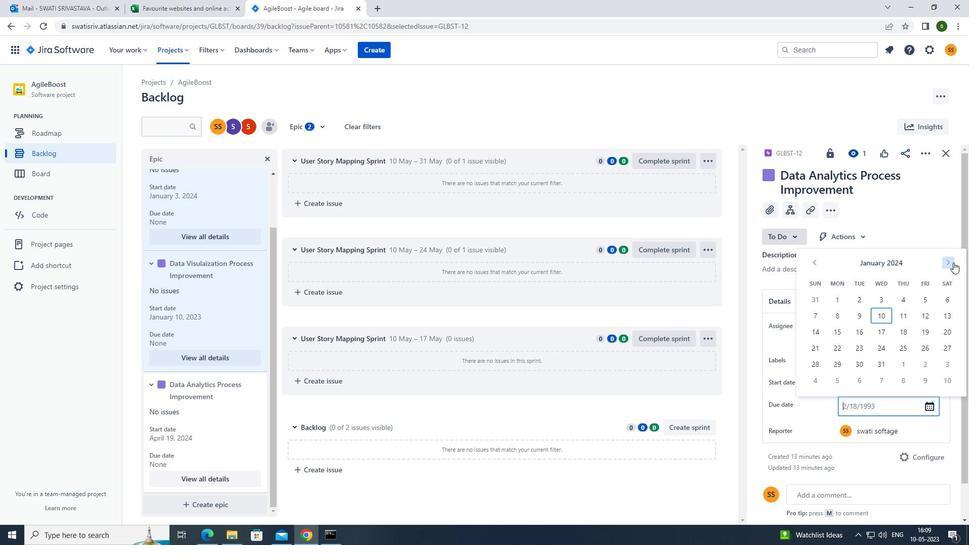 
Action: Mouse pressed left at (954, 262)
Screenshot: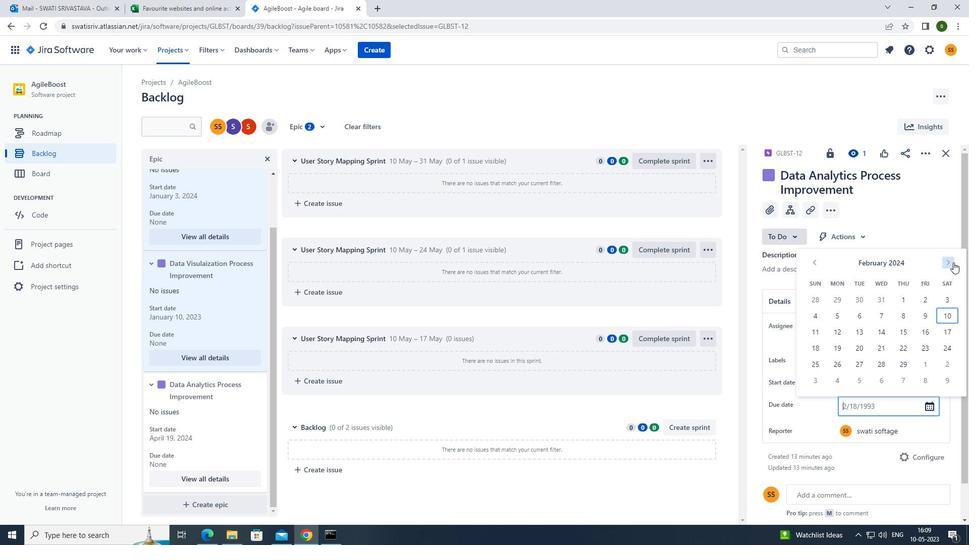 
Action: Mouse pressed left at (954, 262)
Screenshot: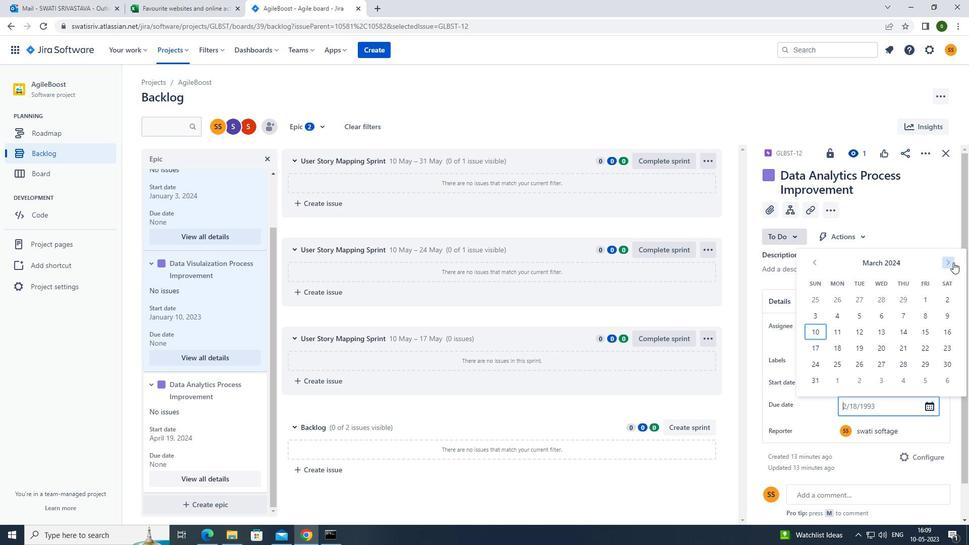 
Action: Mouse pressed left at (954, 262)
Screenshot: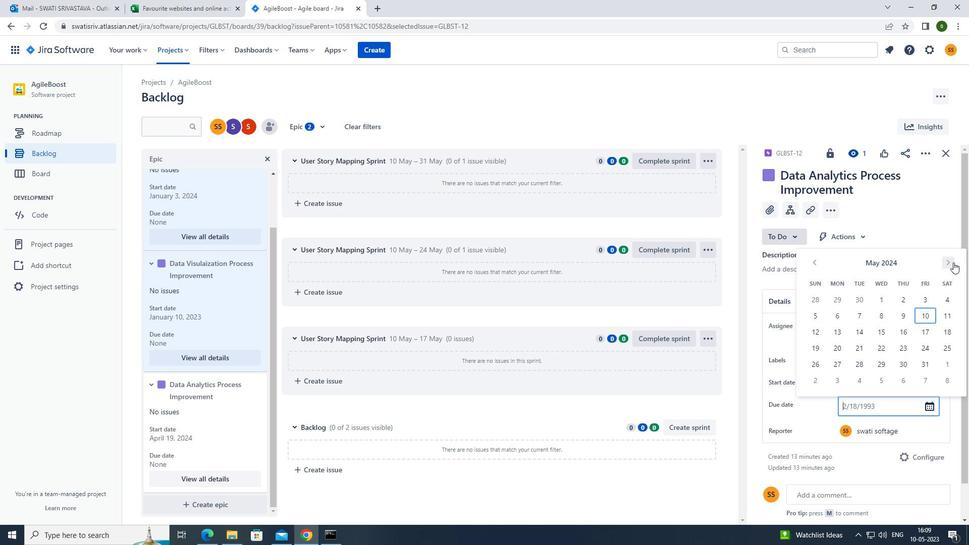 
Action: Mouse pressed left at (954, 262)
Screenshot: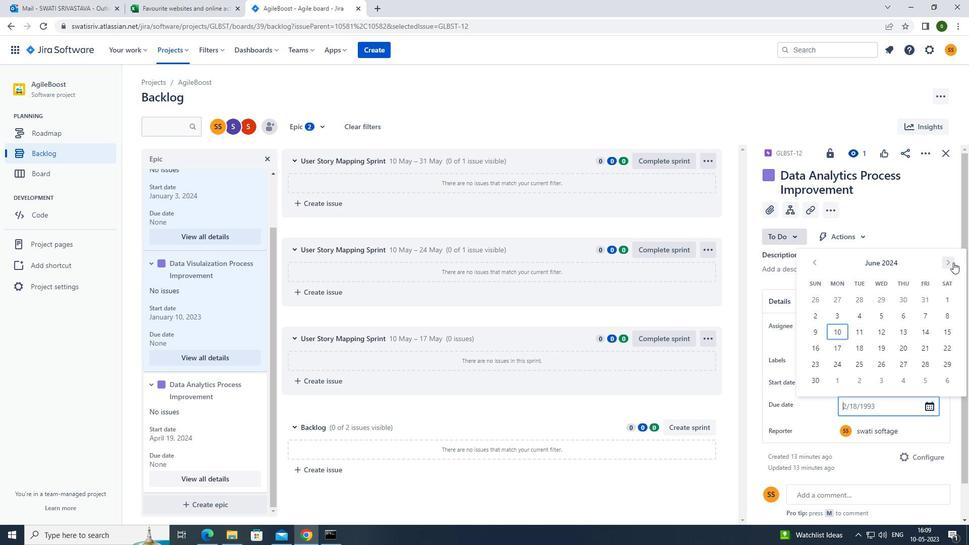 
Action: Mouse pressed left at (954, 262)
Screenshot: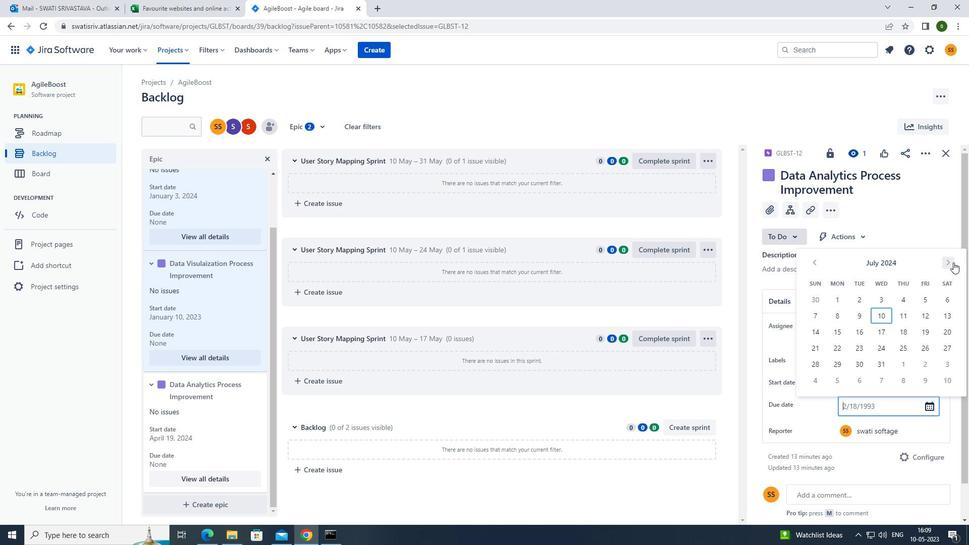
Action: Mouse pressed left at (954, 262)
Screenshot: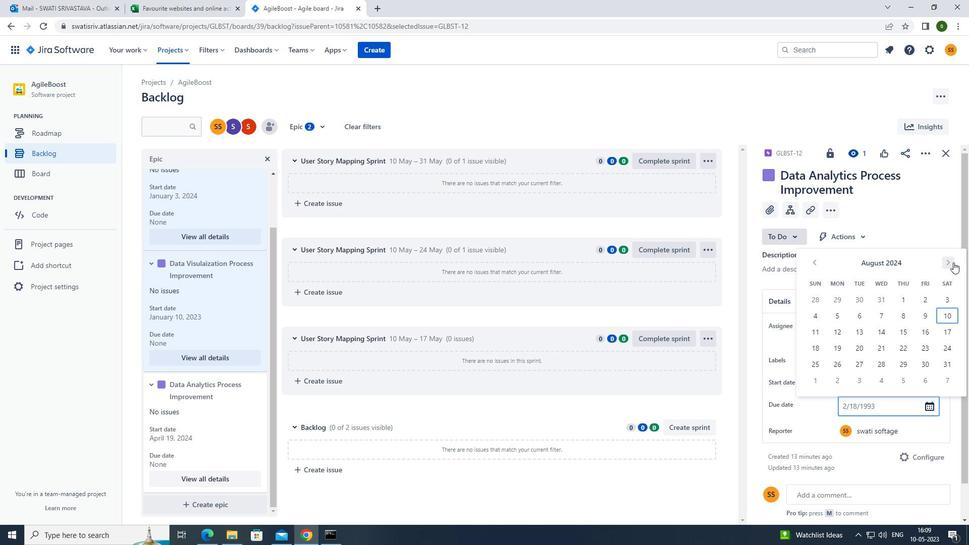 
Action: Mouse pressed left at (954, 262)
Screenshot: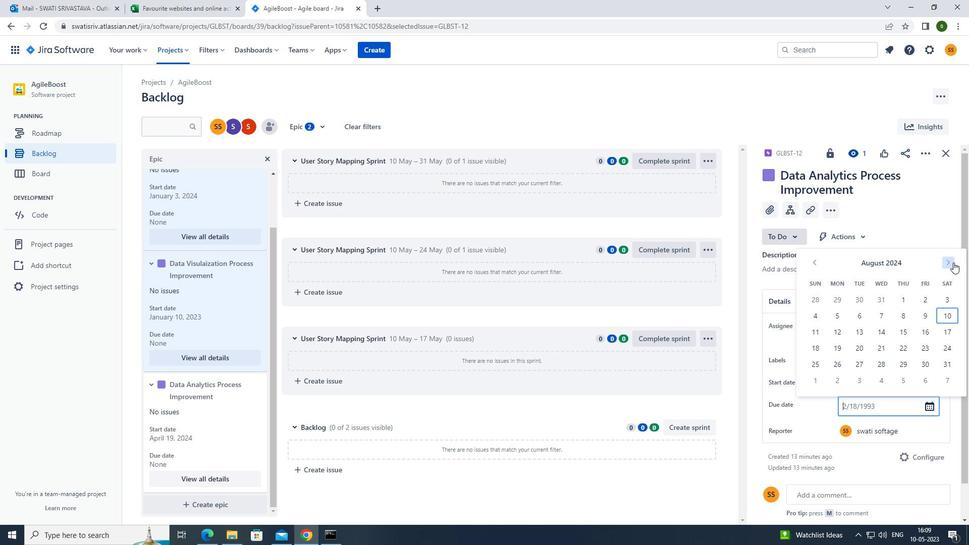 
Action: Mouse pressed left at (954, 262)
Screenshot: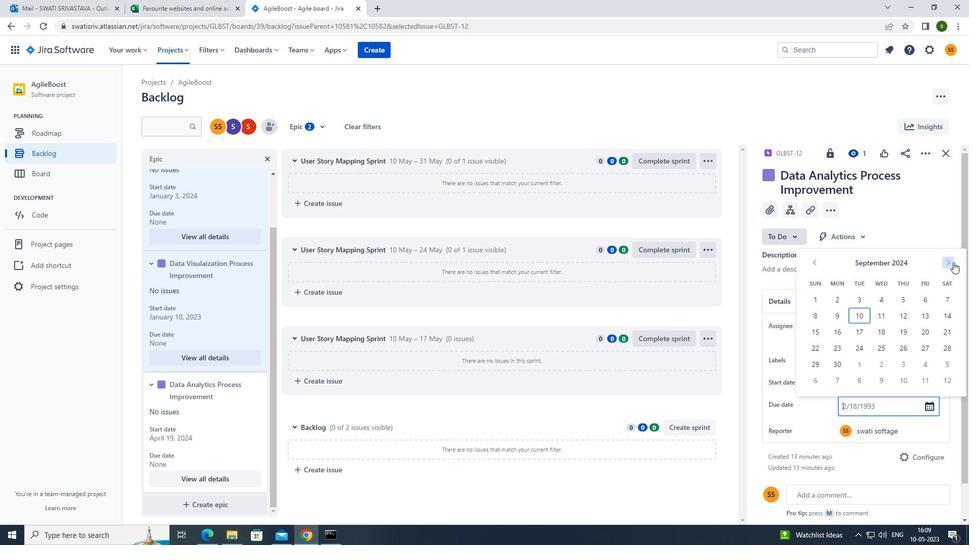 
Action: Mouse pressed left at (954, 262)
Screenshot: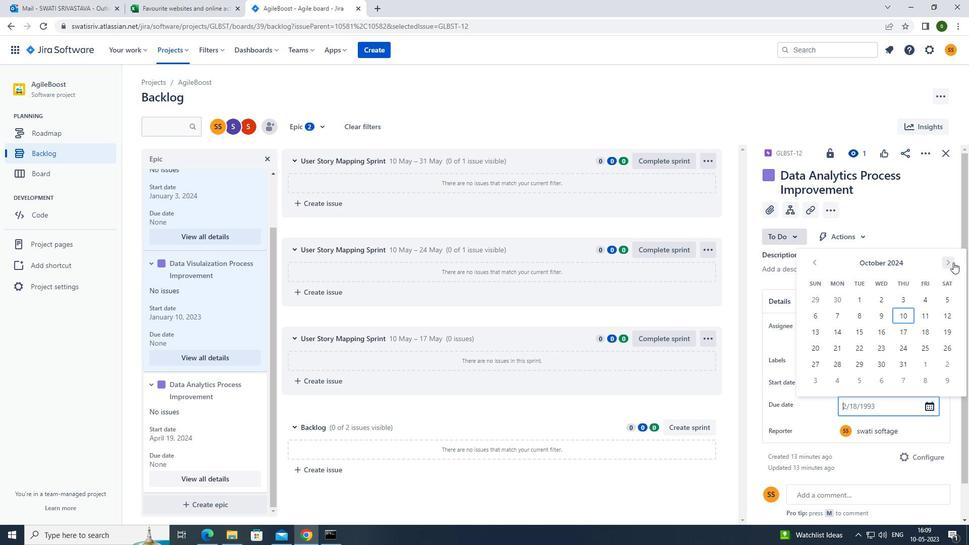 
Action: Mouse pressed left at (954, 262)
Screenshot: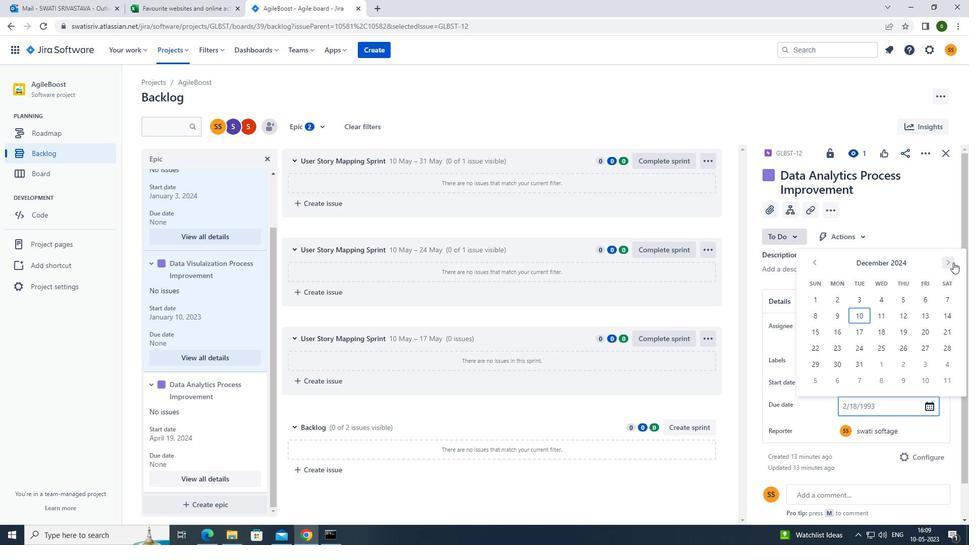 
Action: Mouse pressed left at (954, 262)
Screenshot: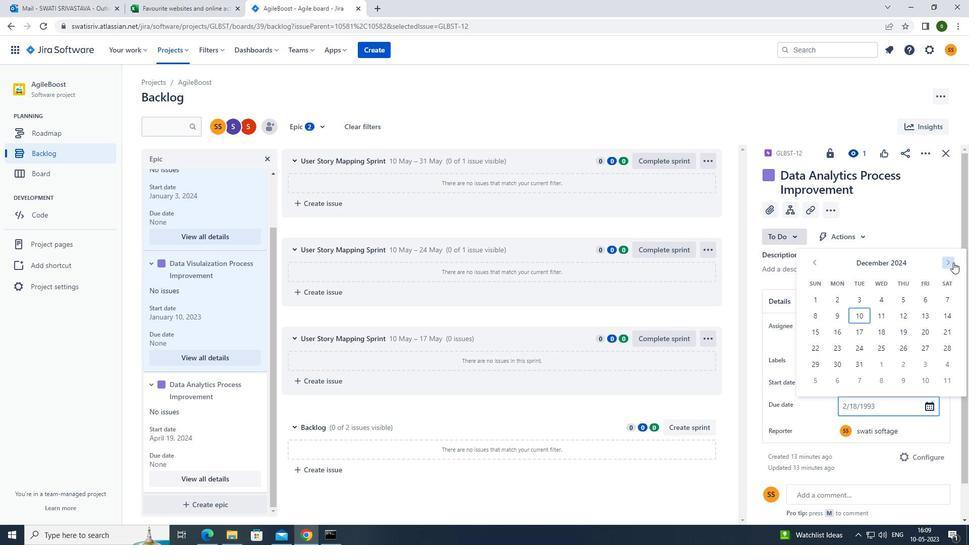 
Action: Mouse pressed left at (954, 262)
Screenshot: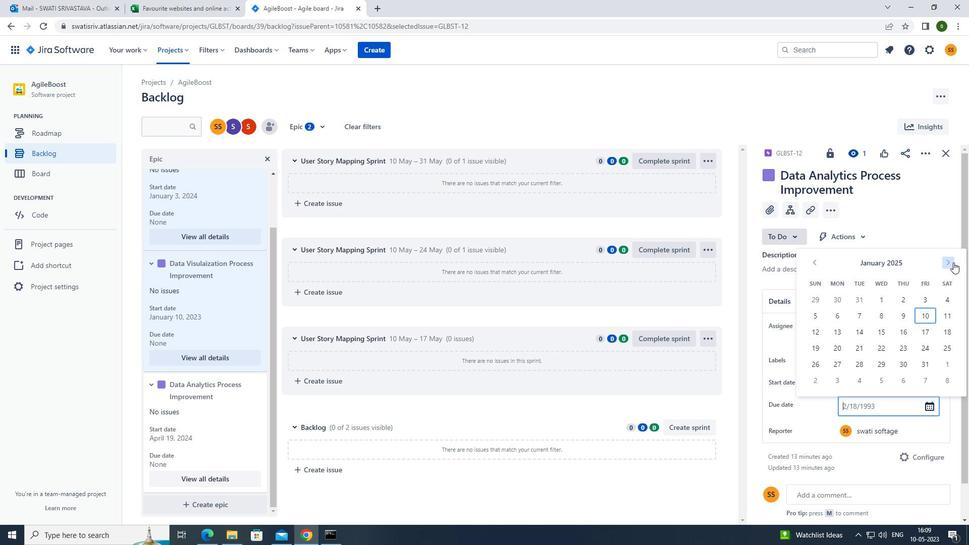 
Action: Mouse pressed left at (954, 262)
Screenshot: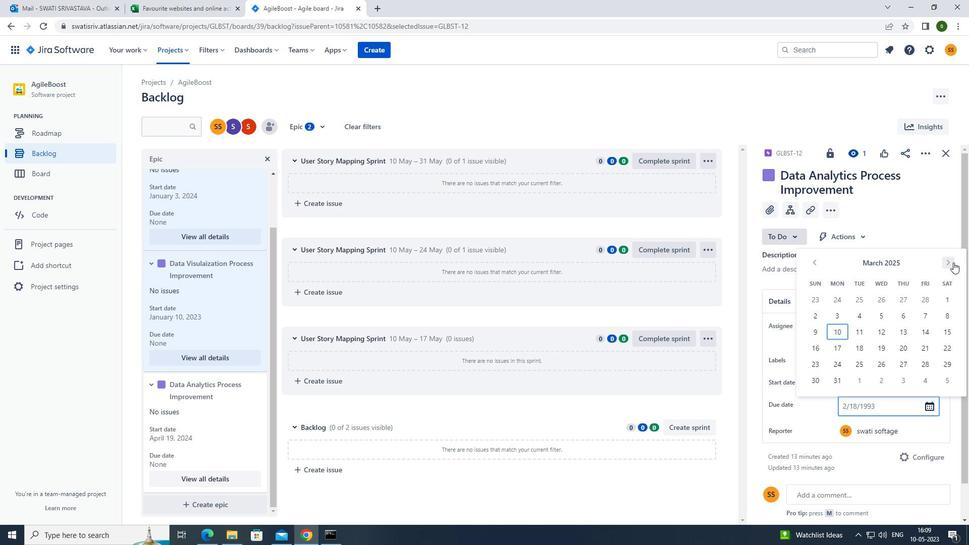 
Action: Mouse pressed left at (954, 262)
Screenshot: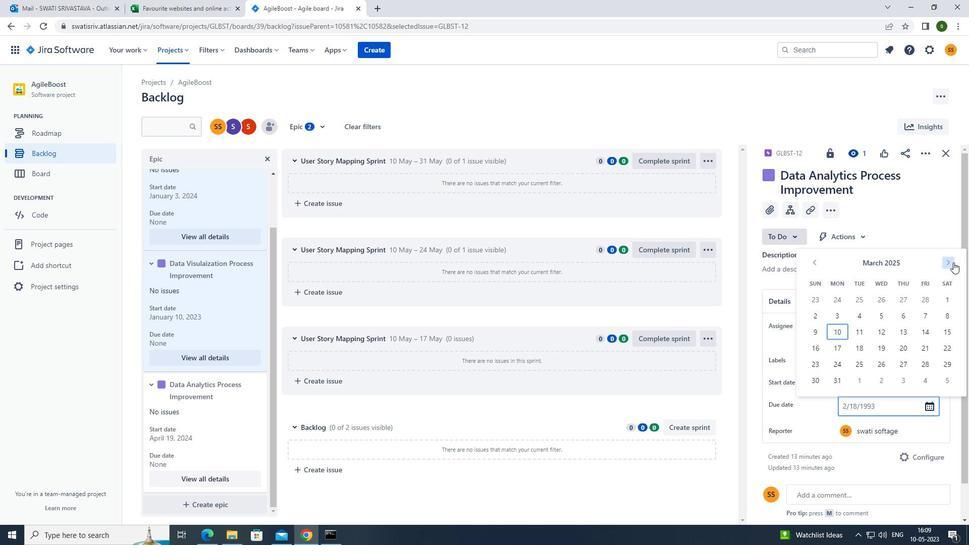 
Action: Mouse pressed left at (954, 262)
Screenshot: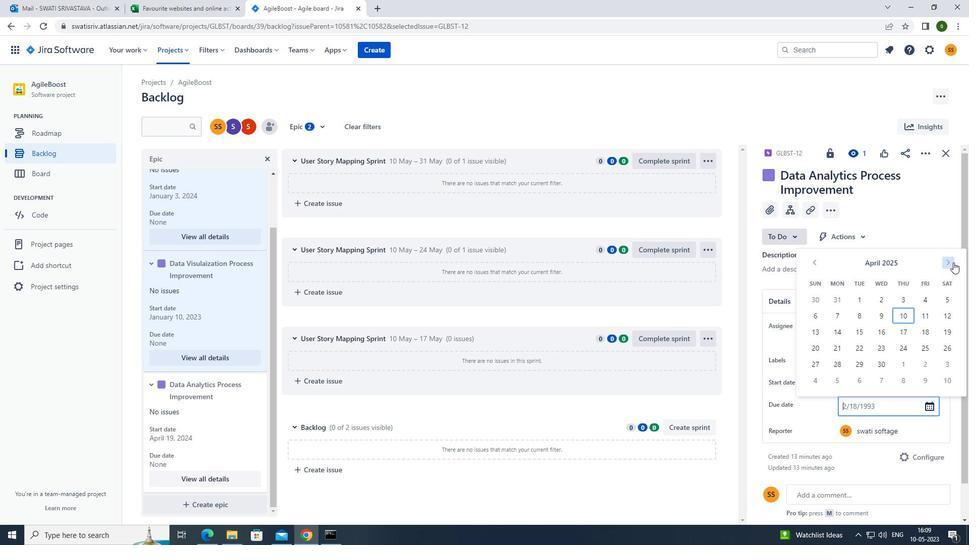 
Action: Mouse pressed left at (954, 262)
Screenshot: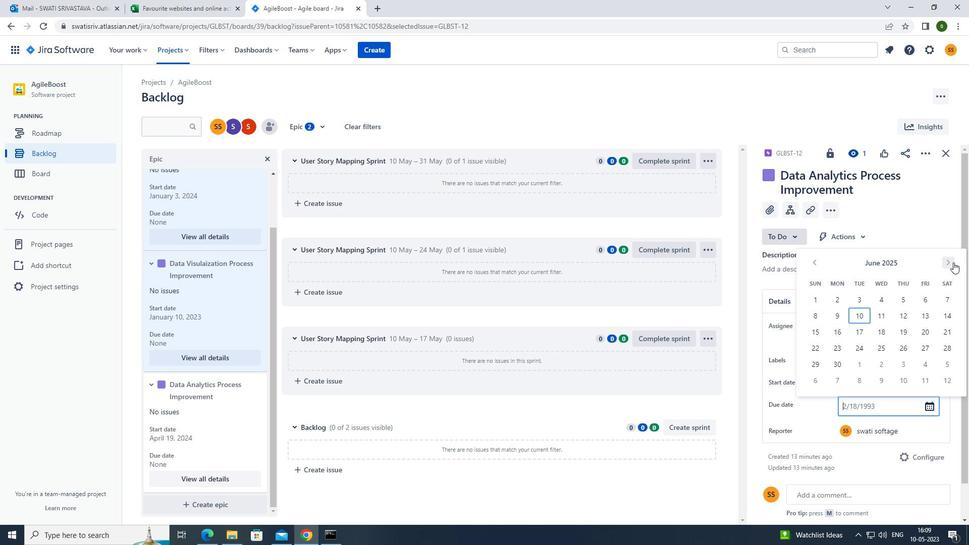 
Action: Mouse pressed left at (954, 262)
Screenshot: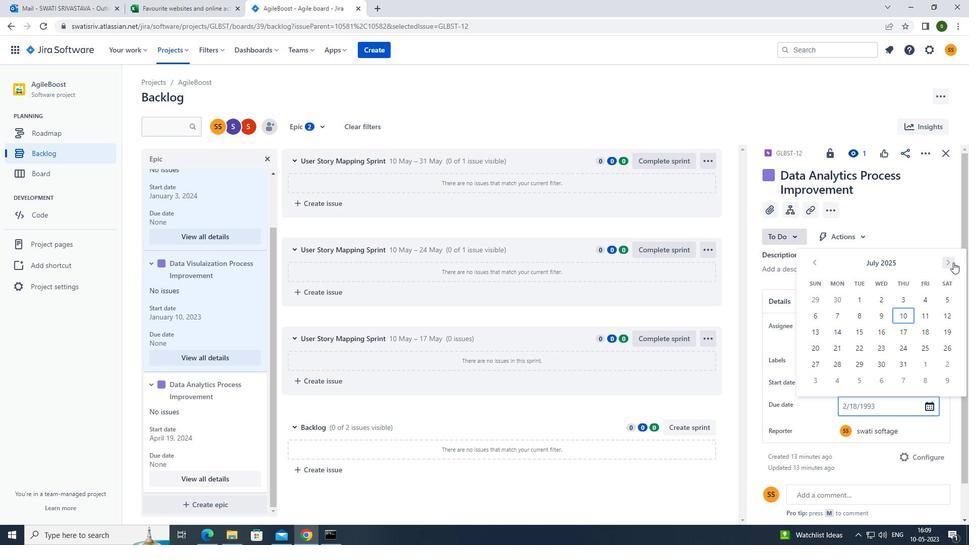 
Action: Mouse pressed left at (954, 262)
Screenshot: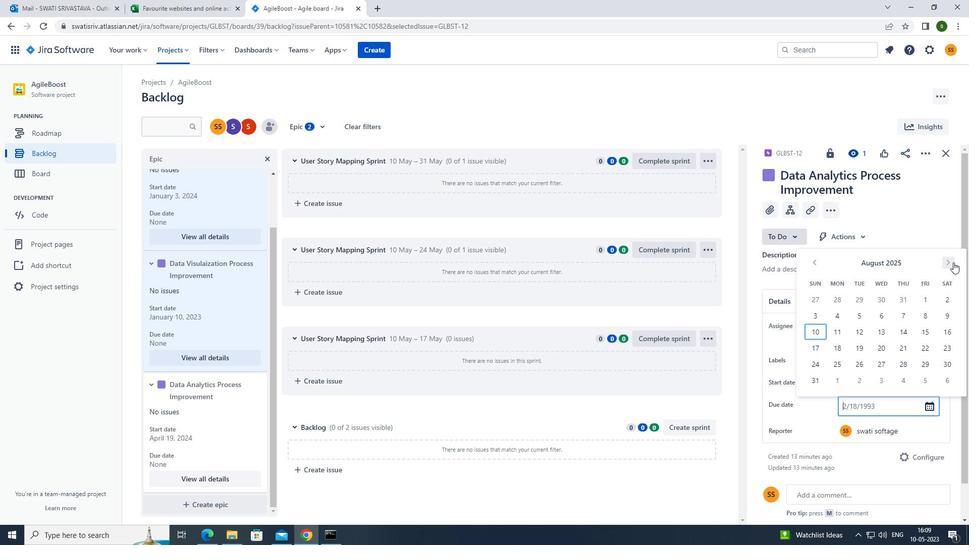 
Action: Mouse pressed left at (954, 262)
Screenshot: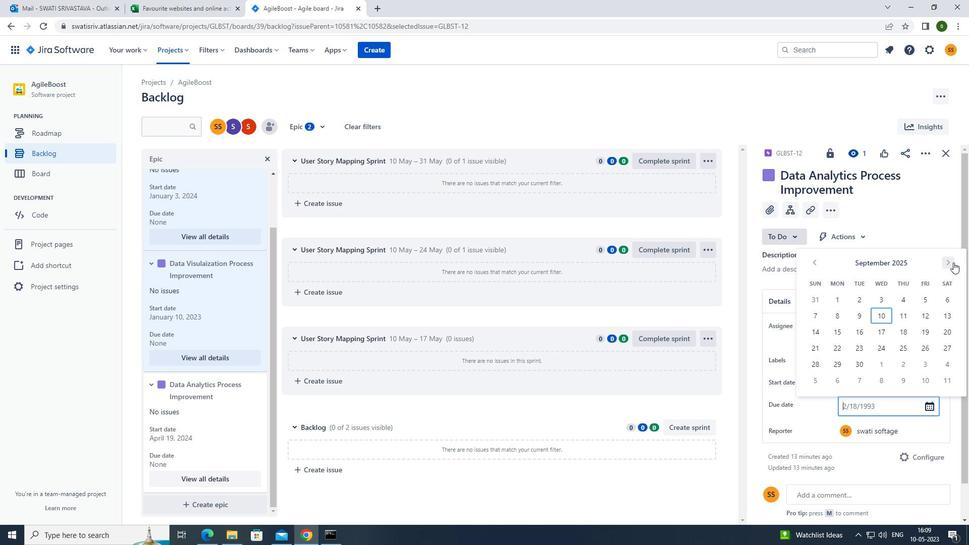 
Action: Mouse pressed left at (954, 262)
Screenshot: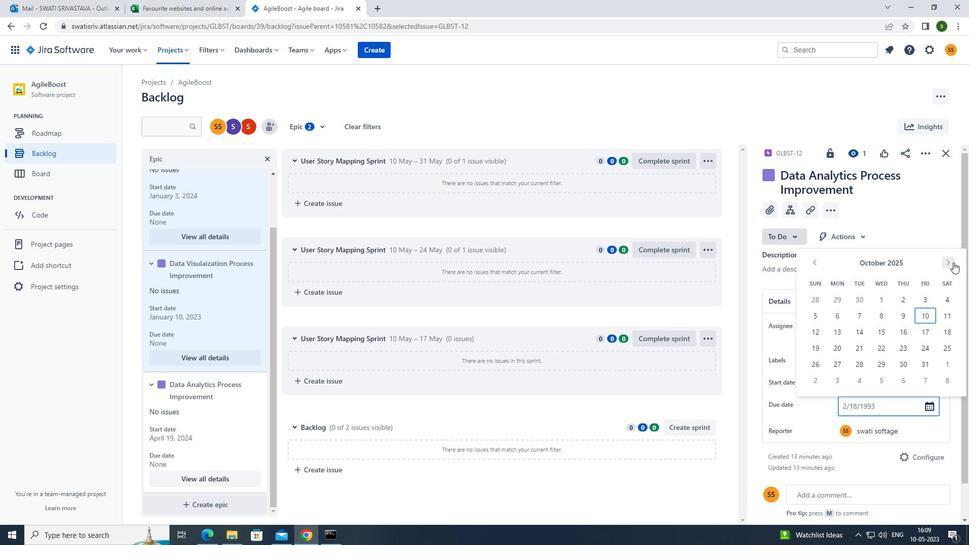 
Action: Mouse moved to (860, 314)
Screenshot: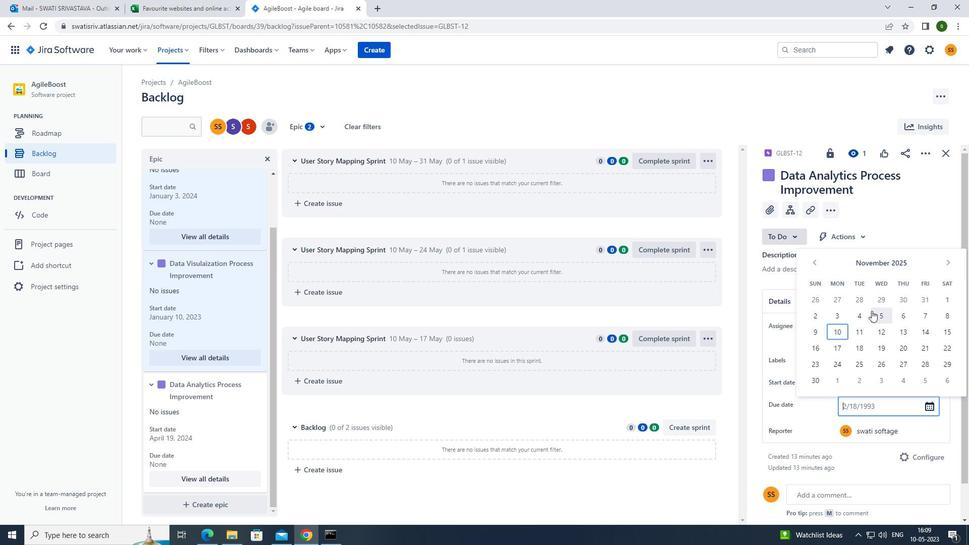 
Action: Mouse pressed left at (860, 314)
Screenshot: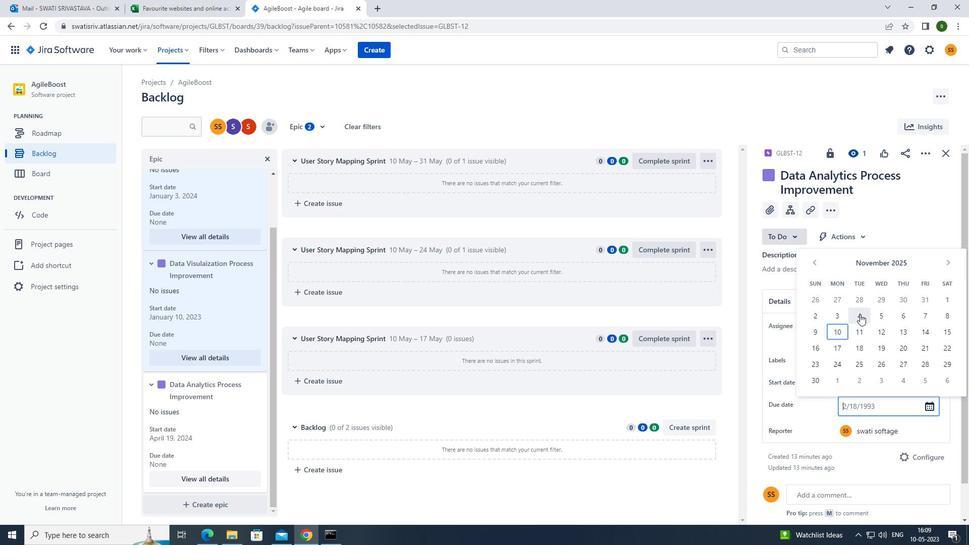 
Action: Mouse moved to (639, 123)
Screenshot: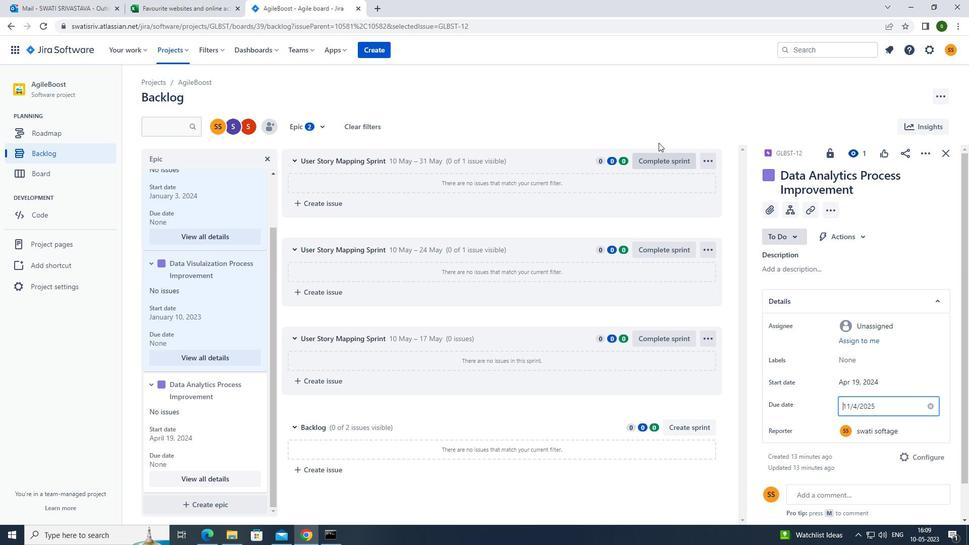 
Action: Mouse pressed left at (639, 123)
Screenshot: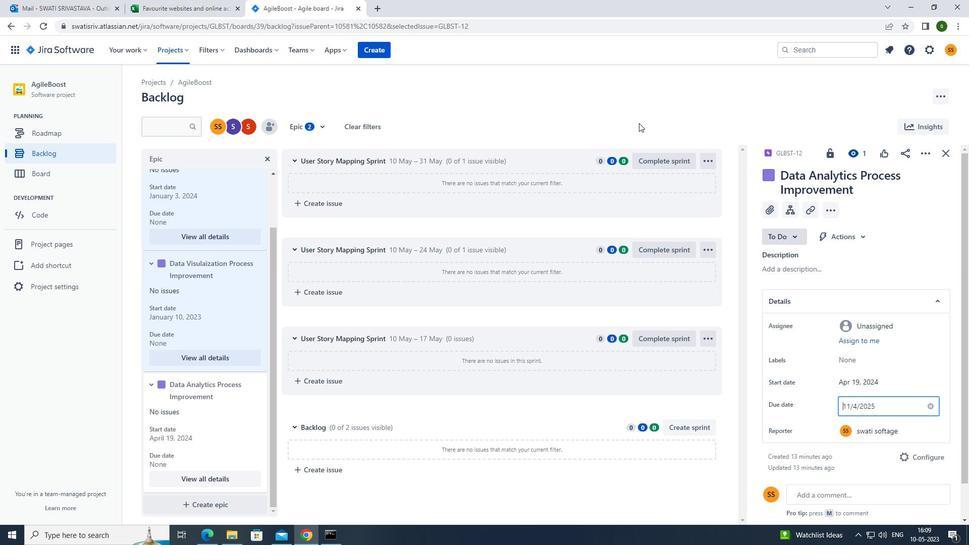 
